 Task: Add a signature Jennifer Adams containing Best wishes for a happy National Nurses Day, Jennifer Adams to email address softage.8@softage.net and add a label Financial aid
Action: Mouse moved to (1042, 59)
Screenshot: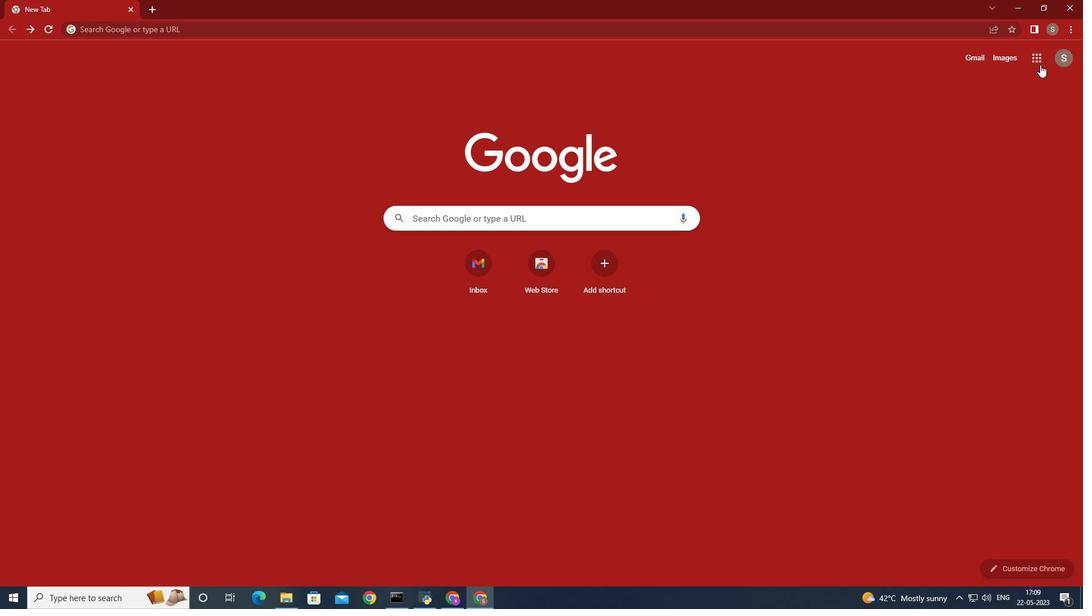 
Action: Mouse pressed left at (1042, 59)
Screenshot: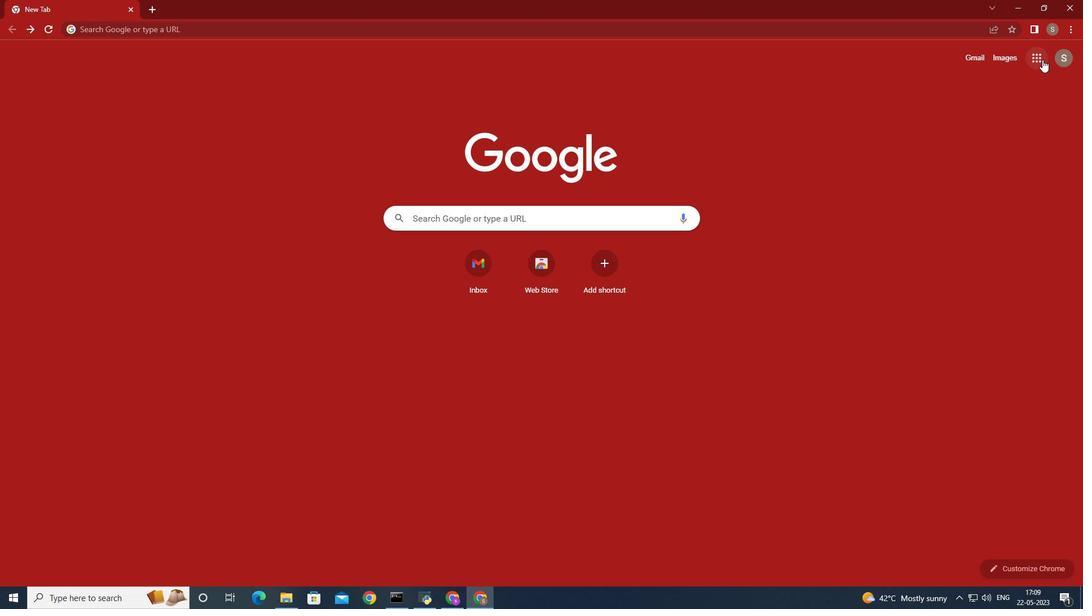 
Action: Mouse moved to (994, 100)
Screenshot: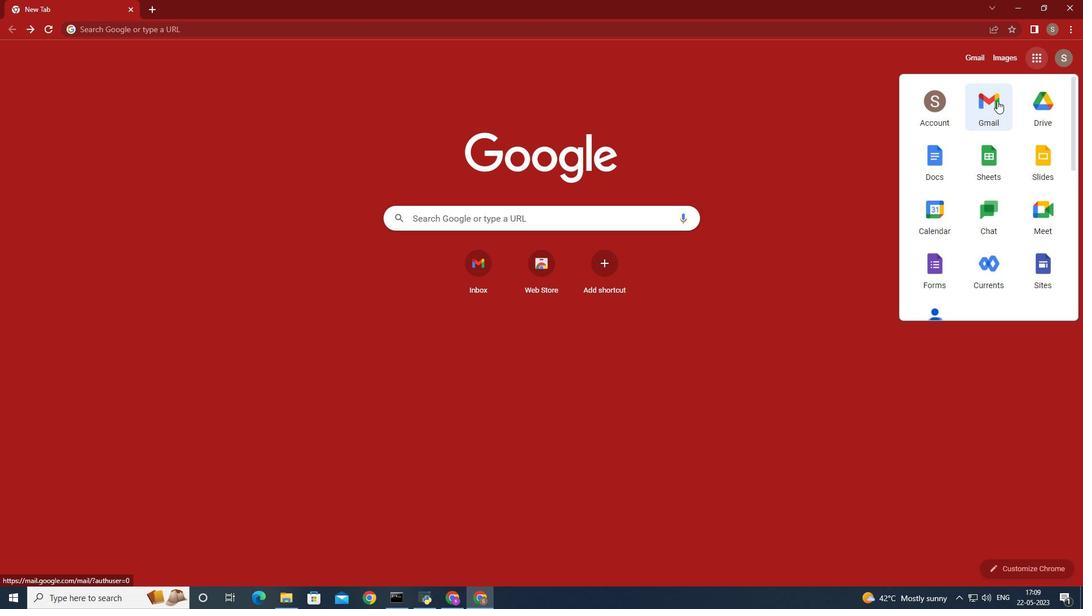 
Action: Mouse pressed left at (994, 100)
Screenshot: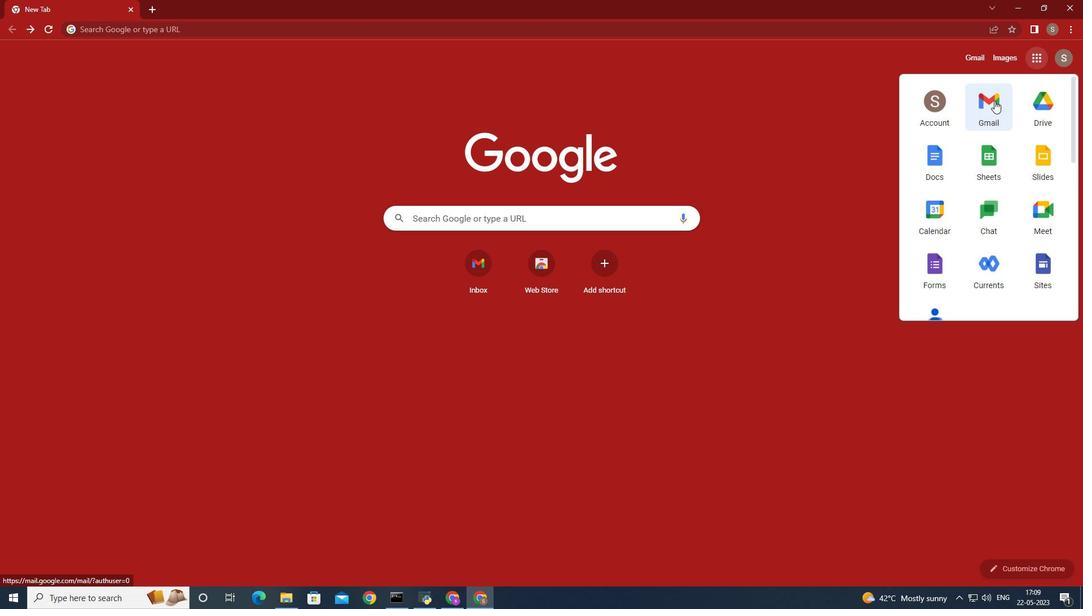 
Action: Mouse moved to (947, 81)
Screenshot: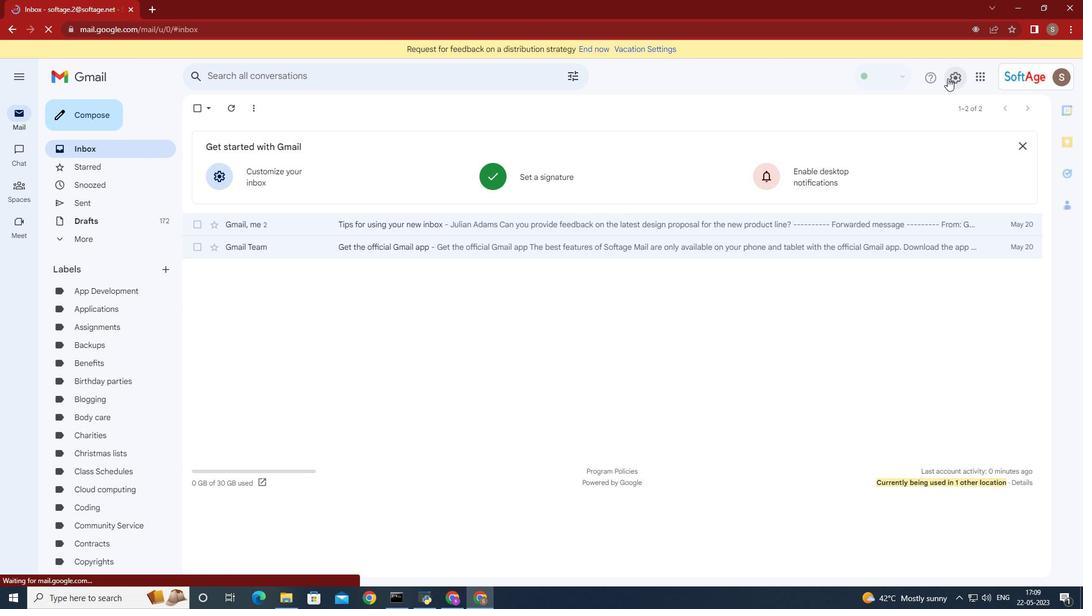 
Action: Mouse pressed left at (947, 81)
Screenshot: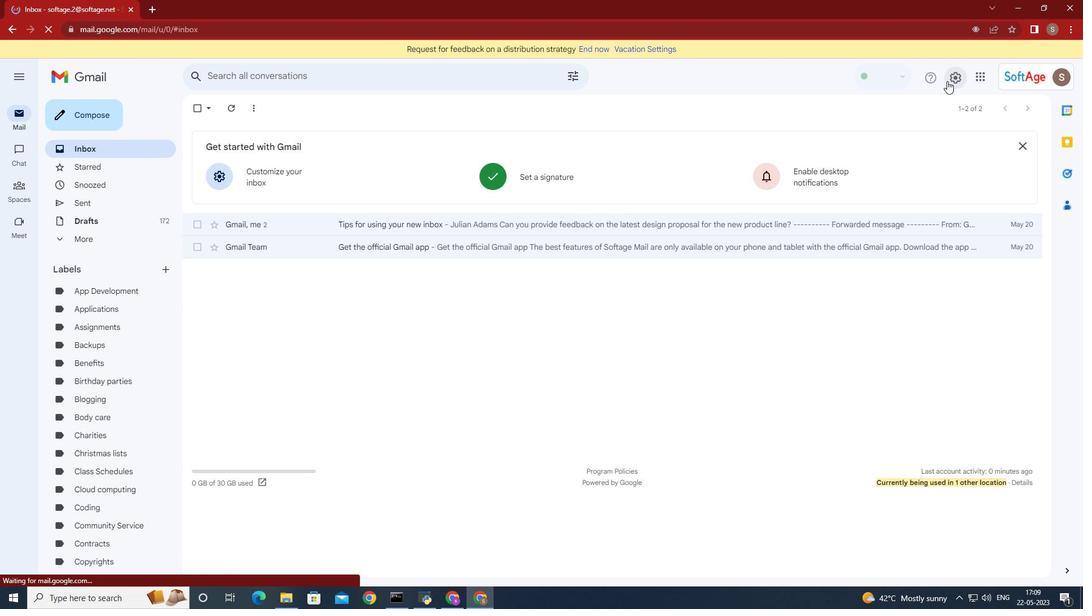 
Action: Mouse moved to (947, 136)
Screenshot: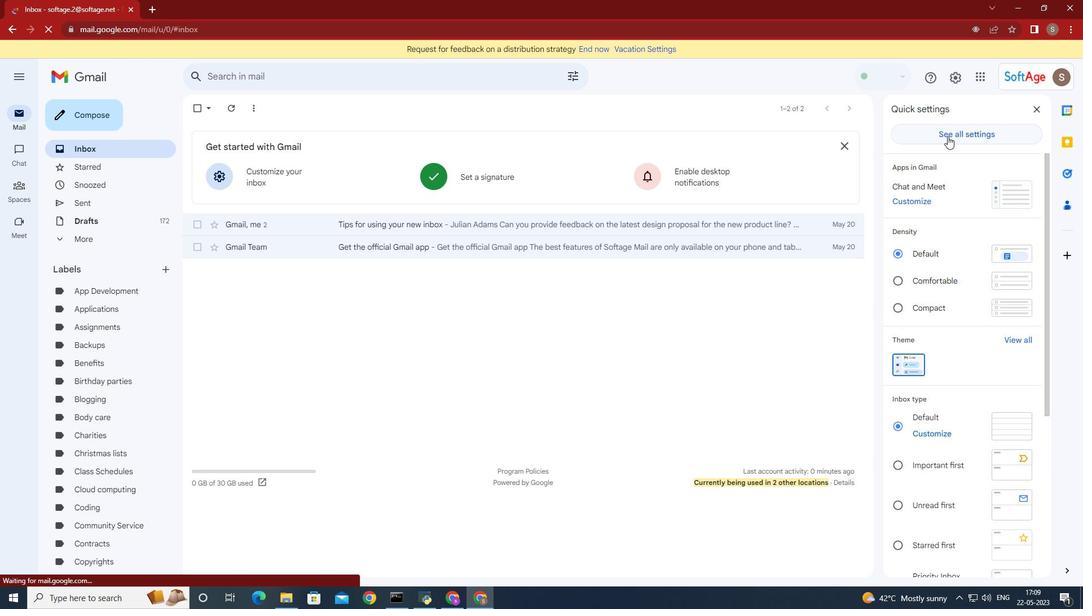 
Action: Mouse pressed left at (947, 136)
Screenshot: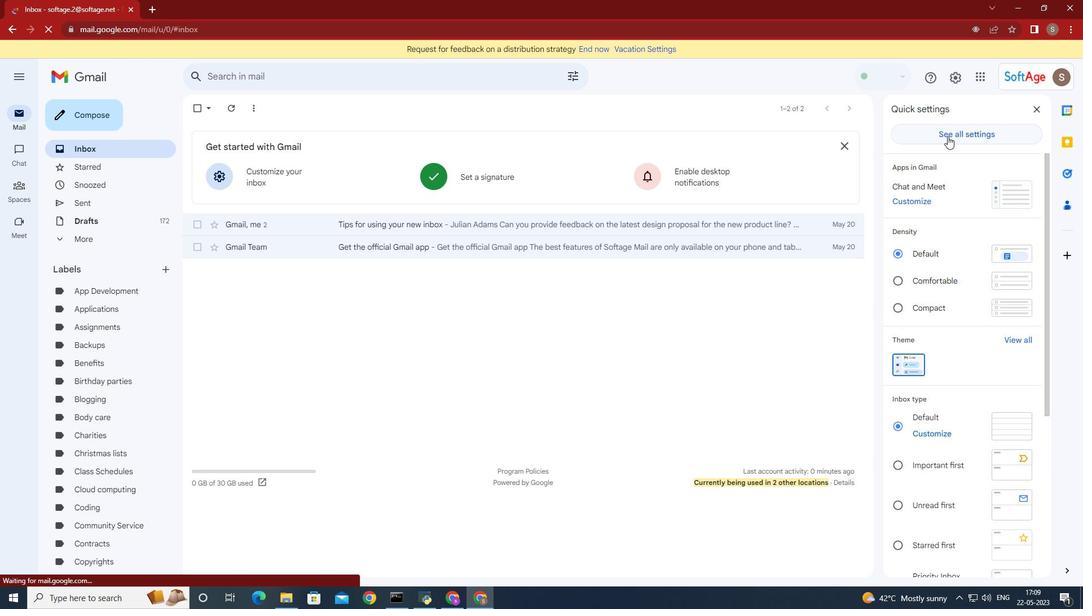 
Action: Mouse moved to (635, 210)
Screenshot: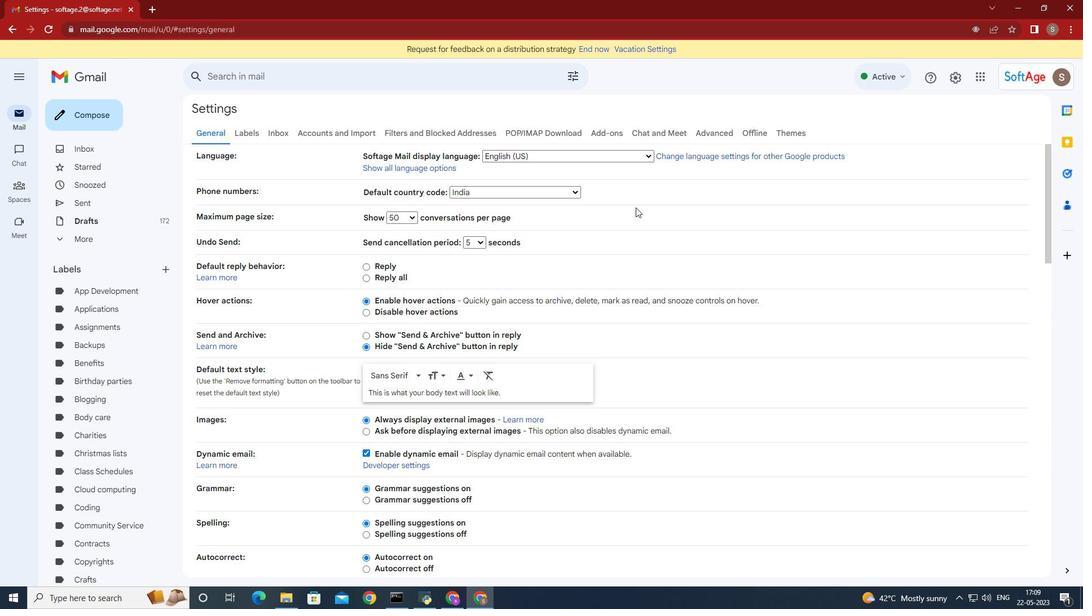 
Action: Mouse scrolled (635, 209) with delta (0, 0)
Screenshot: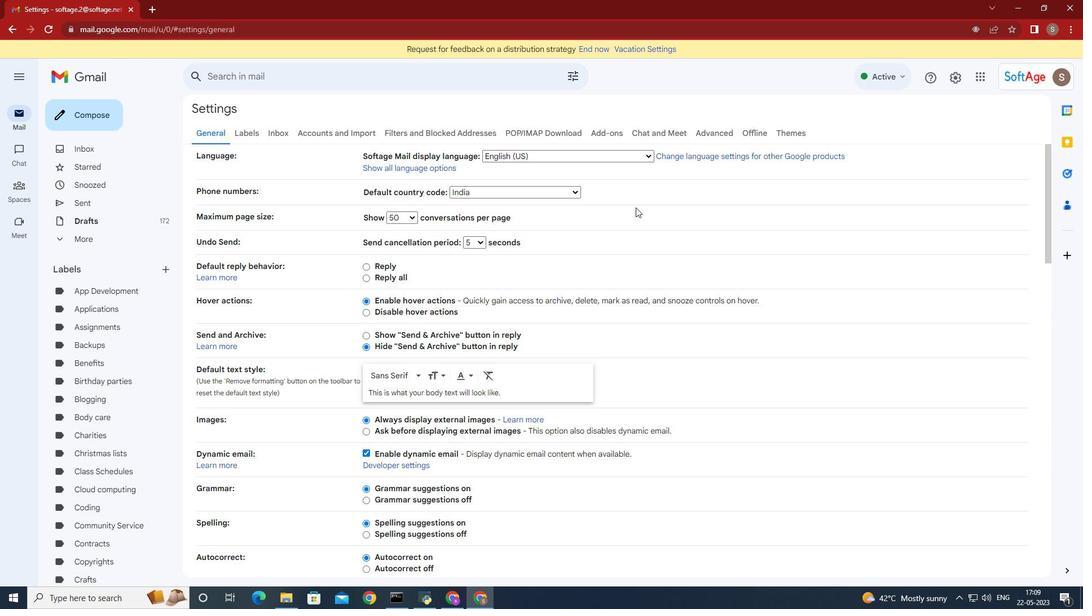 
Action: Mouse scrolled (635, 209) with delta (0, 0)
Screenshot: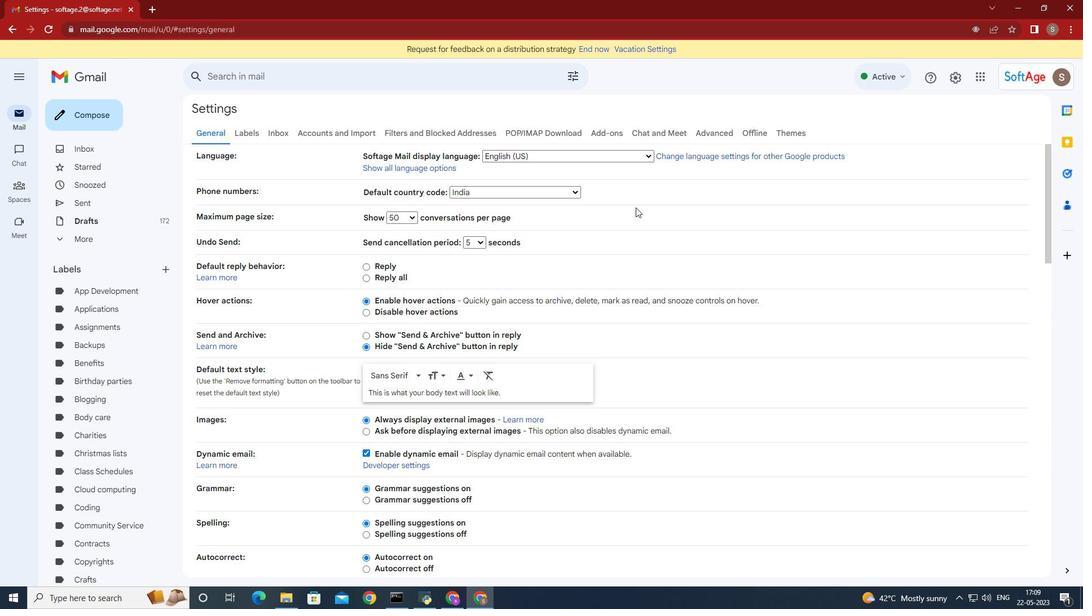 
Action: Mouse moved to (635, 210)
Screenshot: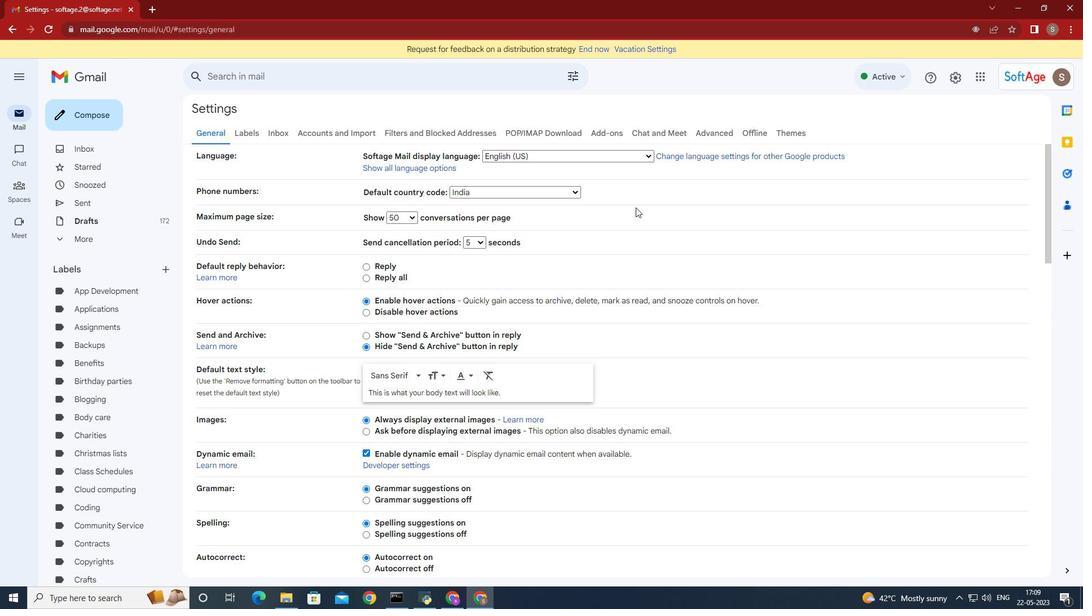 
Action: Mouse scrolled (635, 209) with delta (0, 0)
Screenshot: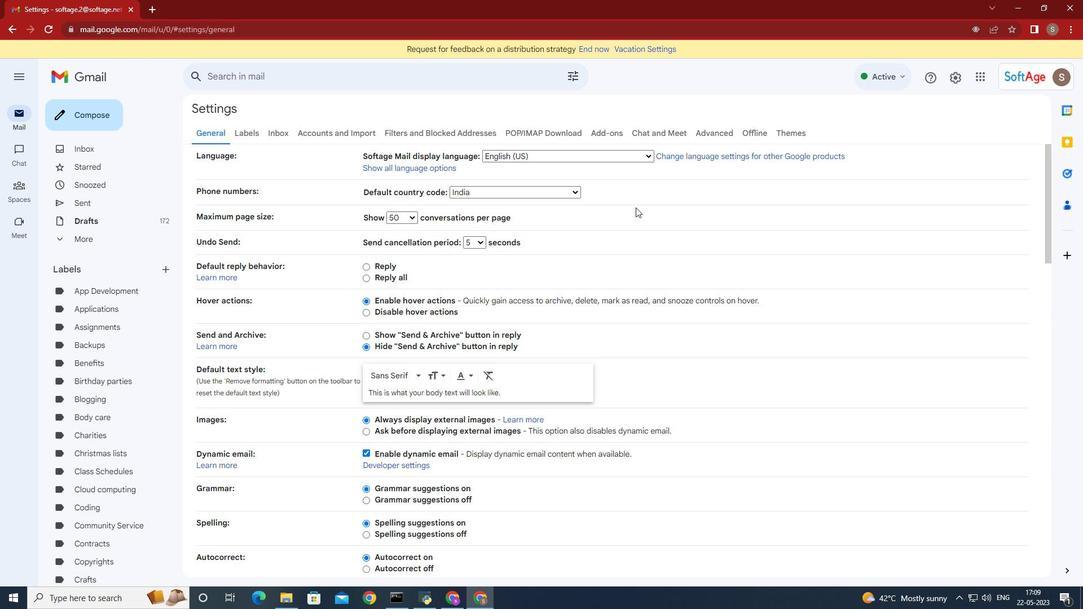 
Action: Mouse moved to (635, 210)
Screenshot: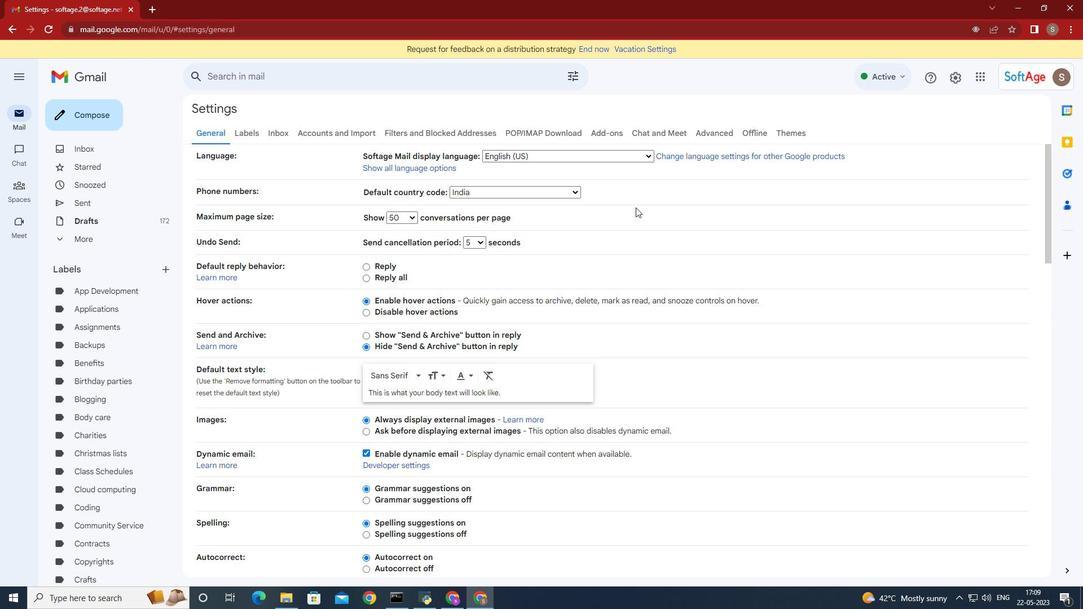 
Action: Mouse scrolled (635, 209) with delta (0, 0)
Screenshot: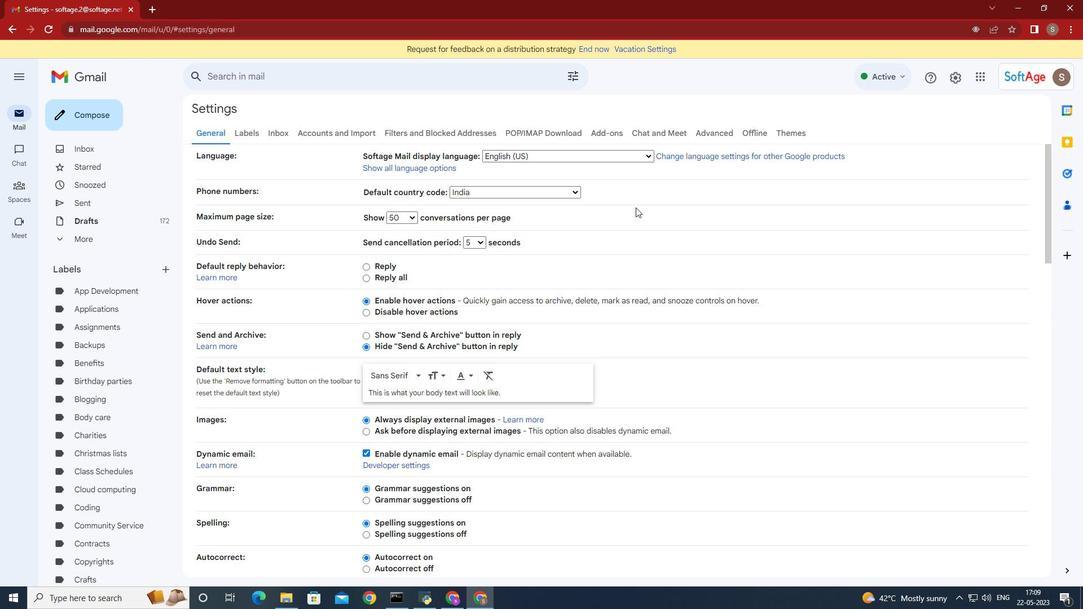 
Action: Mouse scrolled (635, 209) with delta (0, 0)
Screenshot: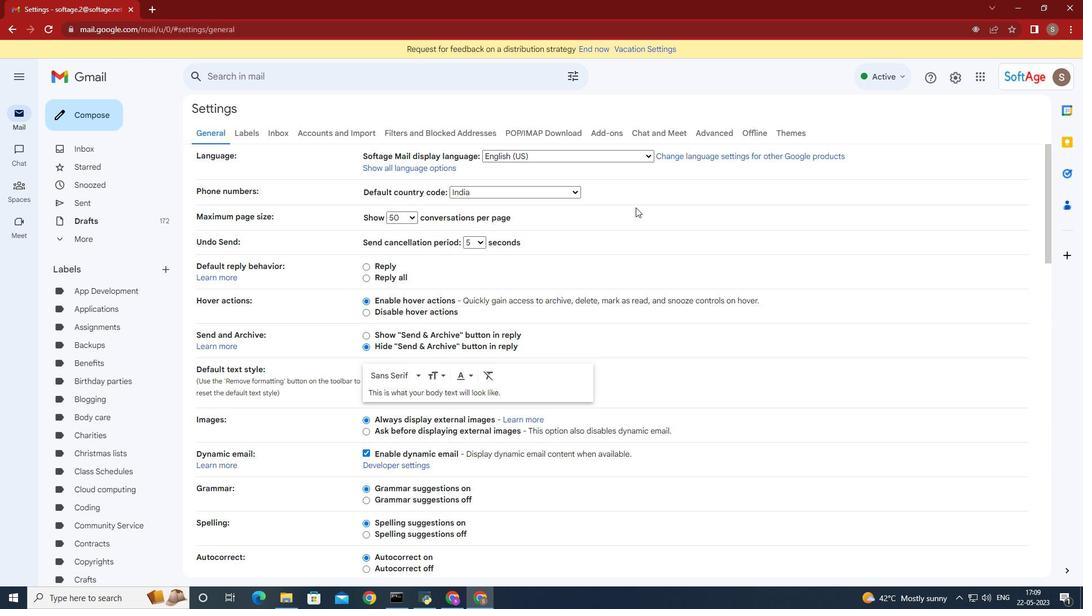 
Action: Mouse moved to (635, 210)
Screenshot: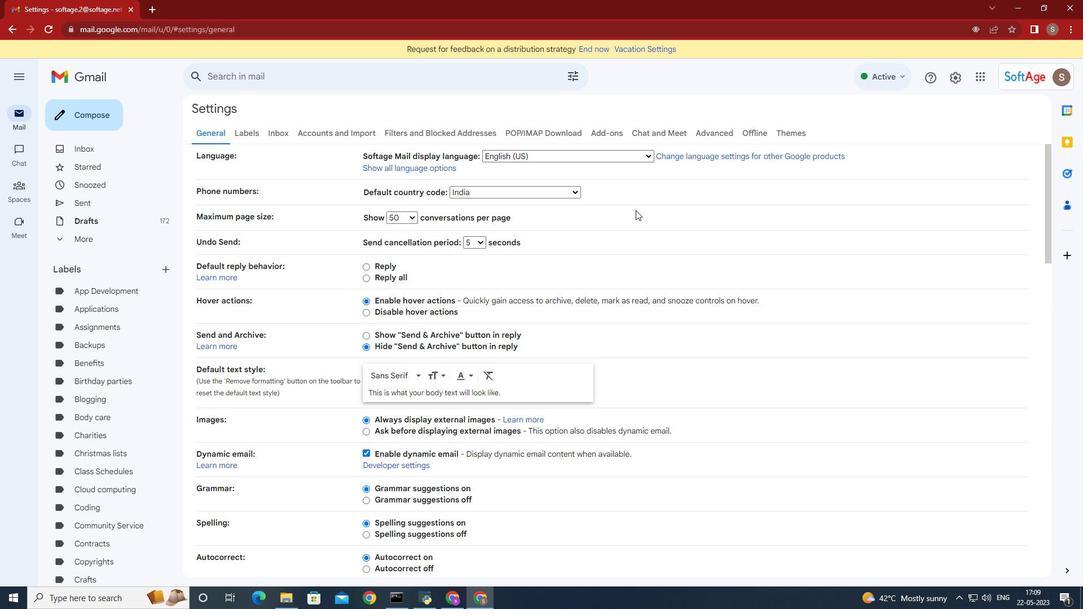 
Action: Mouse scrolled (635, 209) with delta (0, 0)
Screenshot: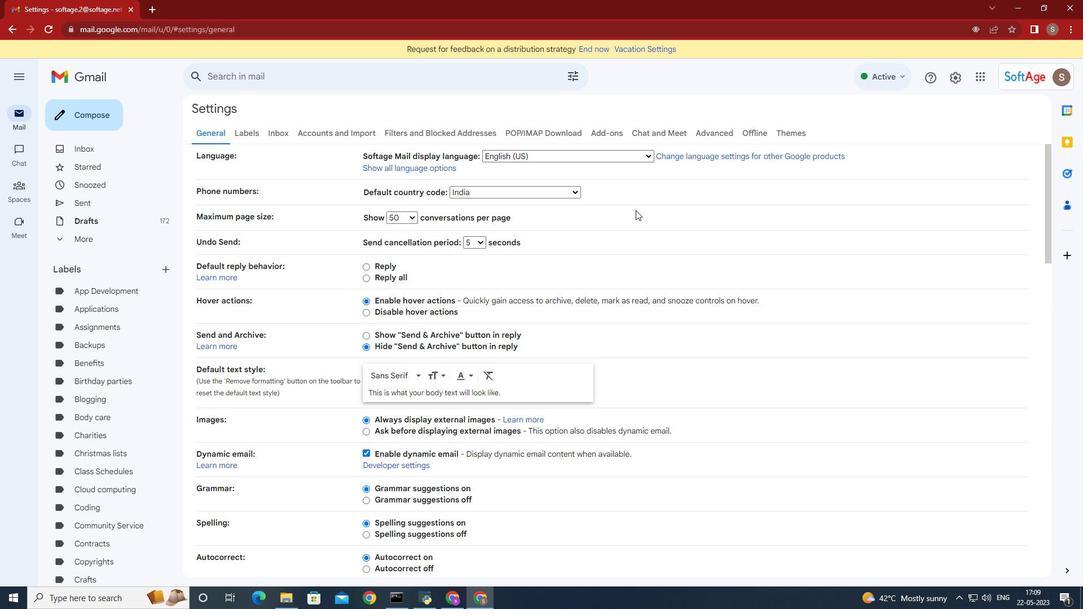 
Action: Mouse moved to (645, 210)
Screenshot: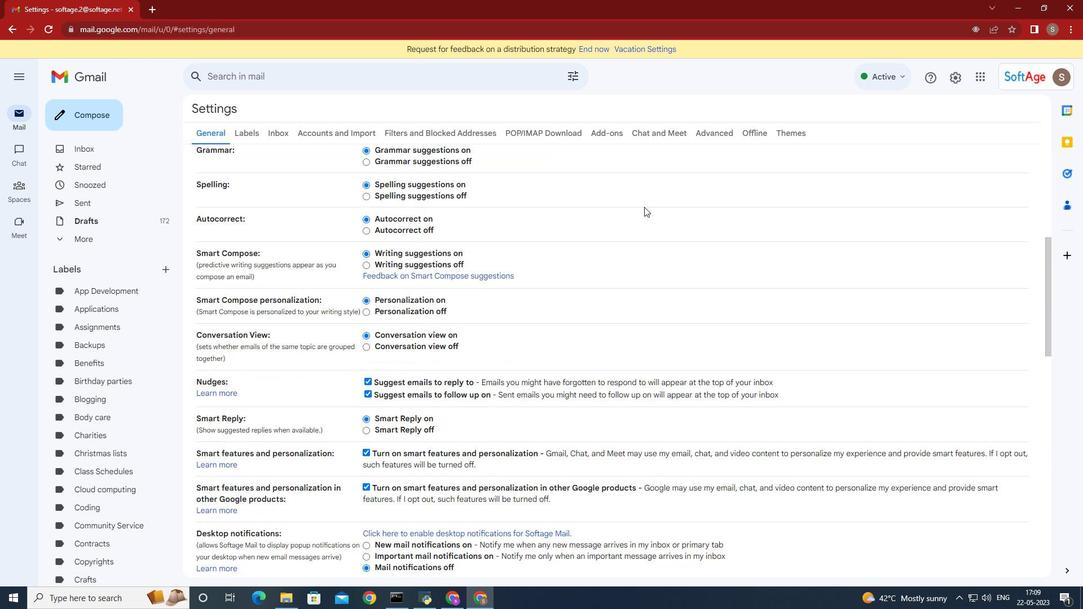 
Action: Mouse scrolled (645, 209) with delta (0, 0)
Screenshot: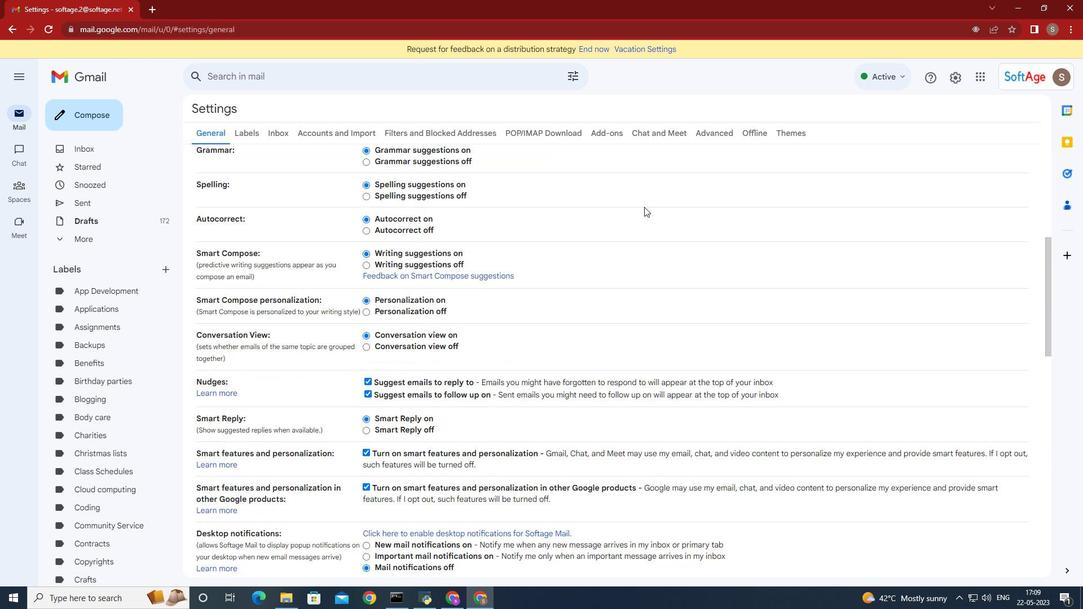 
Action: Mouse scrolled (645, 209) with delta (0, 0)
Screenshot: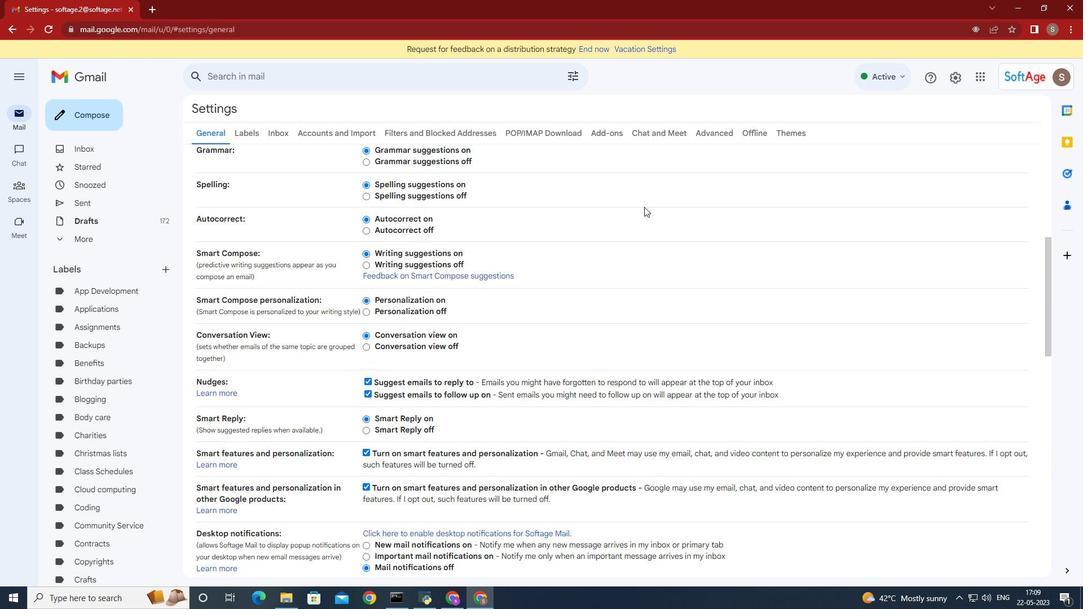 
Action: Mouse scrolled (645, 209) with delta (0, 0)
Screenshot: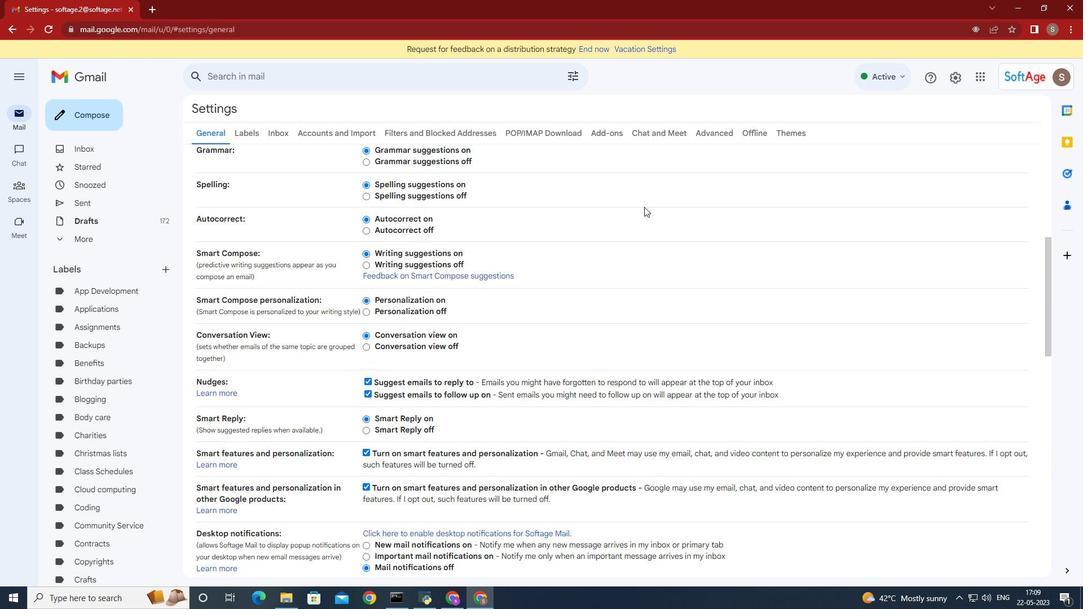 
Action: Mouse scrolled (645, 209) with delta (0, 0)
Screenshot: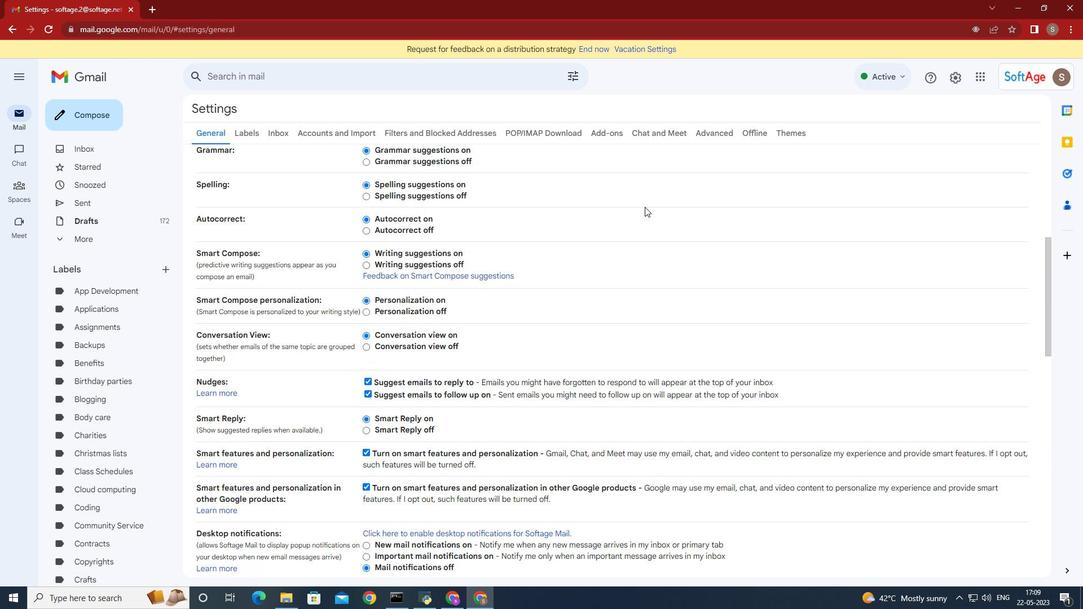 
Action: Mouse scrolled (645, 209) with delta (0, 0)
Screenshot: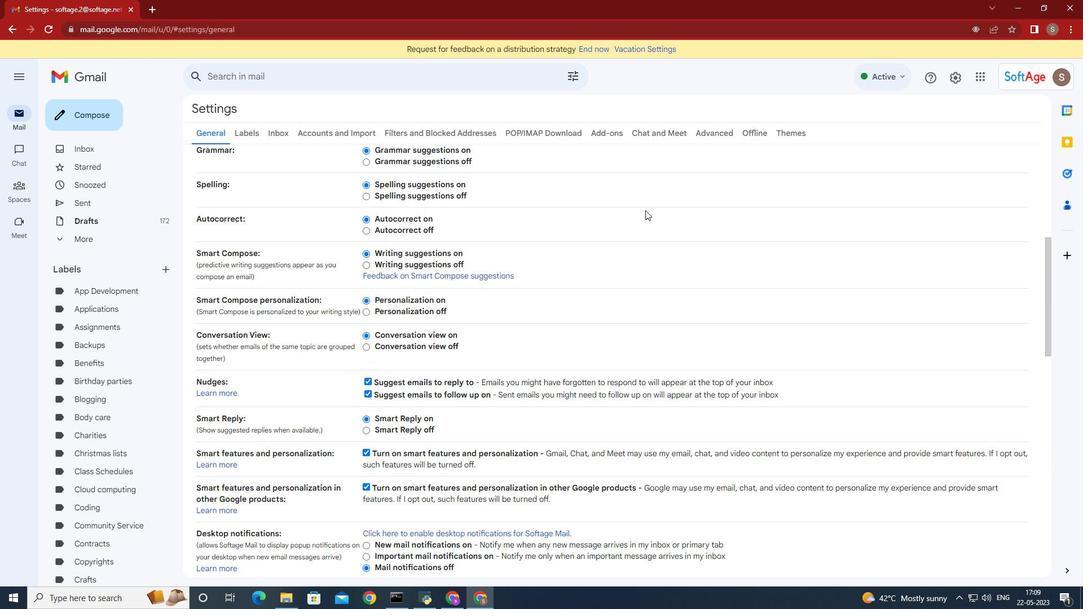 
Action: Mouse moved to (643, 198)
Screenshot: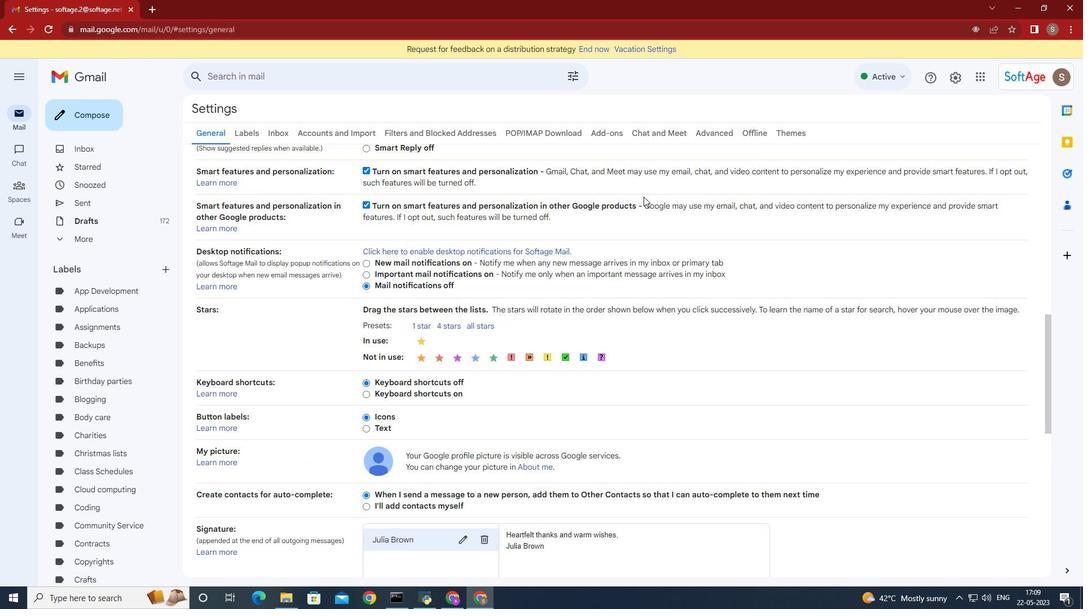 
Action: Mouse scrolled (643, 197) with delta (0, 0)
Screenshot: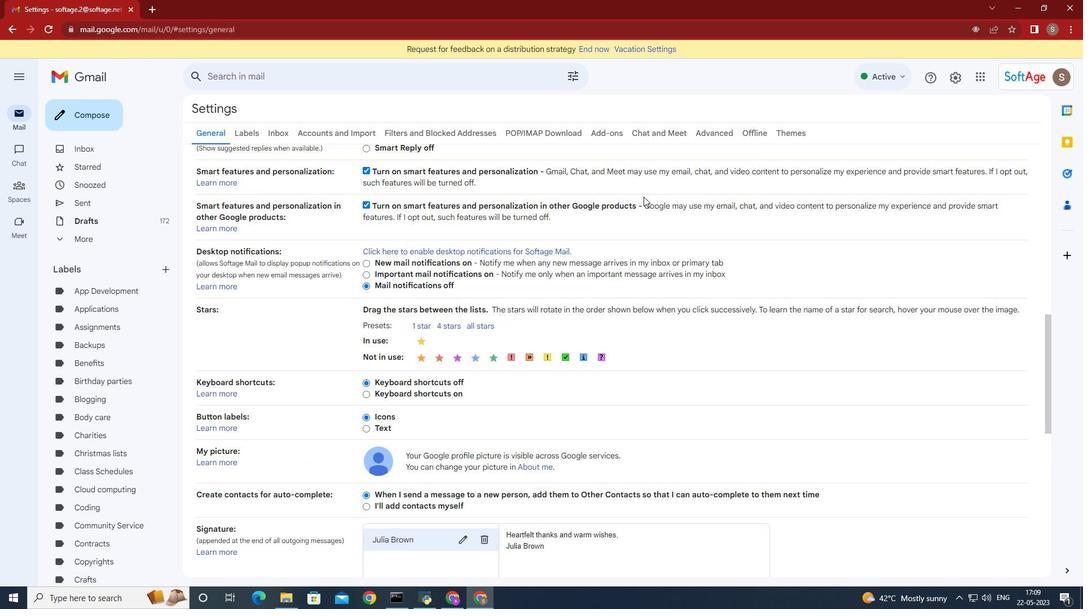 
Action: Mouse moved to (643, 199)
Screenshot: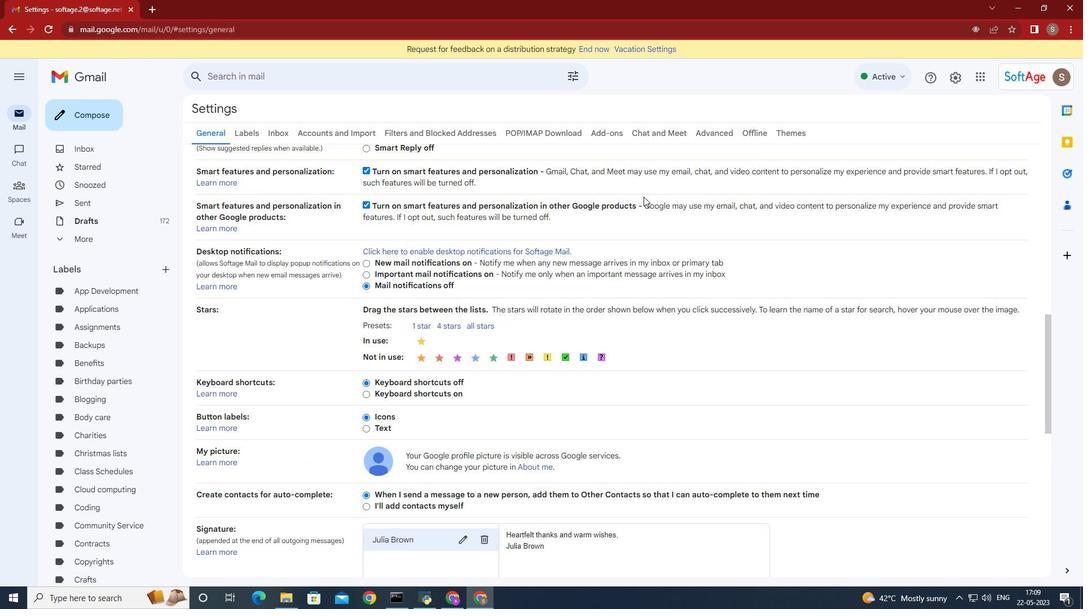 
Action: Mouse scrolled (643, 199) with delta (0, 0)
Screenshot: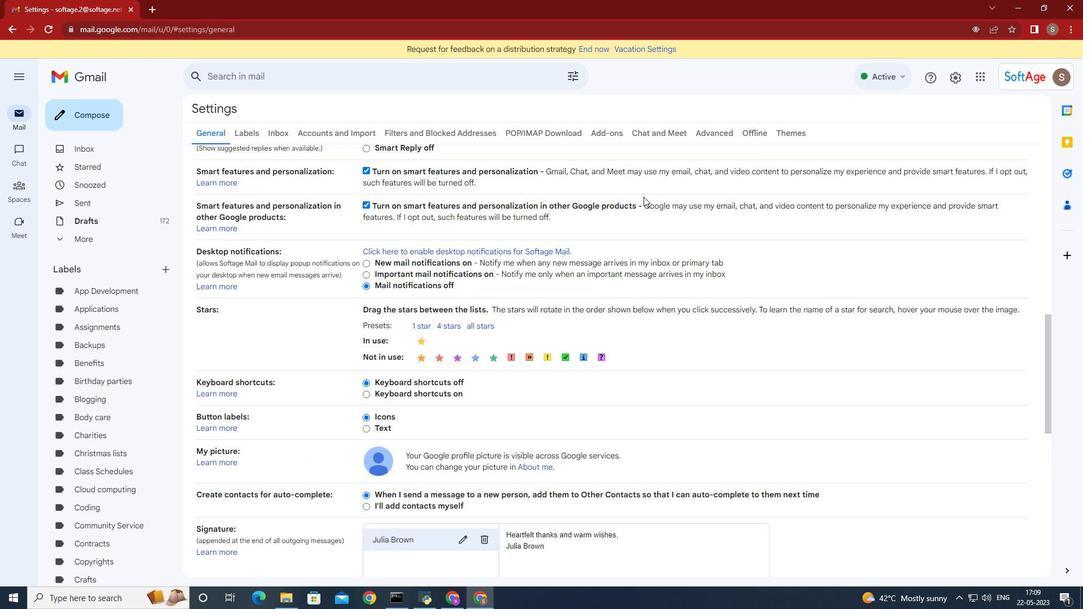 
Action: Mouse moved to (643, 199)
Screenshot: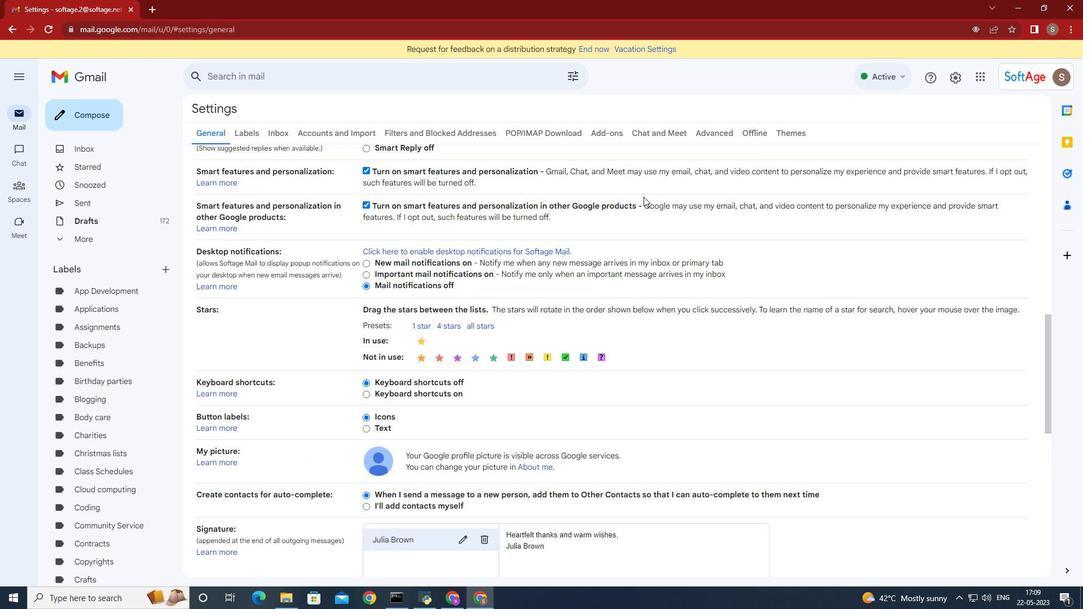 
Action: Mouse scrolled (643, 199) with delta (0, 0)
Screenshot: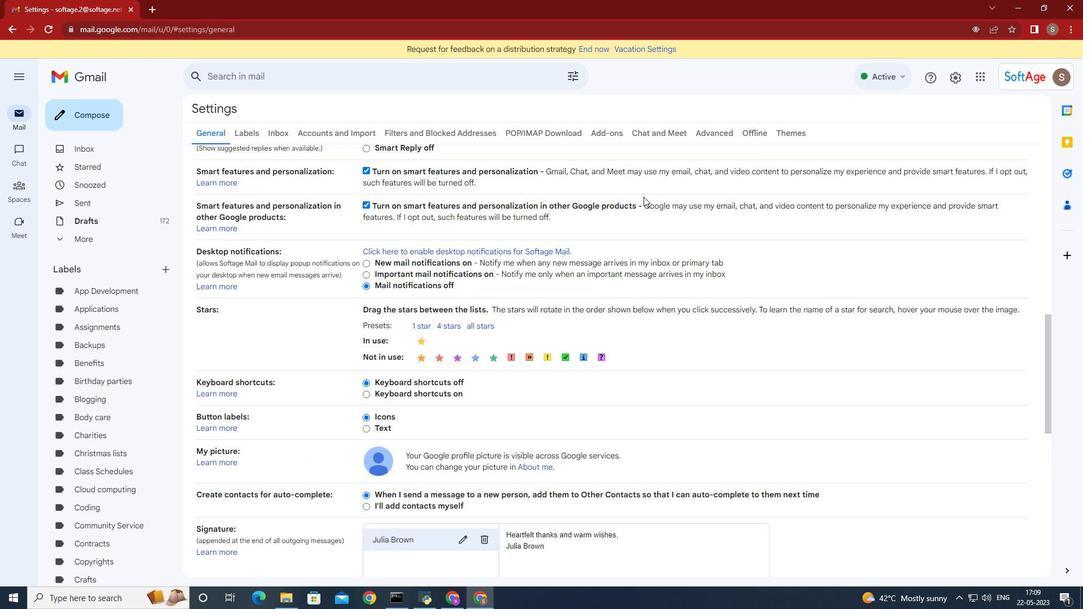 
Action: Mouse scrolled (643, 199) with delta (0, 0)
Screenshot: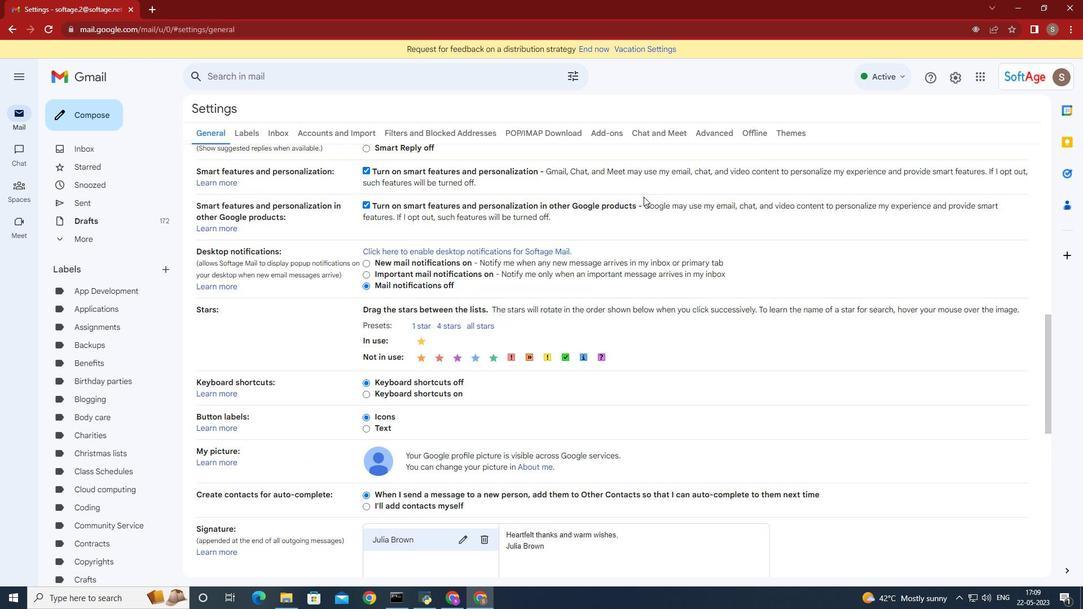 
Action: Mouse scrolled (643, 199) with delta (0, 0)
Screenshot: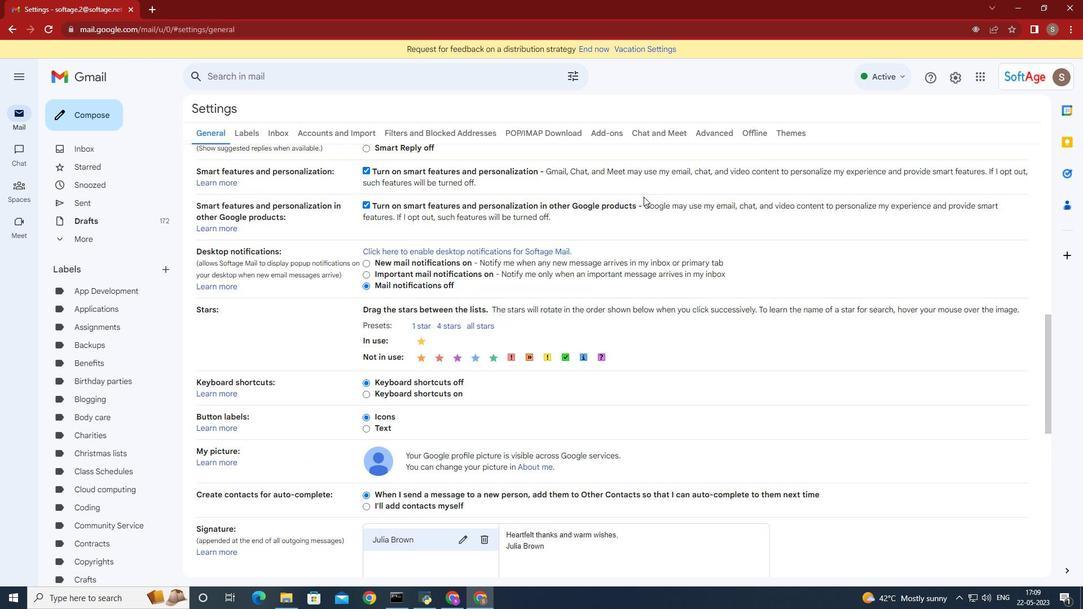 
Action: Mouse scrolled (643, 199) with delta (0, 0)
Screenshot: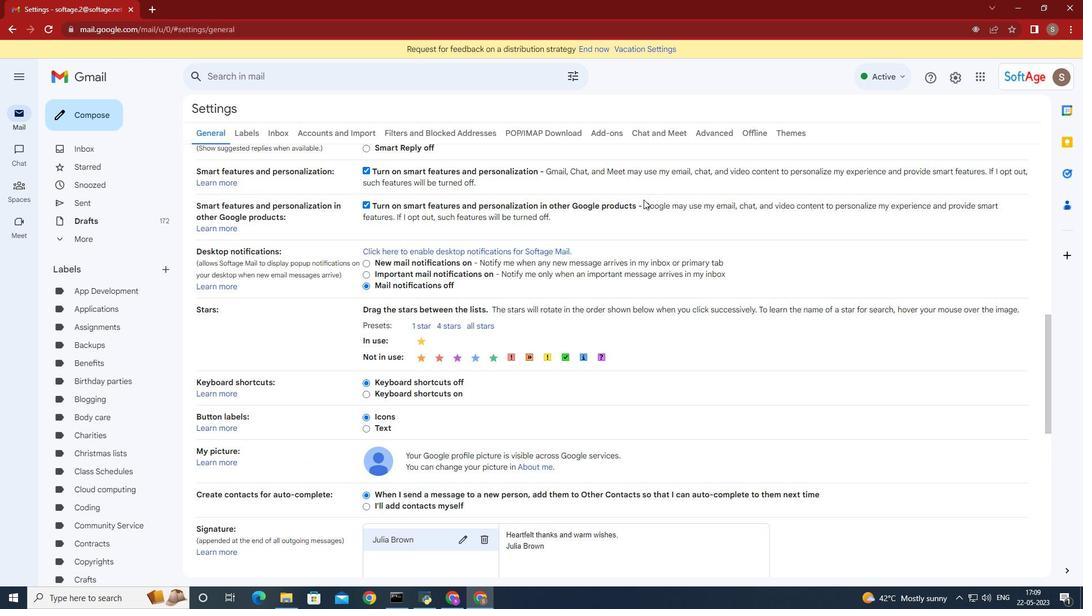 
Action: Mouse moved to (470, 296)
Screenshot: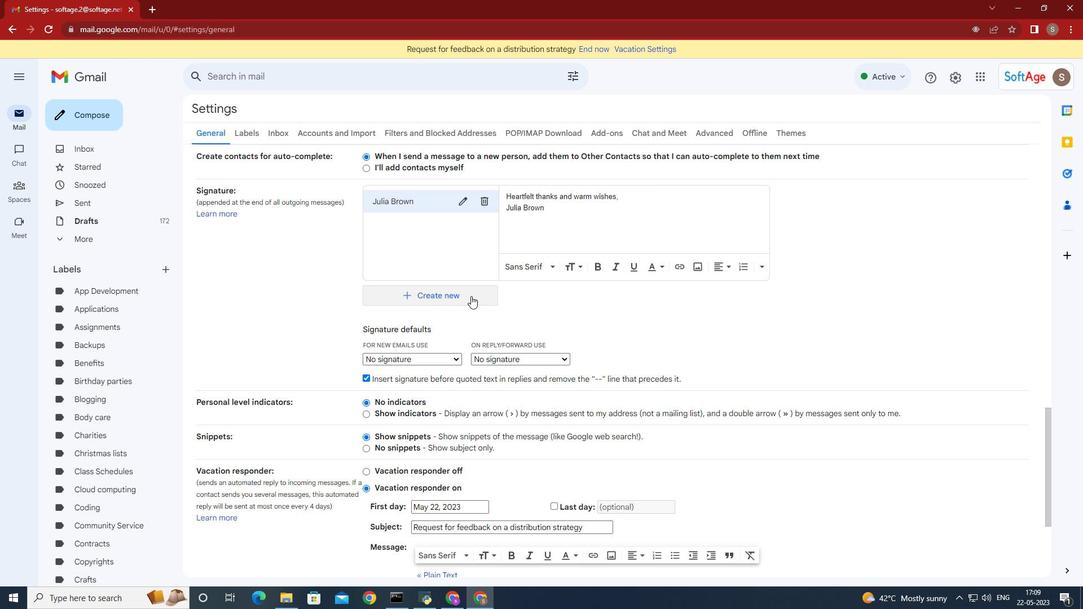 
Action: Mouse pressed left at (470, 296)
Screenshot: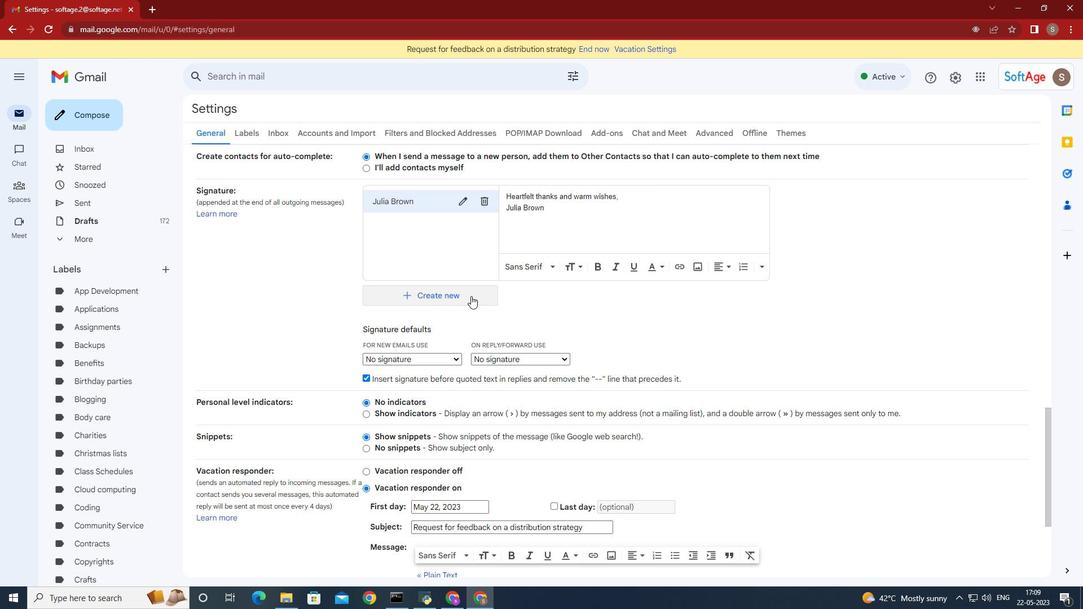 
Action: Mouse moved to (472, 294)
Screenshot: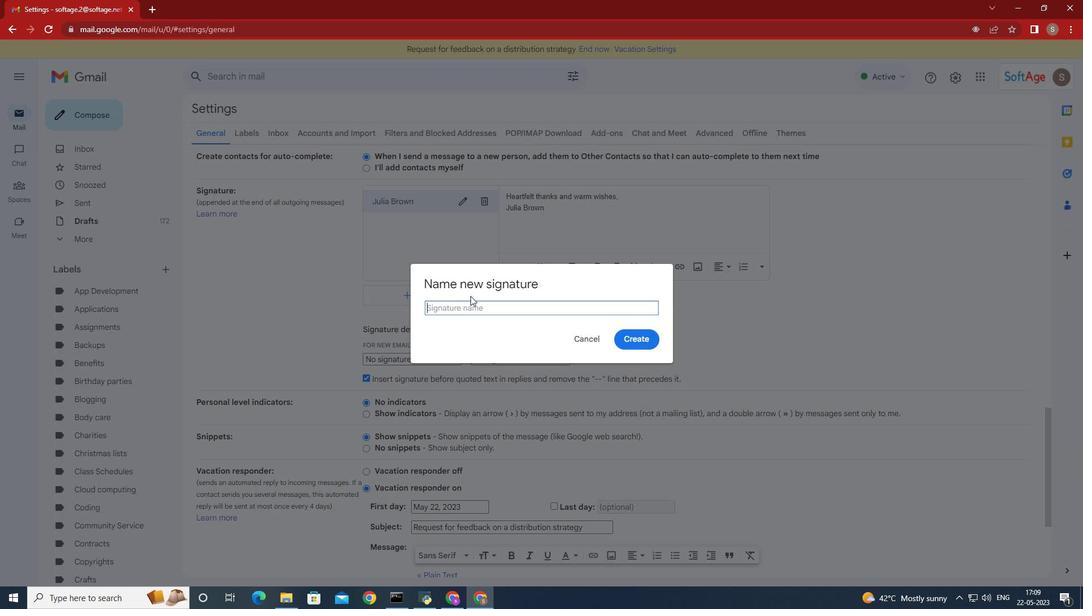 
Action: Key pressed <Key.shift><Key.shift>Jennifer<Key.space><Key.shift>Adams
Screenshot: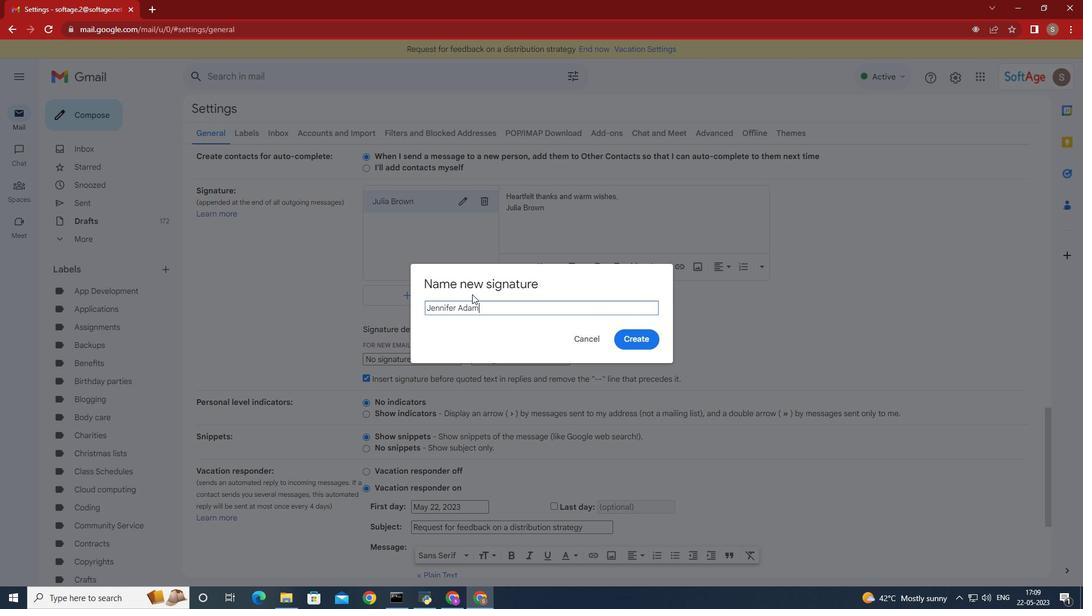 
Action: Mouse moved to (636, 342)
Screenshot: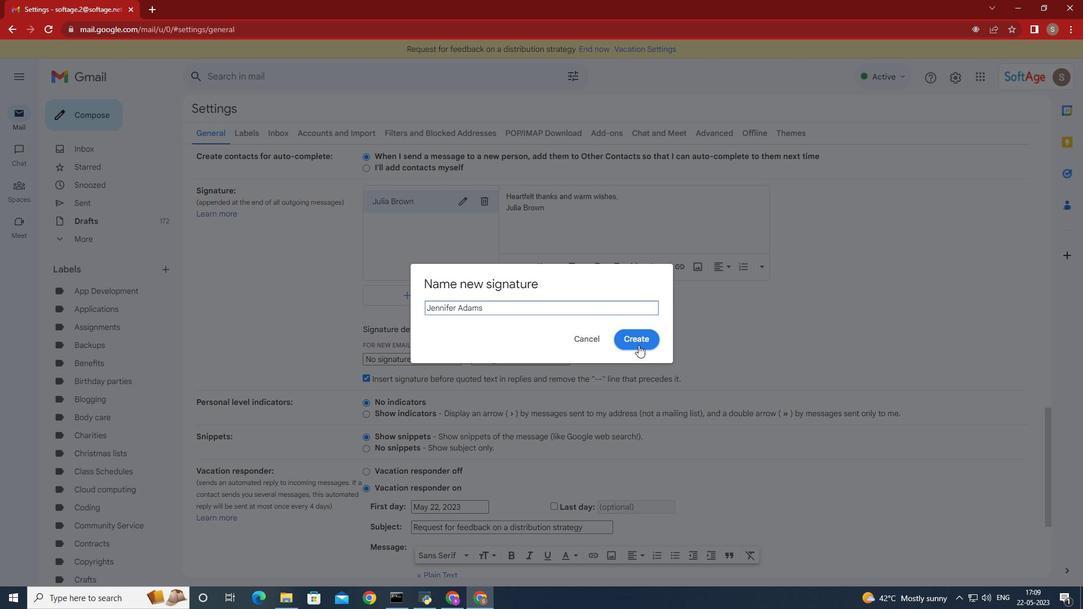 
Action: Mouse pressed left at (636, 342)
Screenshot: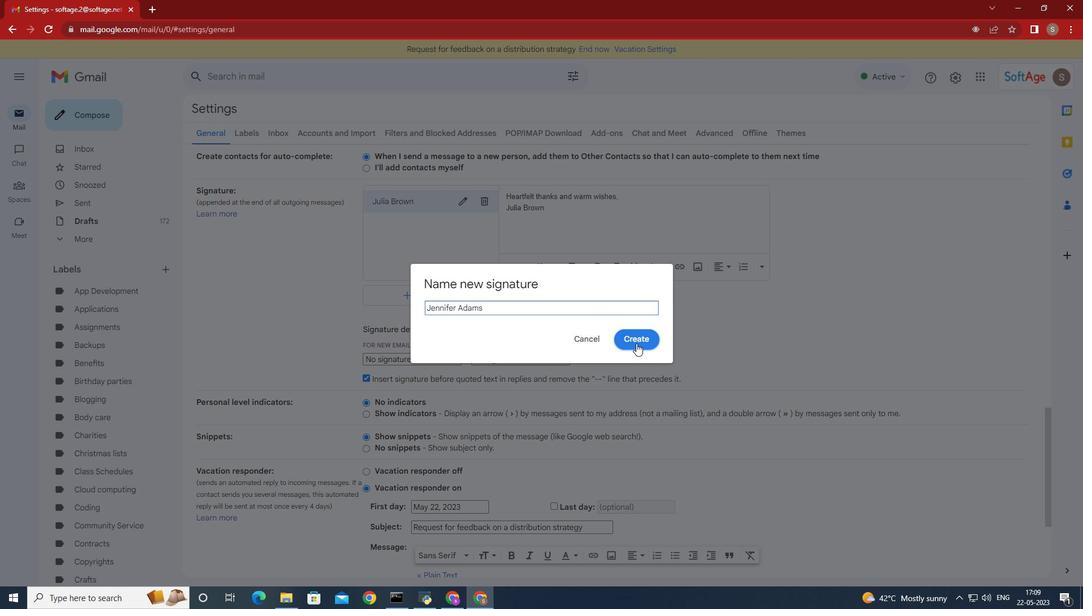 
Action: Key pressed <Key.shift>Best<Key.space>wishes<Key.space>fopr<Key.space><Key.backspace><Key.backspace><Key.backspace>r<Key.space>a<Key.space>happy<Key.space><Key.shift>National<Key.space><Key.shift>Nurses<Key.space><Key.shift>Day,<Key.enter><Key.shift><Key.shift><Key.shift><Key.shift><Key.shift>Jennifer<Key.space><Key.shift>Adams
Screenshot: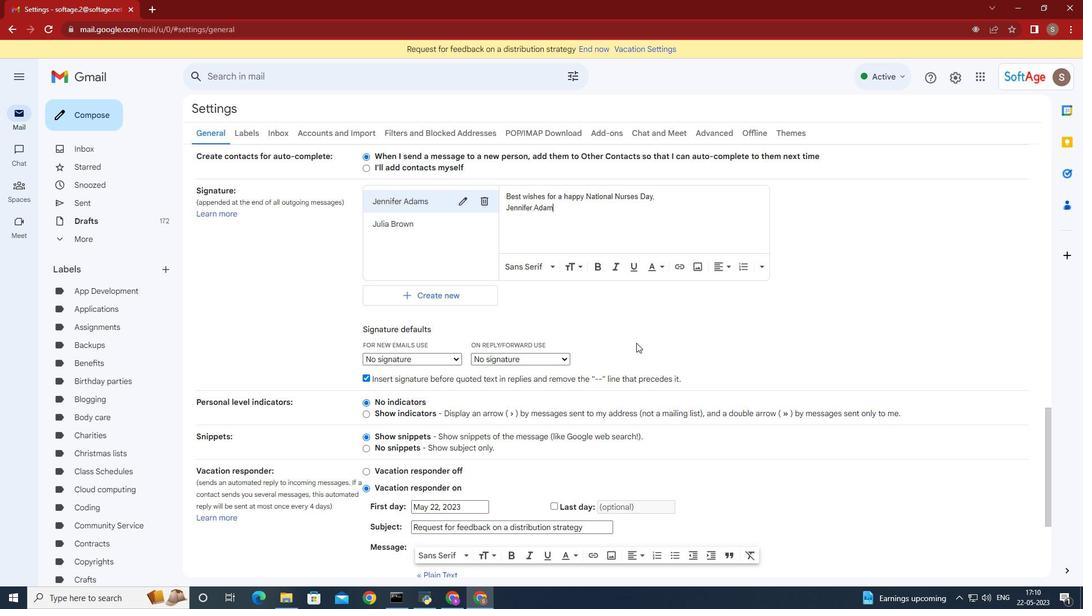 
Action: Mouse moved to (447, 360)
Screenshot: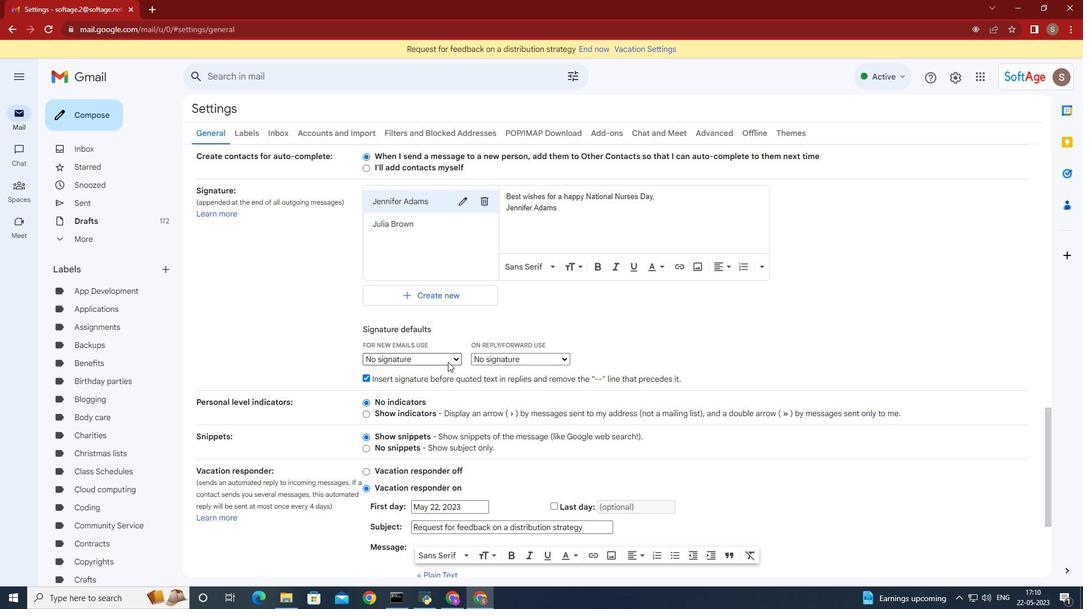 
Action: Mouse pressed left at (447, 360)
Screenshot: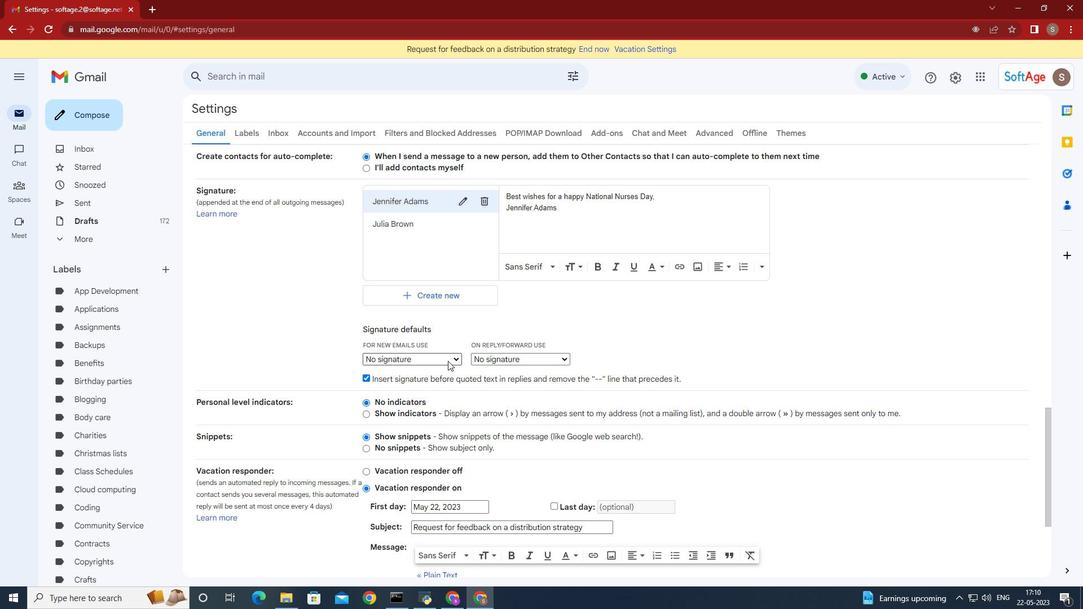 
Action: Mouse moved to (441, 380)
Screenshot: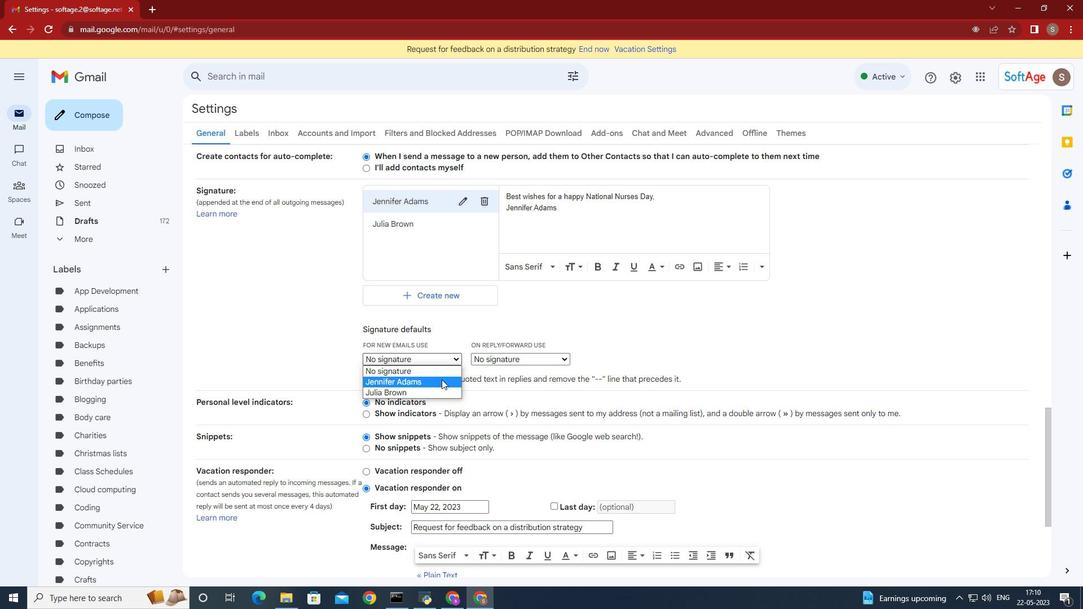 
Action: Mouse pressed left at (441, 380)
Screenshot: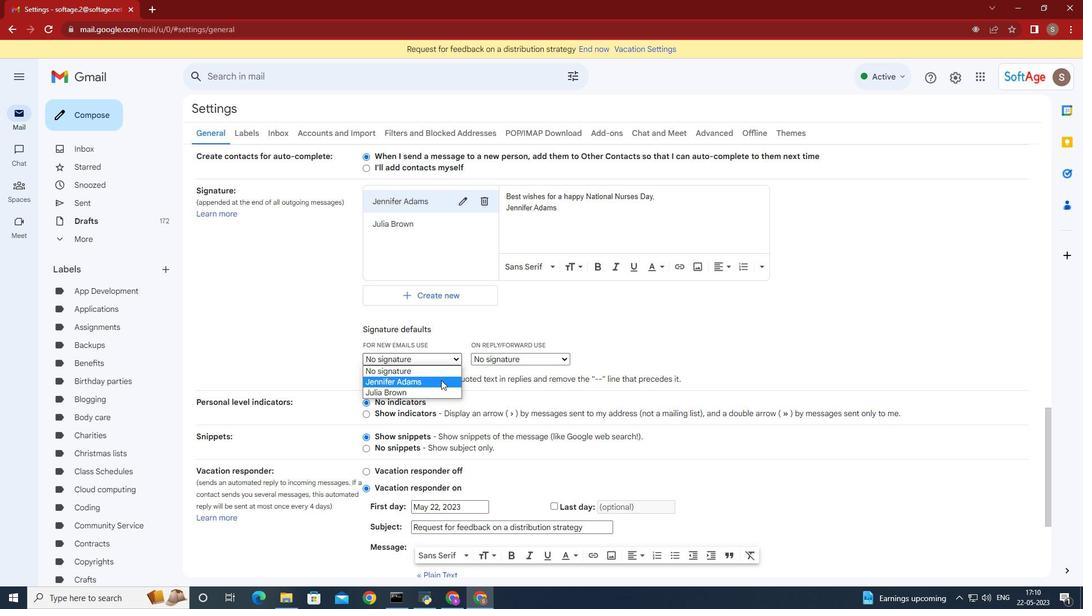 
Action: Mouse moved to (544, 354)
Screenshot: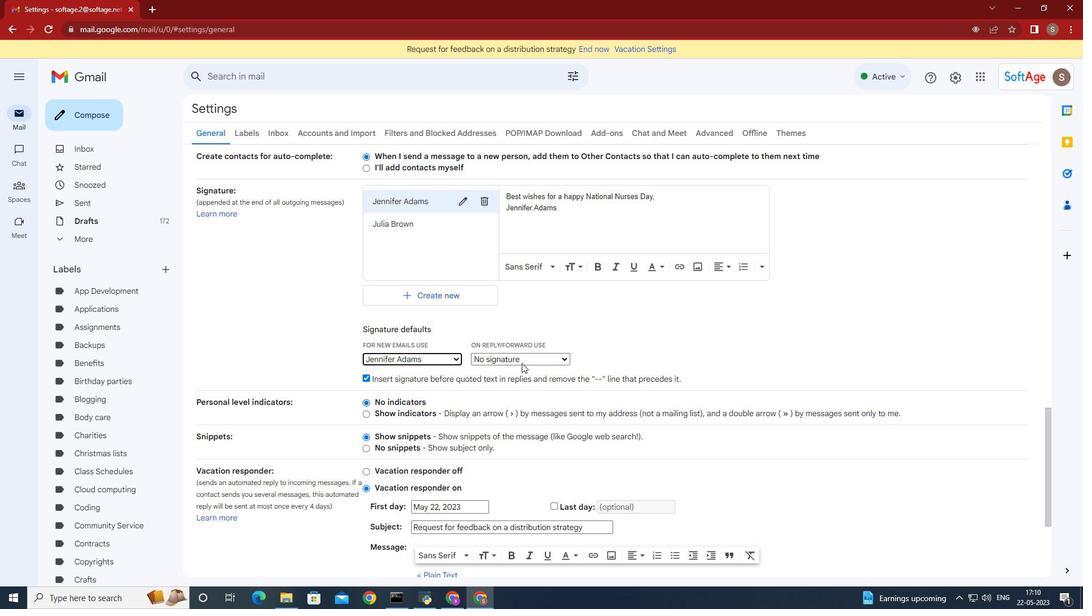 
Action: Mouse pressed left at (544, 354)
Screenshot: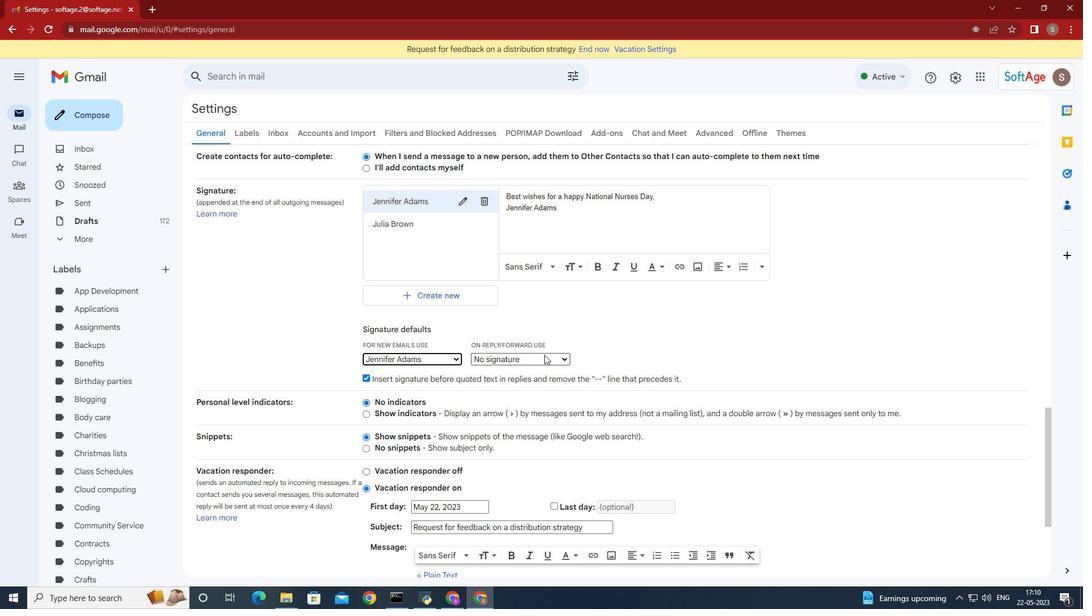 
Action: Mouse moved to (544, 381)
Screenshot: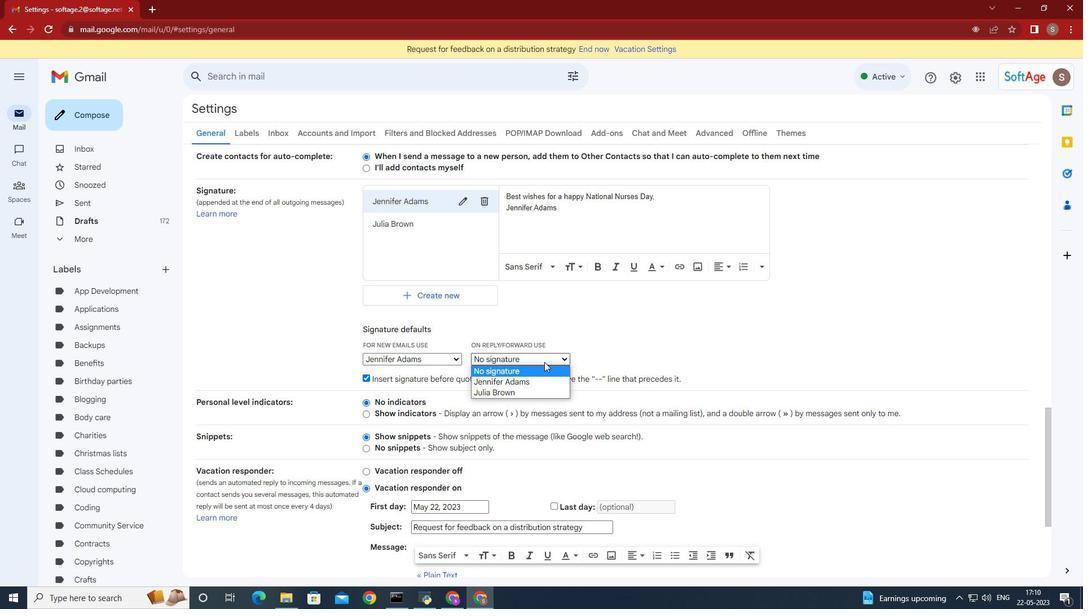 
Action: Mouse pressed left at (544, 381)
Screenshot: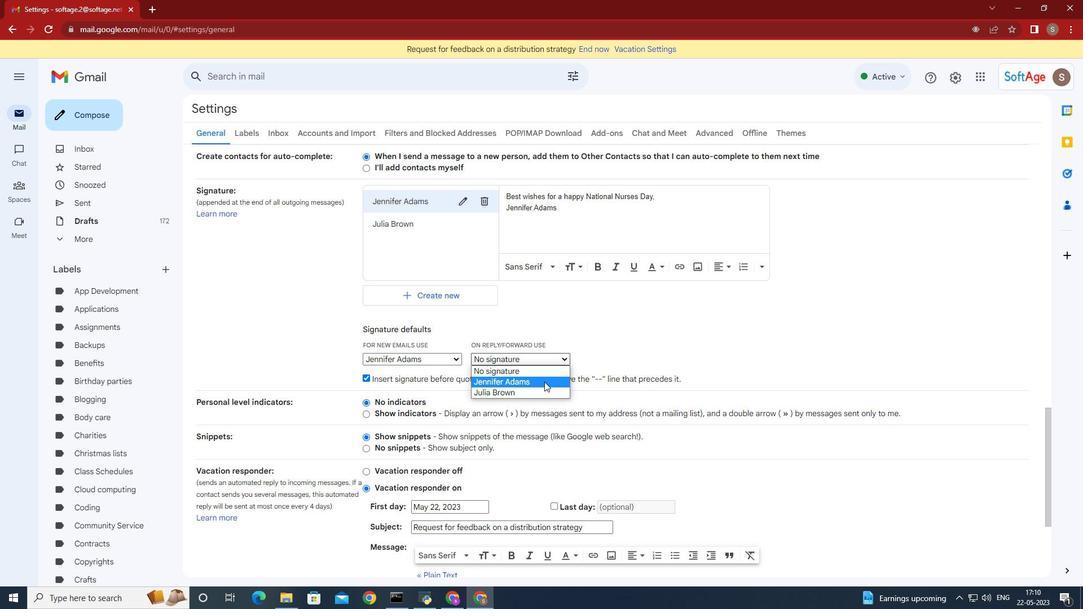 
Action: Mouse moved to (662, 389)
Screenshot: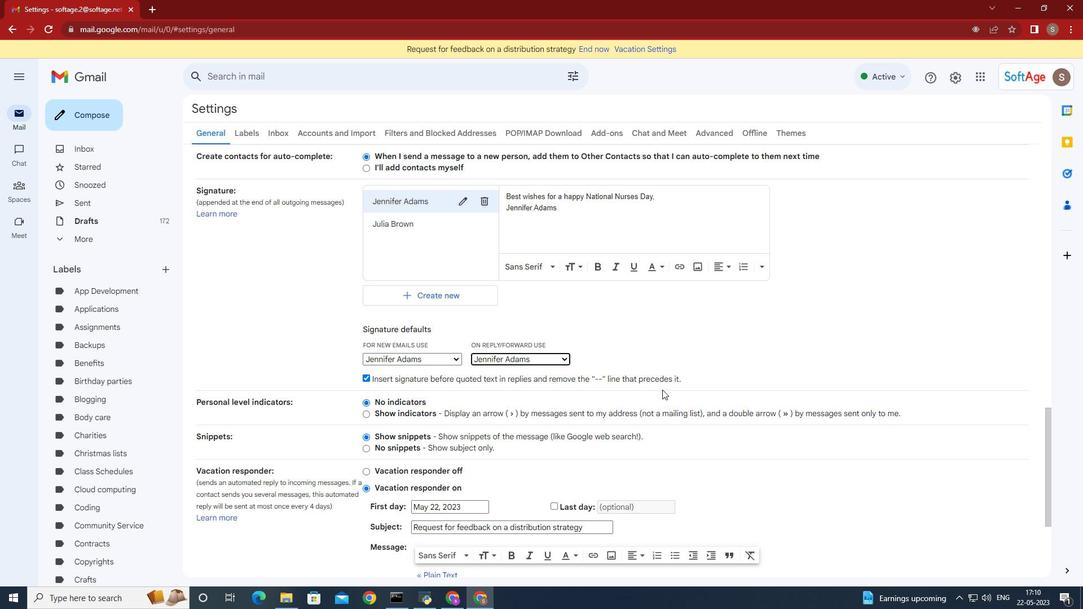 
Action: Mouse scrolled (662, 389) with delta (0, 0)
Screenshot: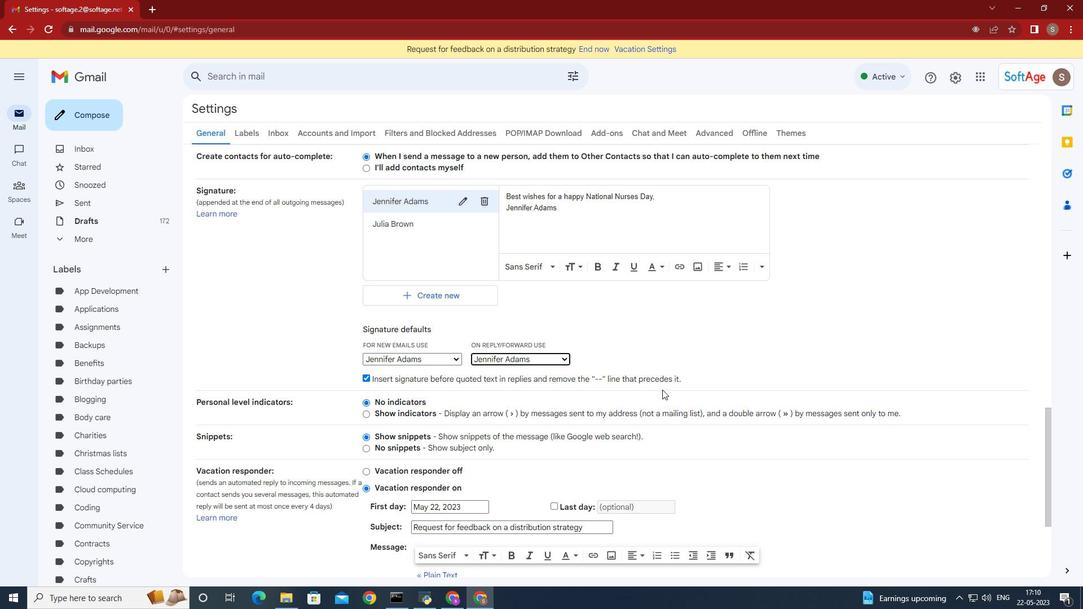 
Action: Mouse scrolled (662, 389) with delta (0, 0)
Screenshot: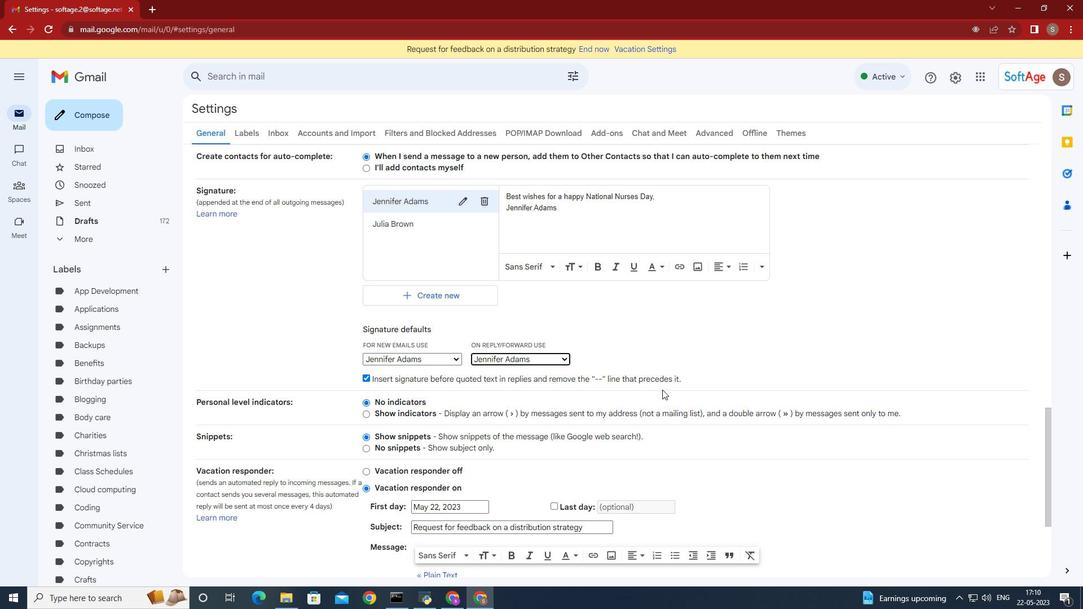 
Action: Mouse scrolled (662, 389) with delta (0, 0)
Screenshot: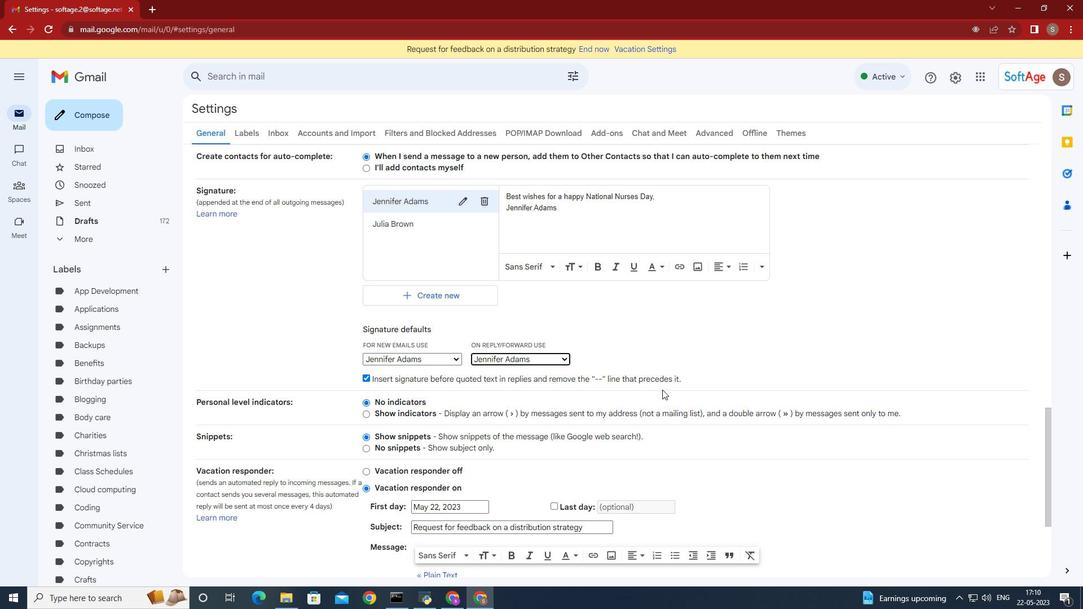 
Action: Mouse scrolled (662, 389) with delta (0, 0)
Screenshot: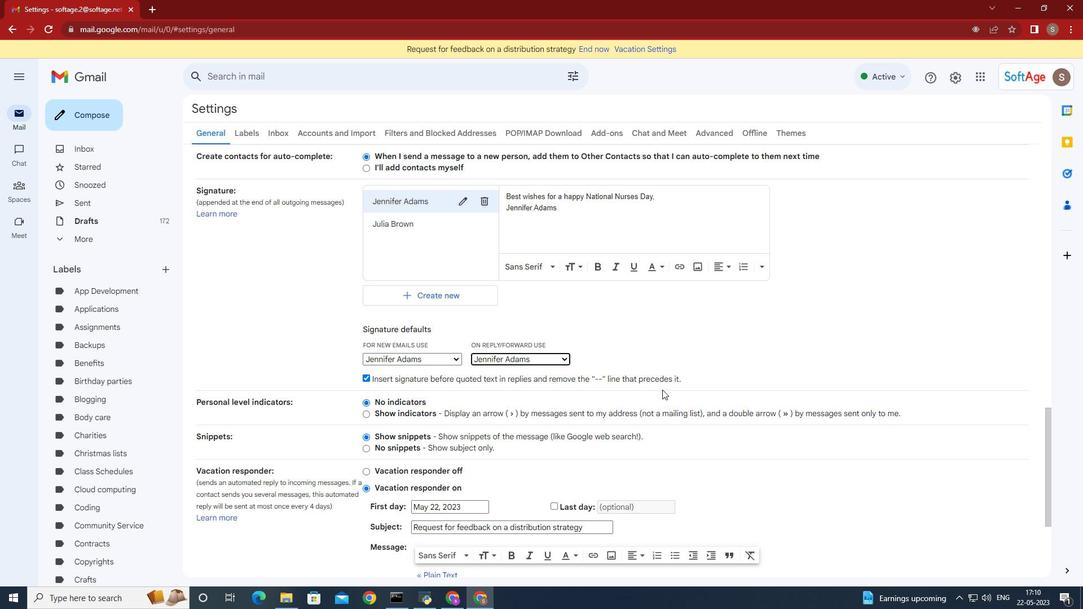 
Action: Mouse scrolled (662, 389) with delta (0, 0)
Screenshot: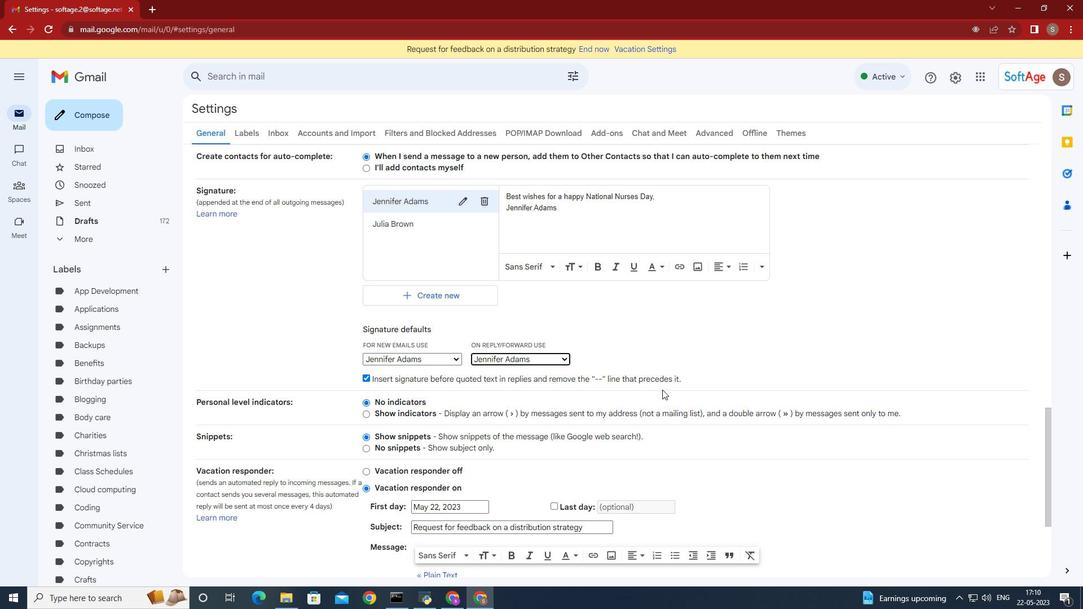 
Action: Mouse scrolled (662, 389) with delta (0, 0)
Screenshot: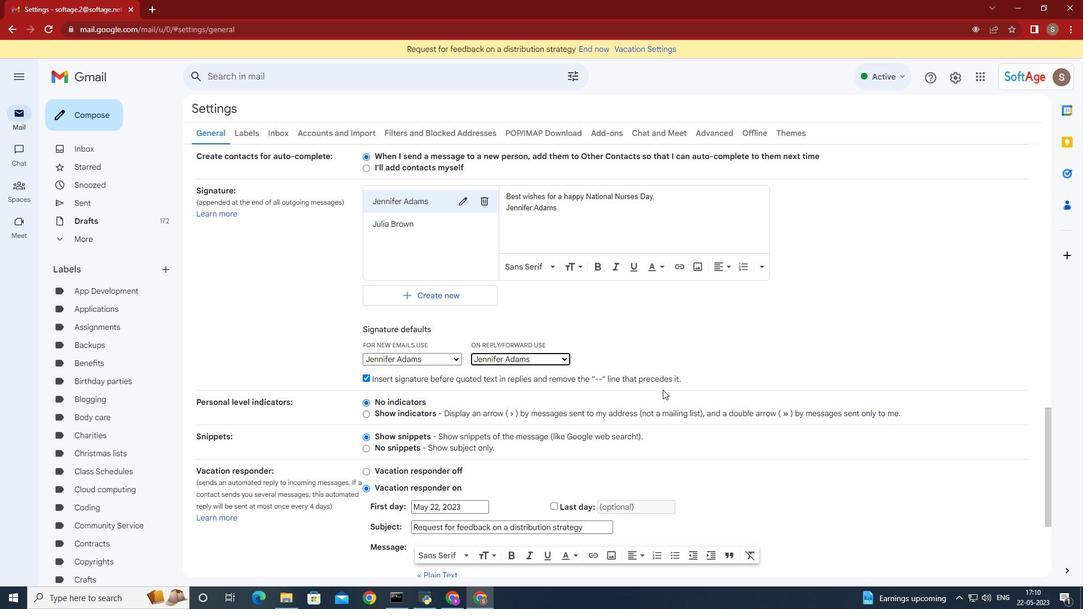 
Action: Mouse moved to (664, 388)
Screenshot: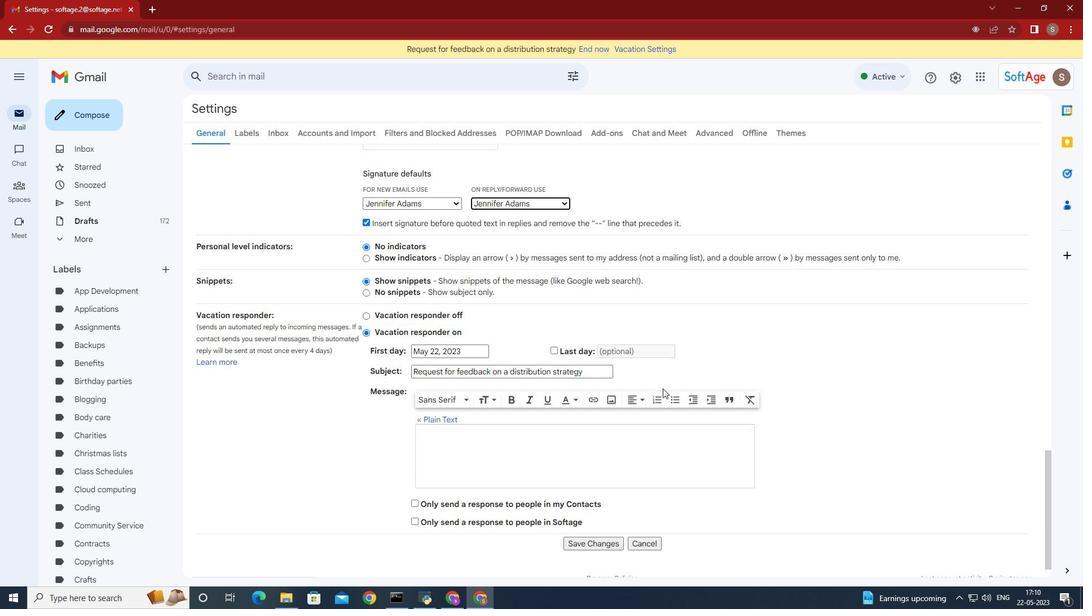 
Action: Mouse scrolled (664, 388) with delta (0, 0)
Screenshot: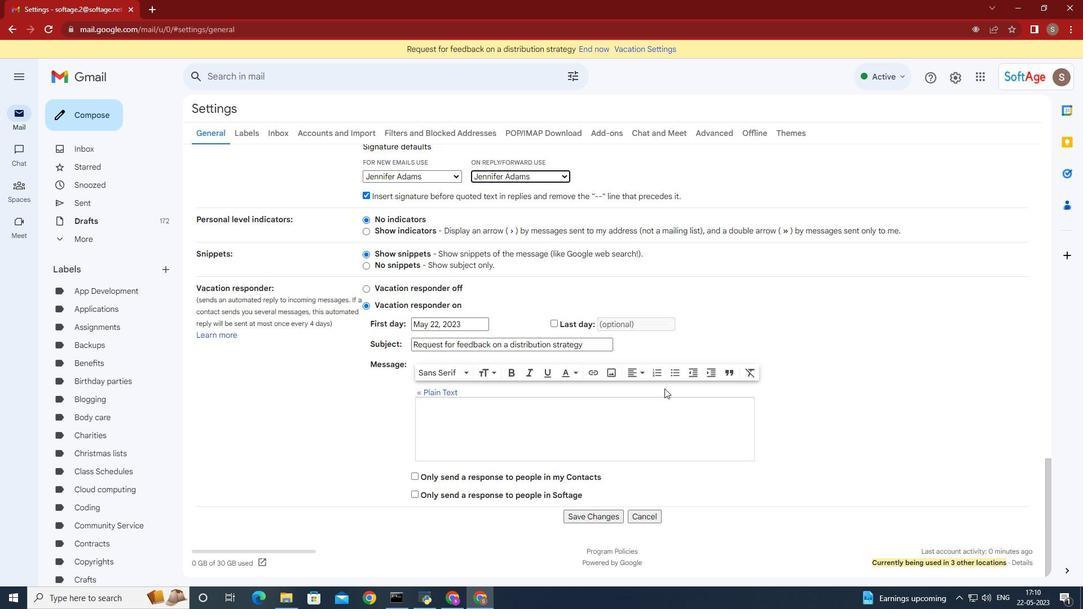 
Action: Mouse scrolled (664, 388) with delta (0, 0)
Screenshot: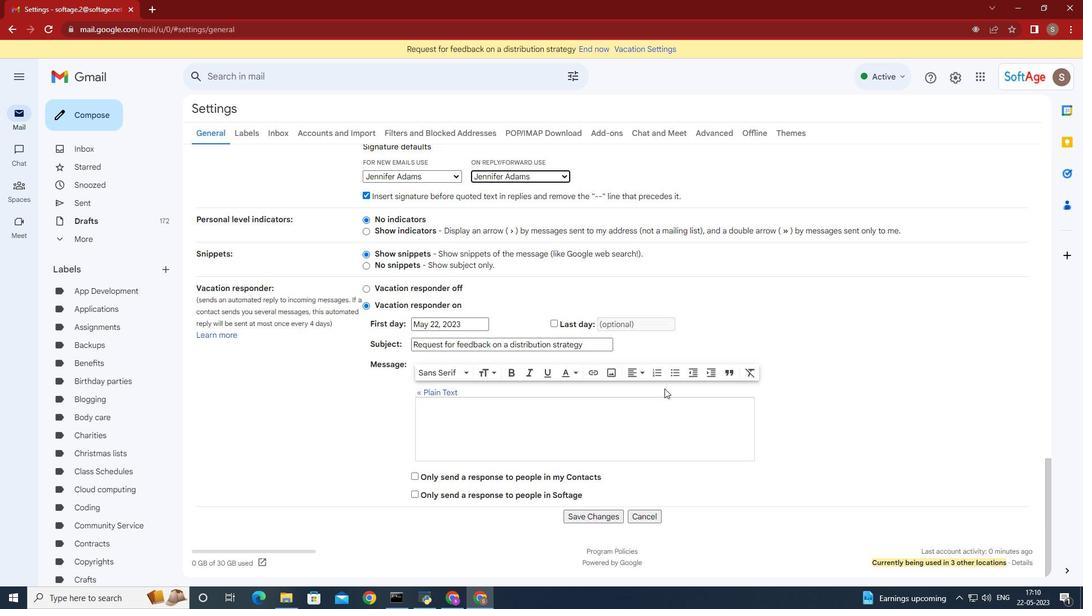 
Action: Mouse scrolled (664, 388) with delta (0, 0)
Screenshot: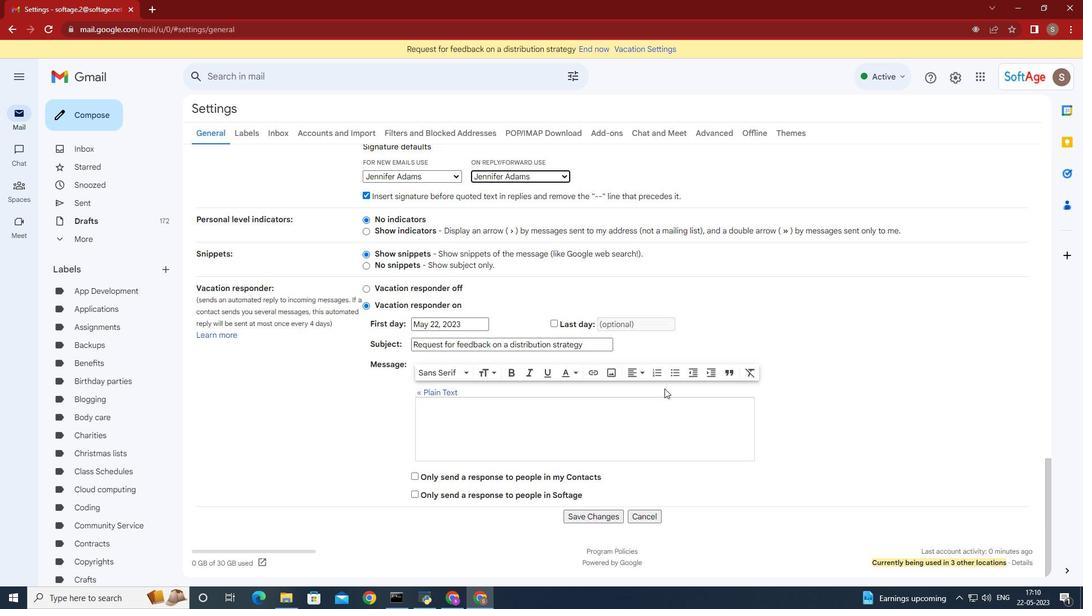 
Action: Mouse scrolled (664, 388) with delta (0, 0)
Screenshot: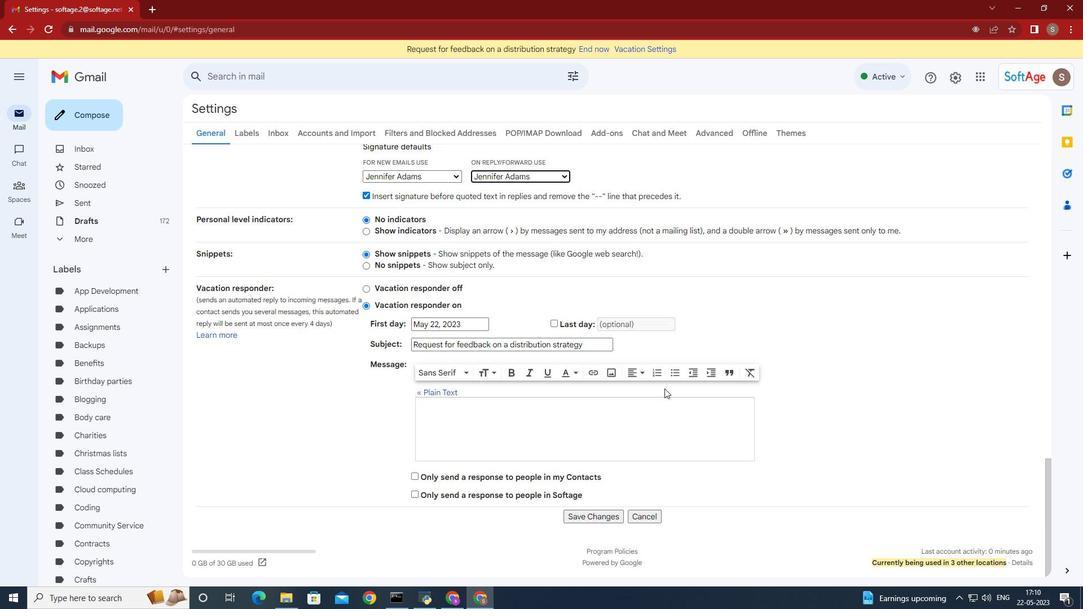 
Action: Mouse scrolled (664, 388) with delta (0, 0)
Screenshot: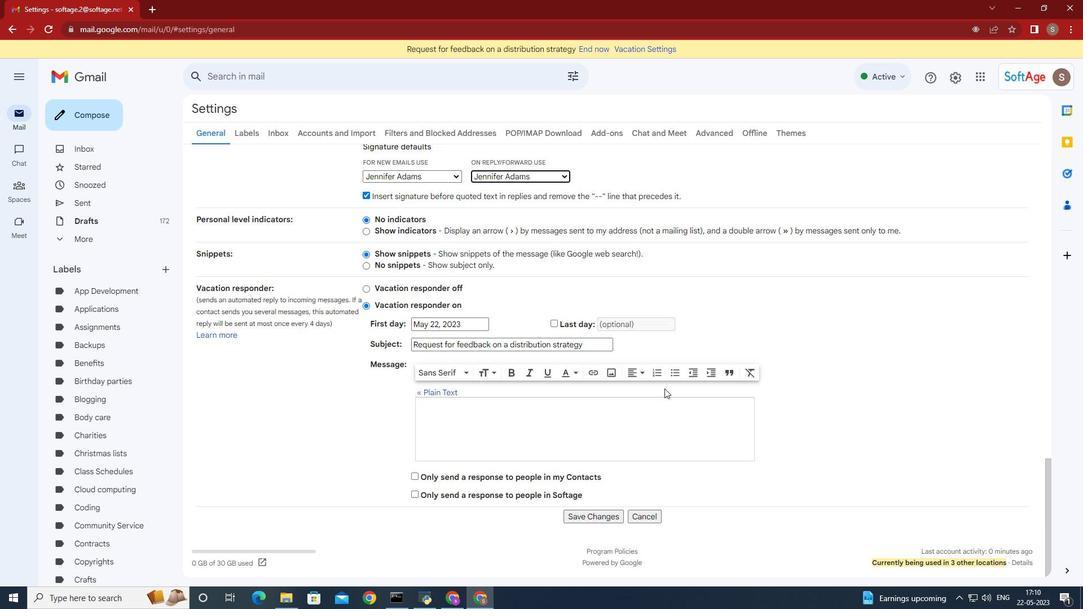 
Action: Mouse moved to (605, 513)
Screenshot: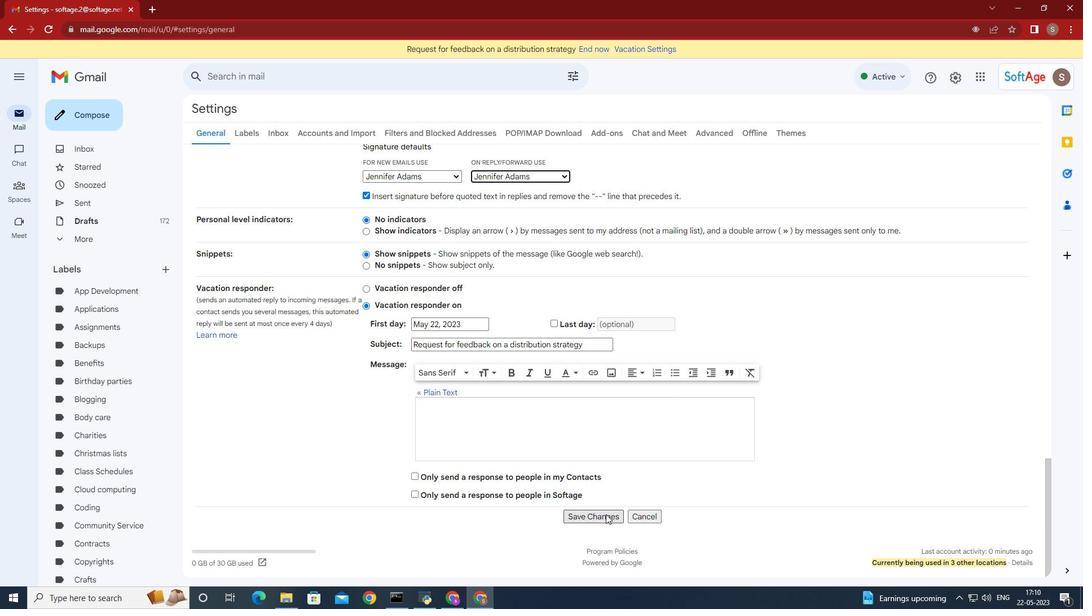 
Action: Mouse pressed left at (605, 513)
Screenshot: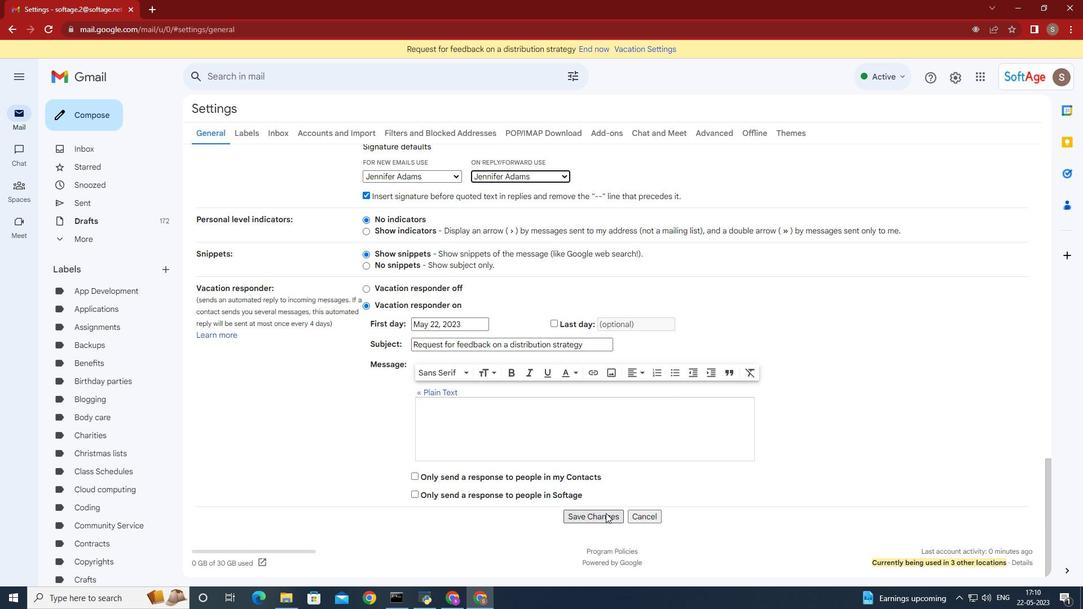 
Action: Mouse moved to (69, 112)
Screenshot: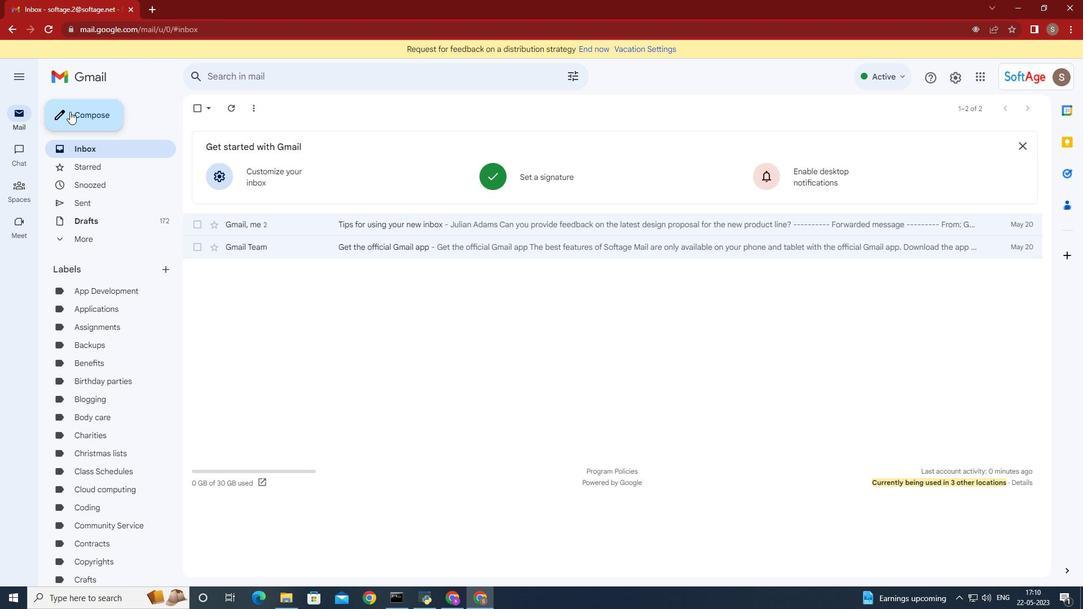 
Action: Mouse pressed left at (69, 112)
Screenshot: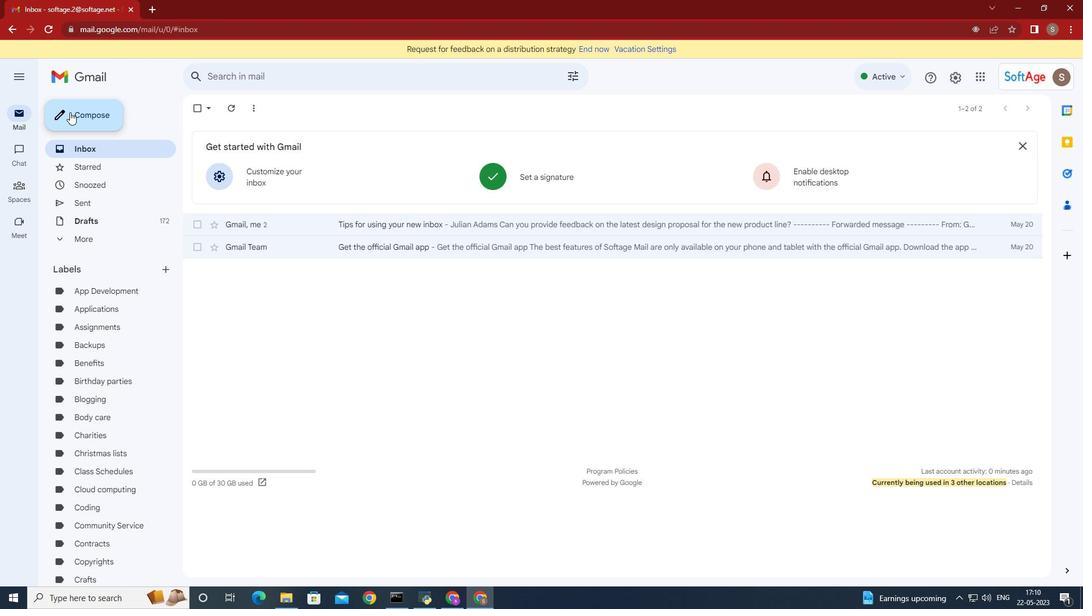 
Action: Mouse moved to (850, 274)
Screenshot: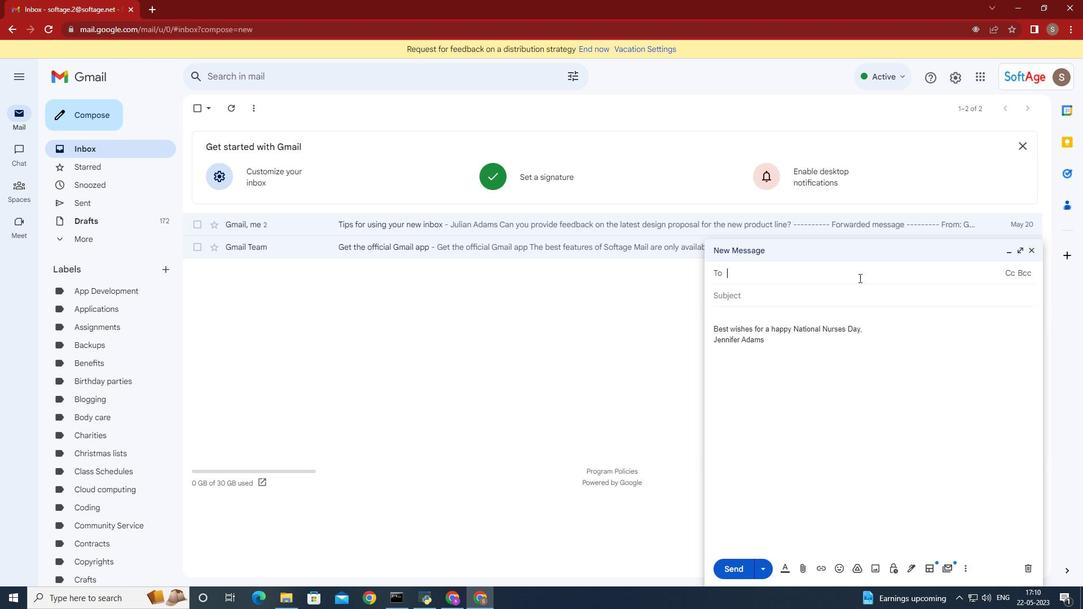 
Action: Mouse pressed left at (850, 274)
Screenshot: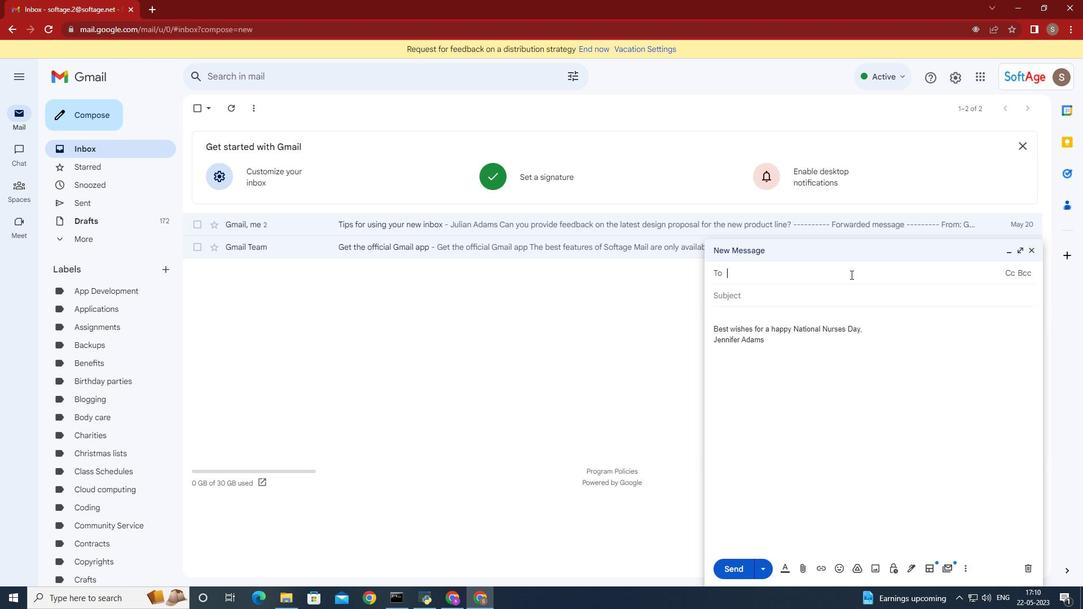 
Action: Key pressed <Key.shift>Softage.8
Screenshot: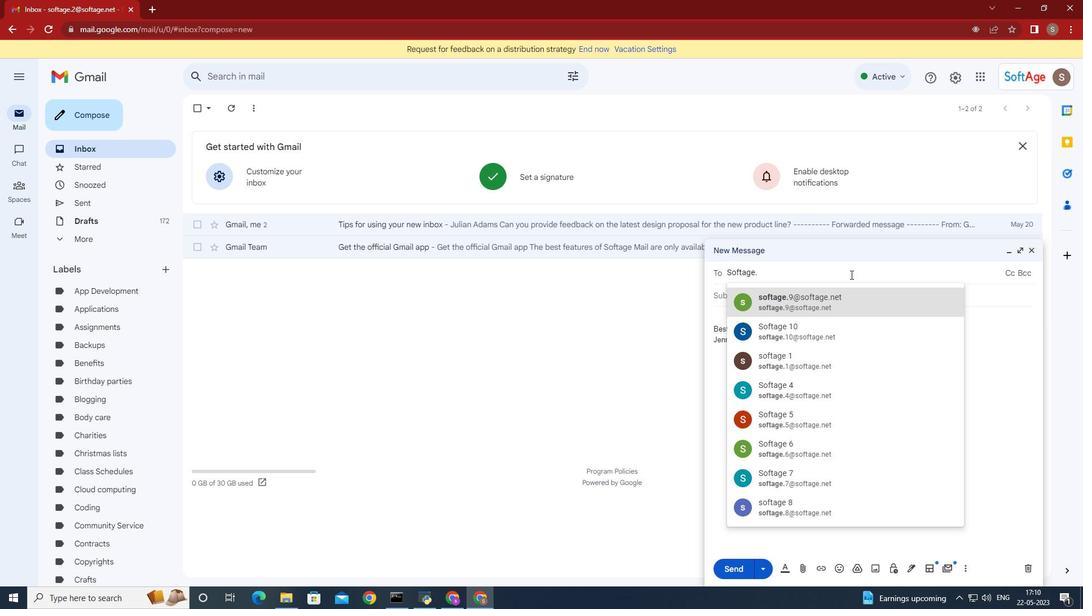 
Action: Mouse moved to (810, 306)
Screenshot: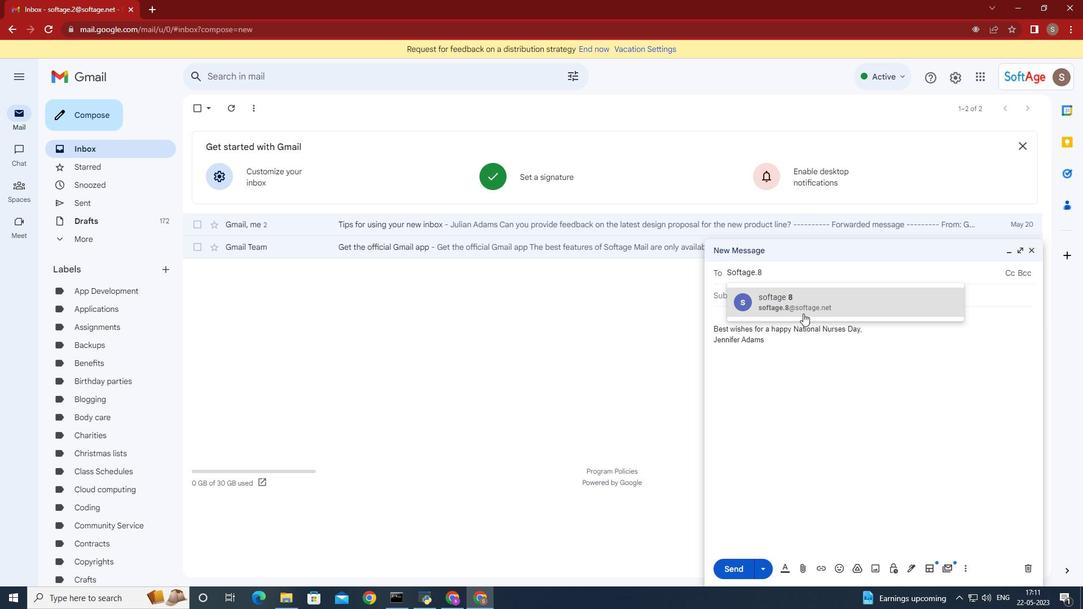 
Action: Mouse pressed left at (810, 306)
Screenshot: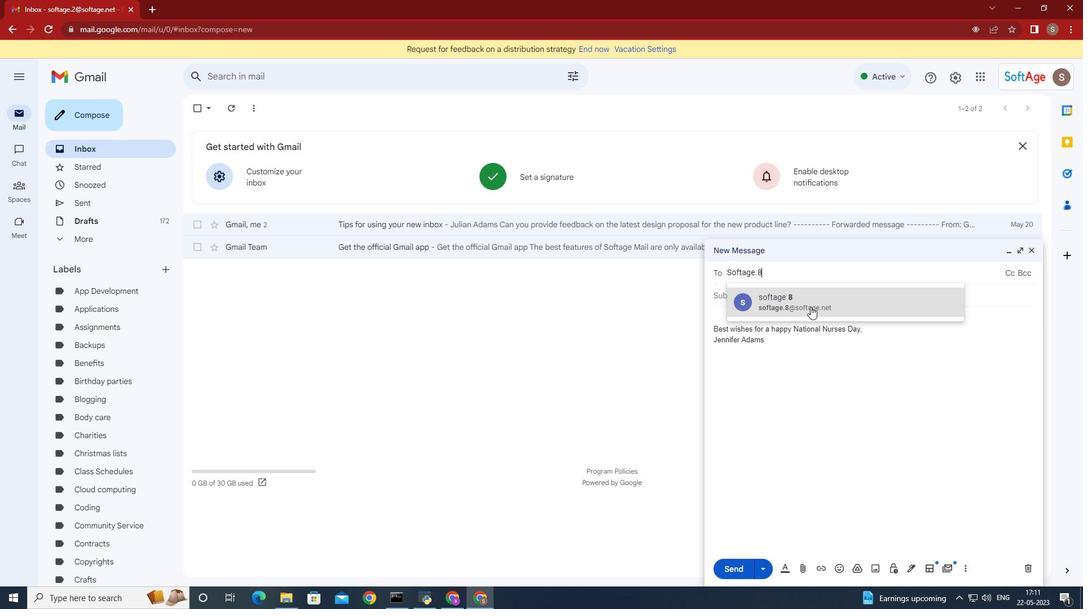 
Action: Mouse moved to (129, 400)
Screenshot: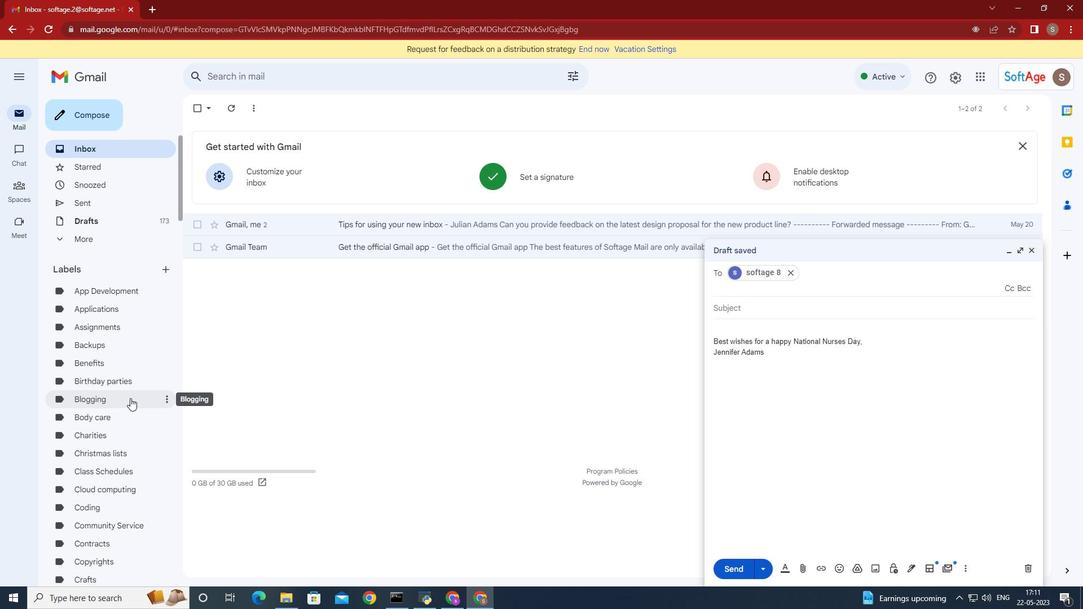 
Action: Mouse scrolled (129, 399) with delta (0, 0)
Screenshot: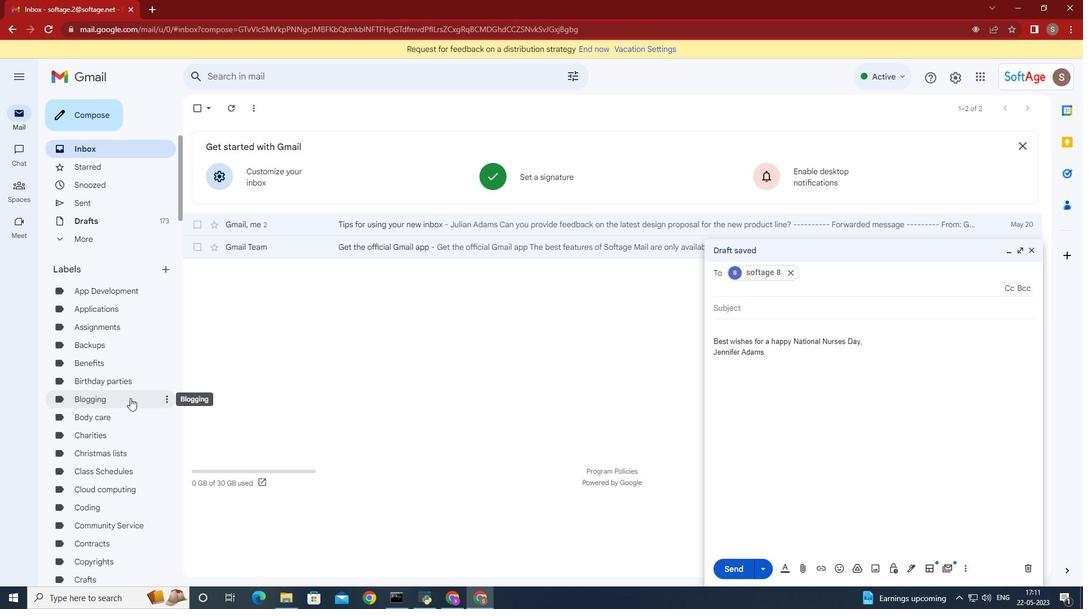 
Action: Mouse moved to (127, 400)
Screenshot: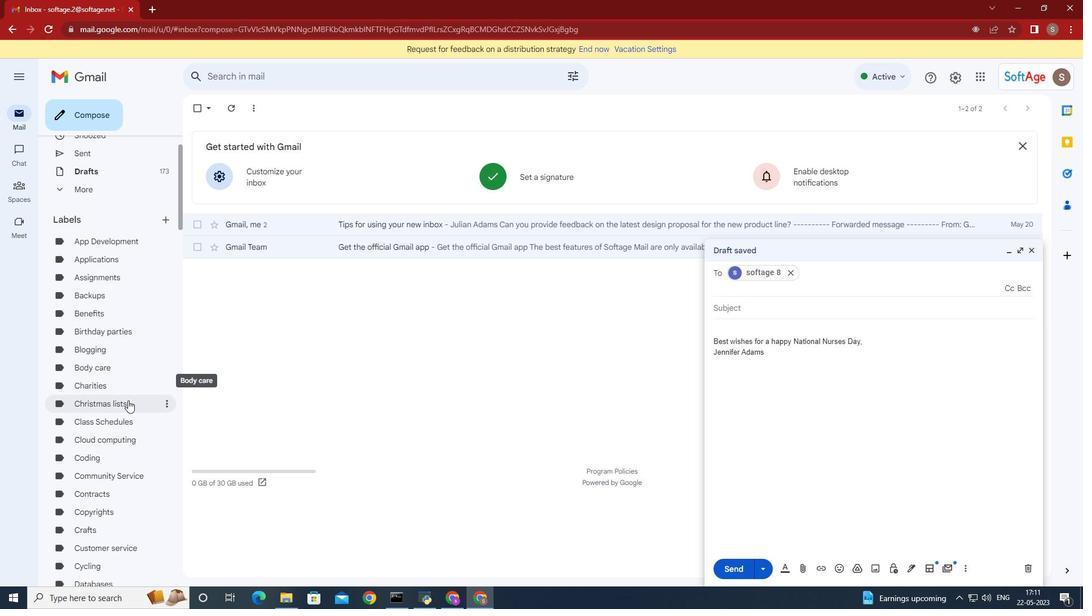 
Action: Mouse scrolled (128, 399) with delta (0, 0)
Screenshot: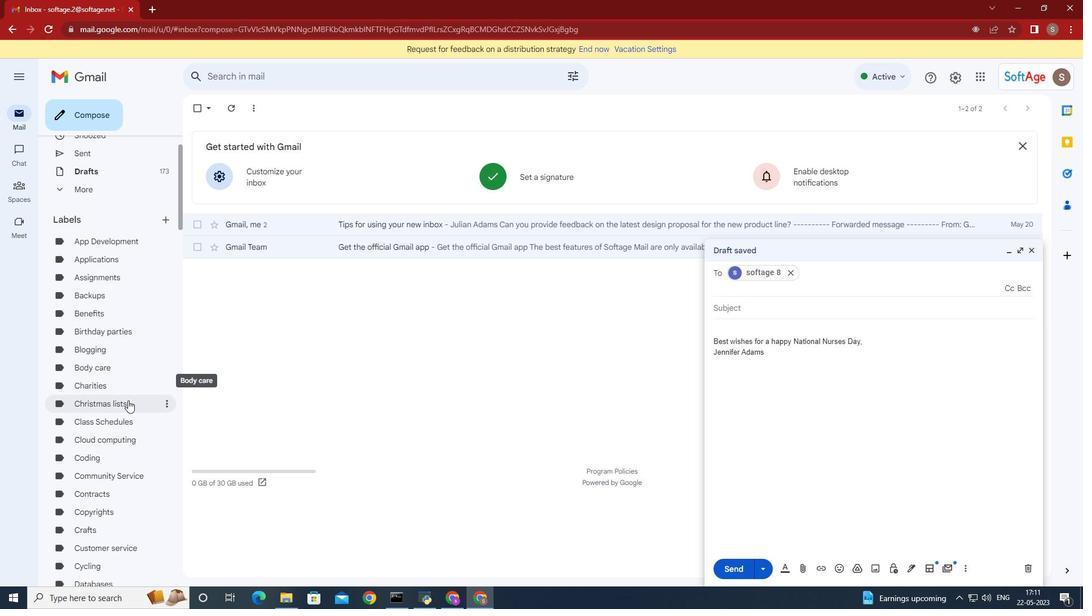
Action: Mouse moved to (126, 400)
Screenshot: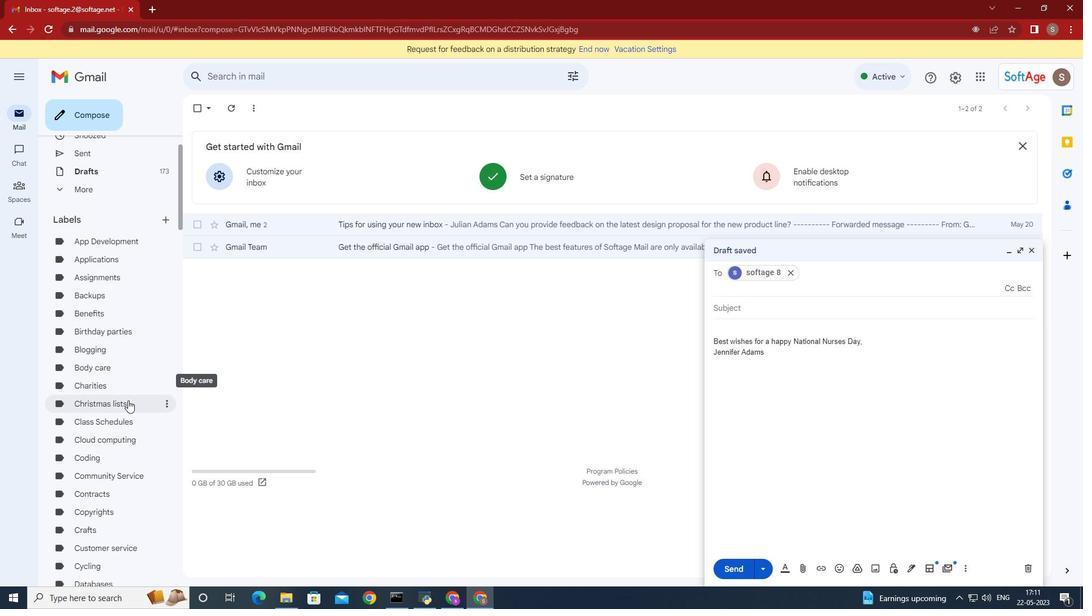 
Action: Mouse scrolled (126, 399) with delta (0, 0)
Screenshot: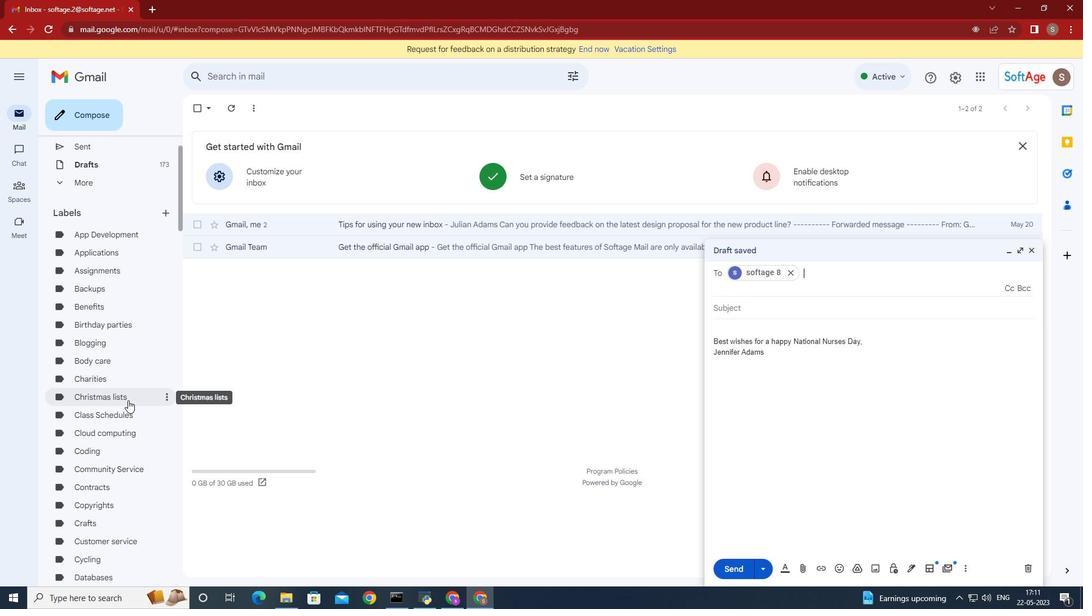 
Action: Mouse scrolled (126, 399) with delta (0, 0)
Screenshot: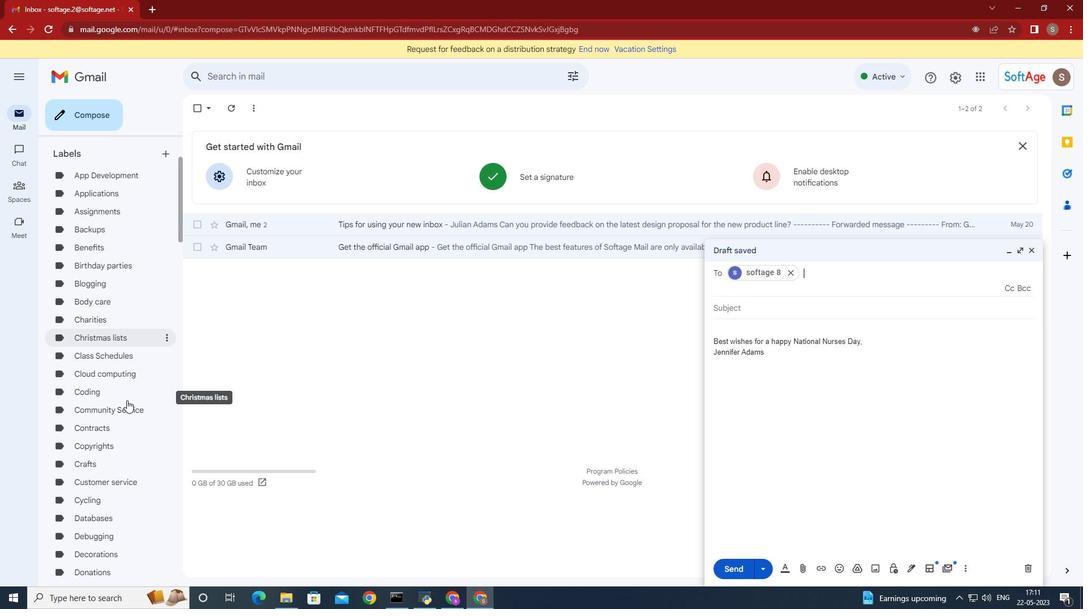 
Action: Mouse moved to (128, 386)
Screenshot: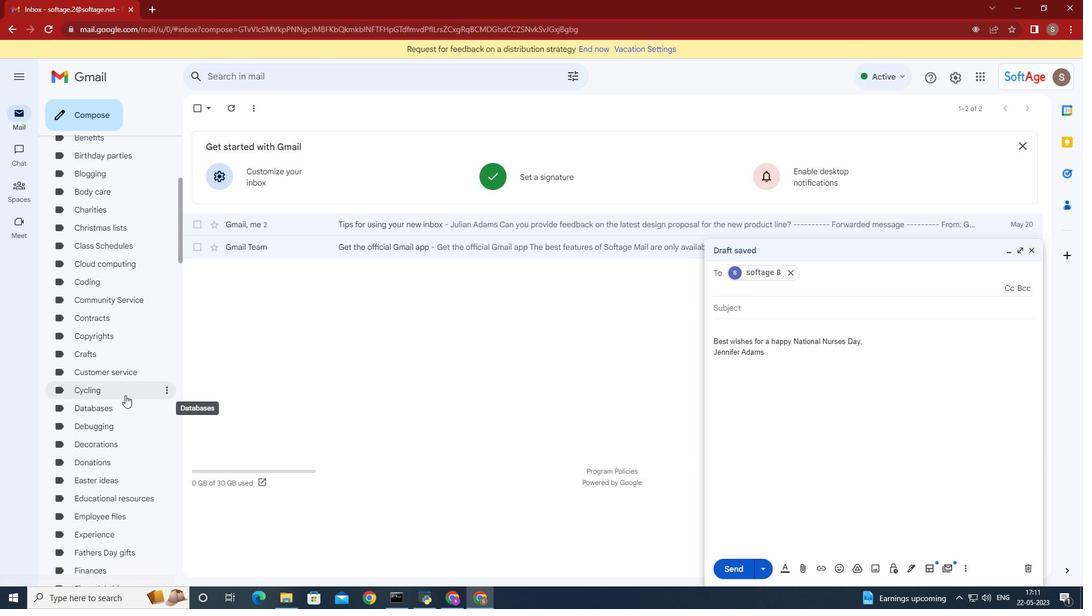 
Action: Mouse scrolled (128, 386) with delta (0, 0)
Screenshot: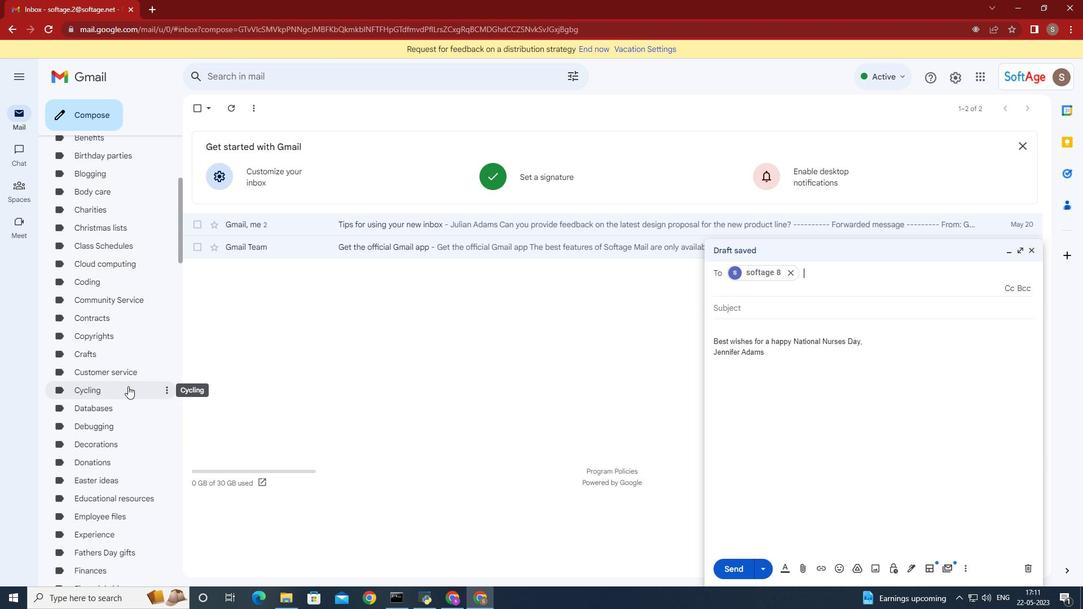 
Action: Mouse scrolled (128, 386) with delta (0, 0)
Screenshot: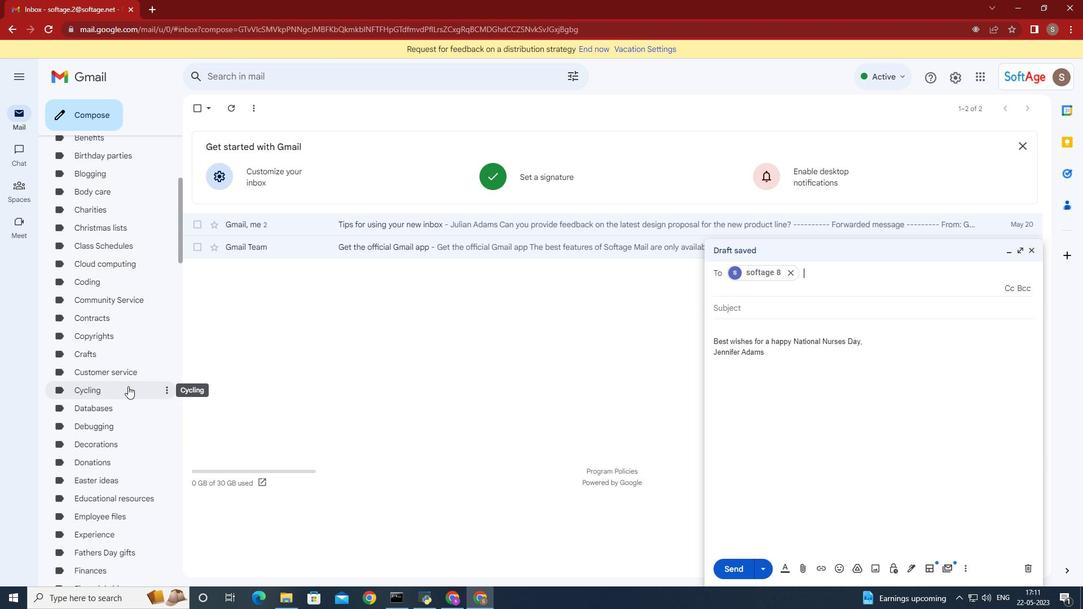 
Action: Mouse scrolled (128, 386) with delta (0, 0)
Screenshot: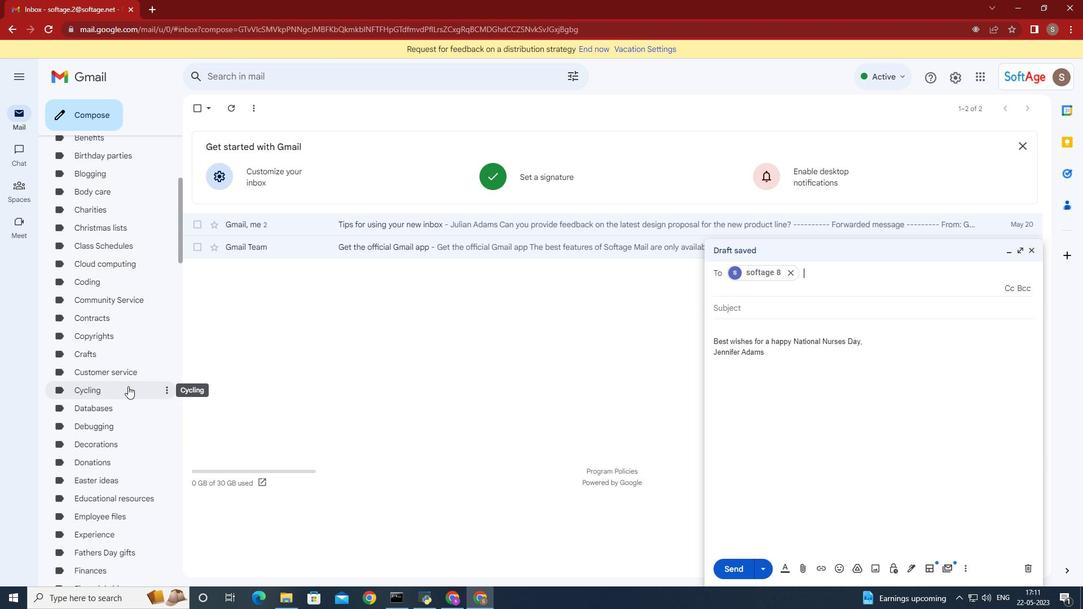 
Action: Mouse scrolled (128, 386) with delta (0, 0)
Screenshot: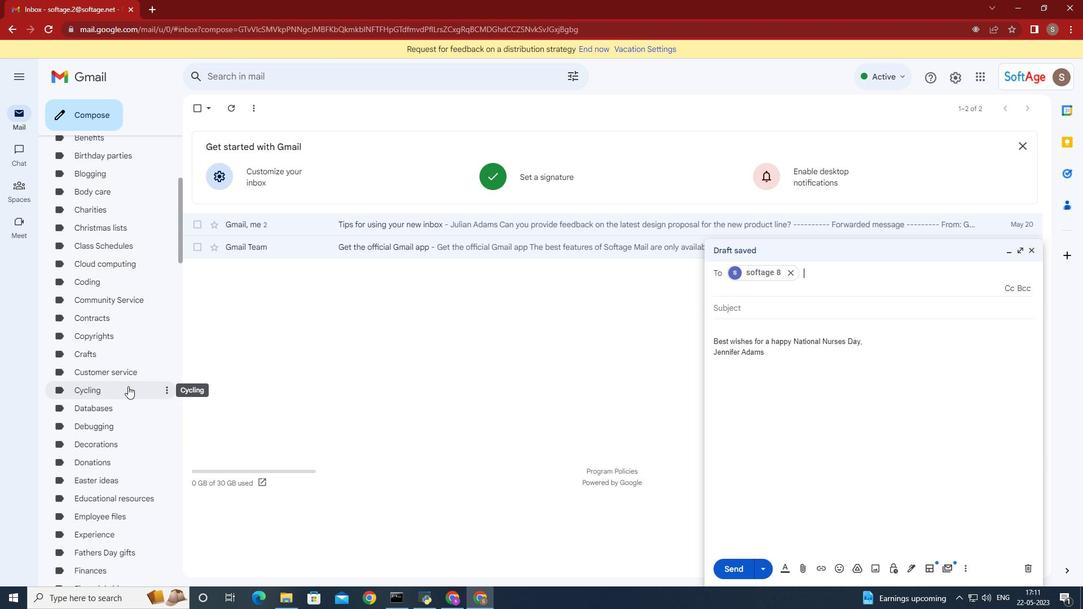 
Action: Mouse scrolled (128, 386) with delta (0, 0)
Screenshot: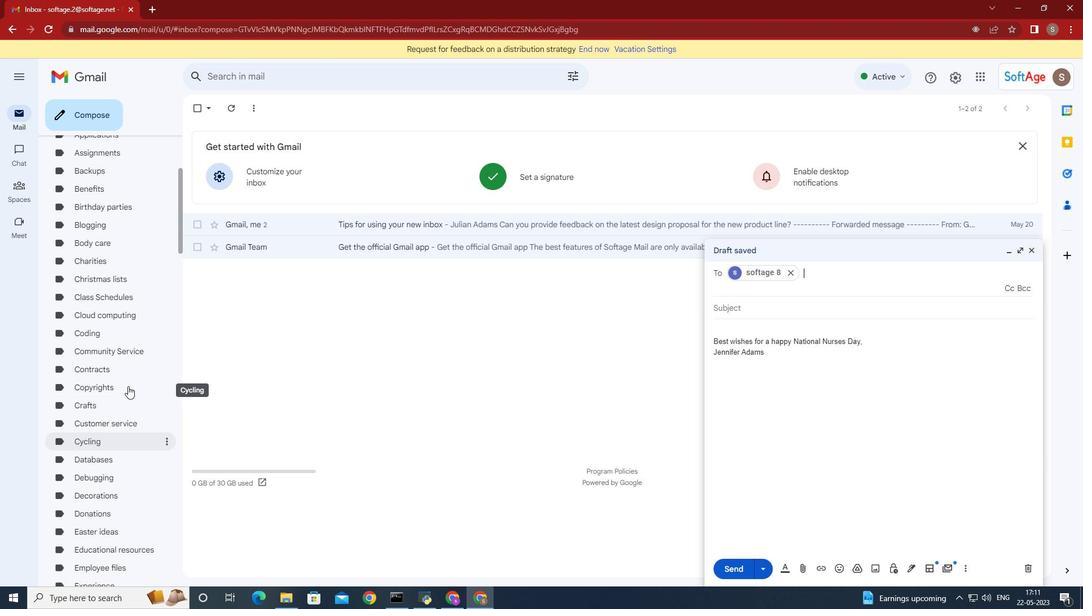 
Action: Mouse scrolled (128, 386) with delta (0, 0)
Screenshot: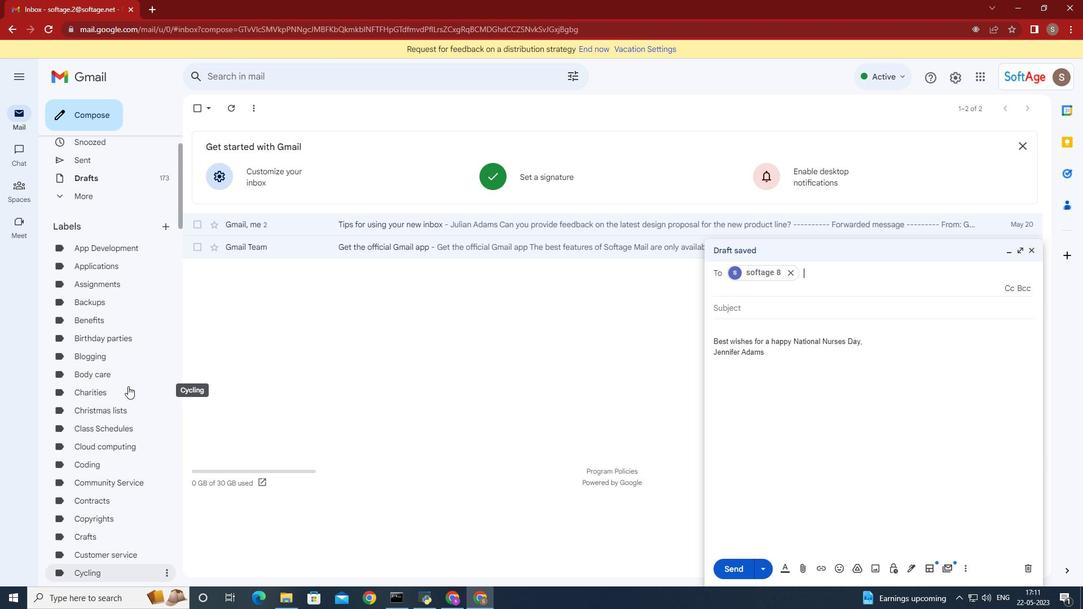 
Action: Mouse scrolled (128, 386) with delta (0, 0)
Screenshot: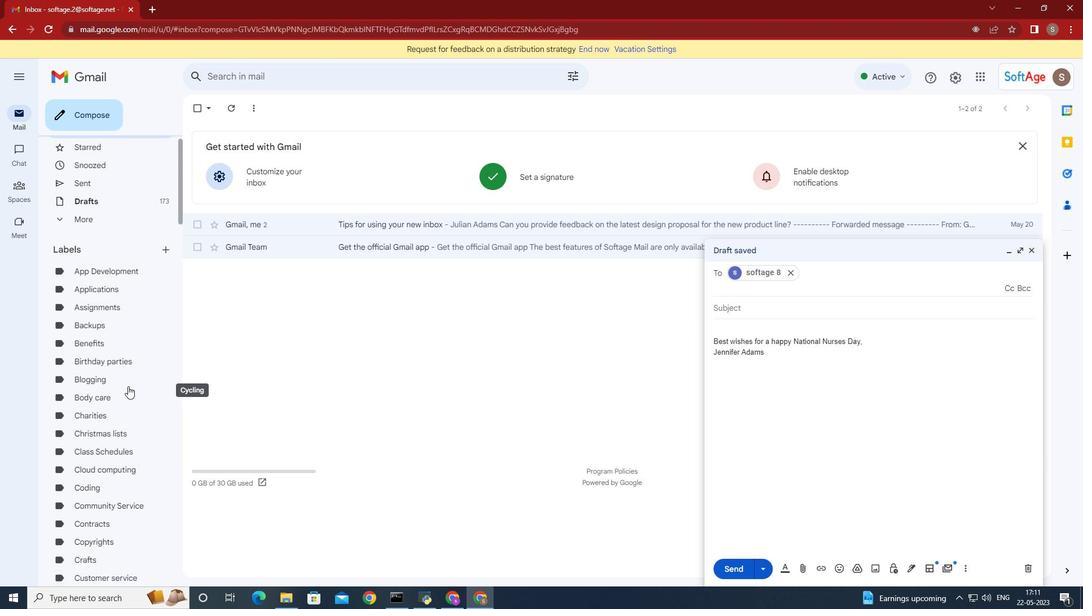 
Action: Mouse scrolled (128, 386) with delta (0, 0)
Screenshot: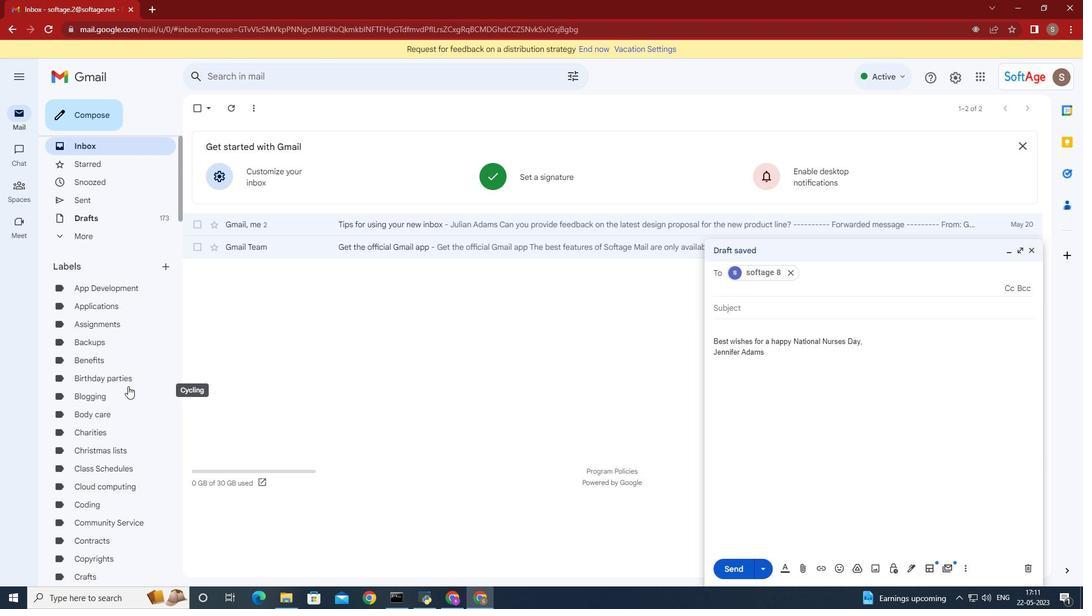 
Action: Mouse scrolled (128, 386) with delta (0, 0)
Screenshot: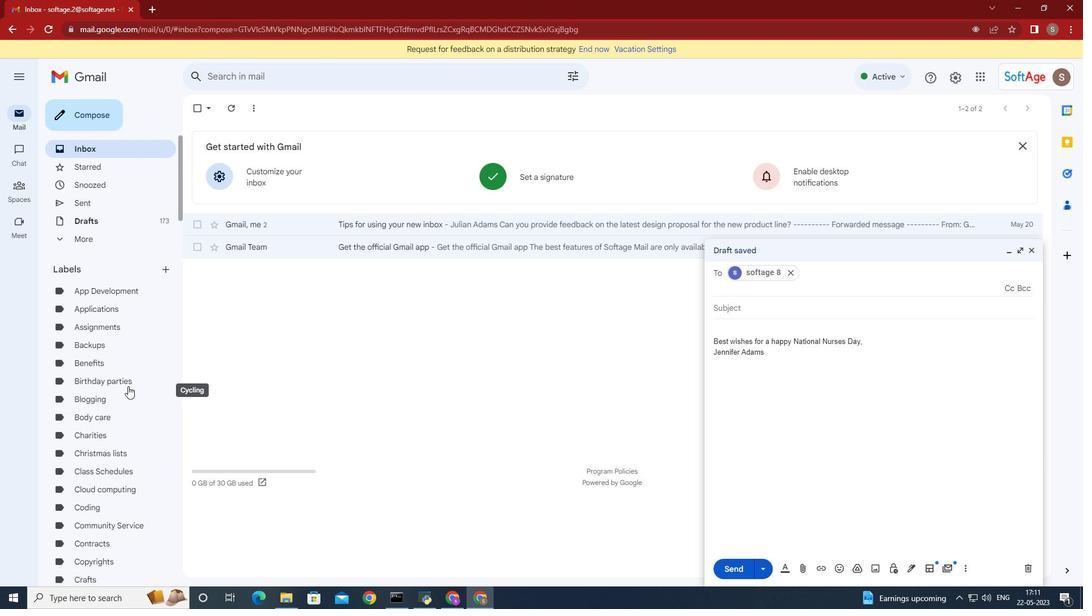 
Action: Mouse scrolled (128, 386) with delta (0, 0)
Screenshot: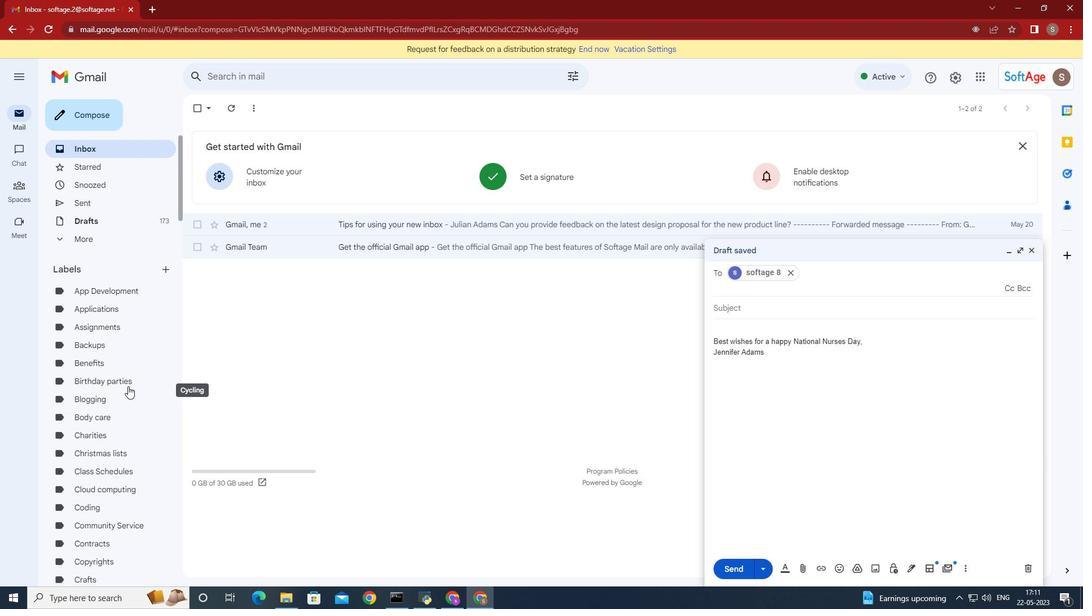 
Action: Mouse moved to (164, 273)
Screenshot: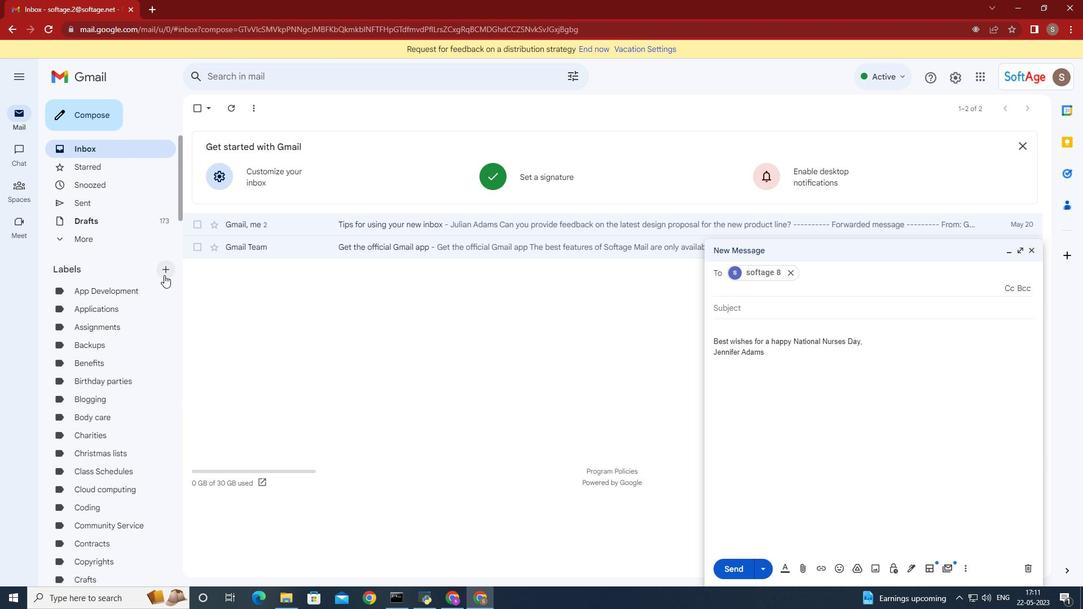 
Action: Mouse pressed left at (164, 273)
Screenshot: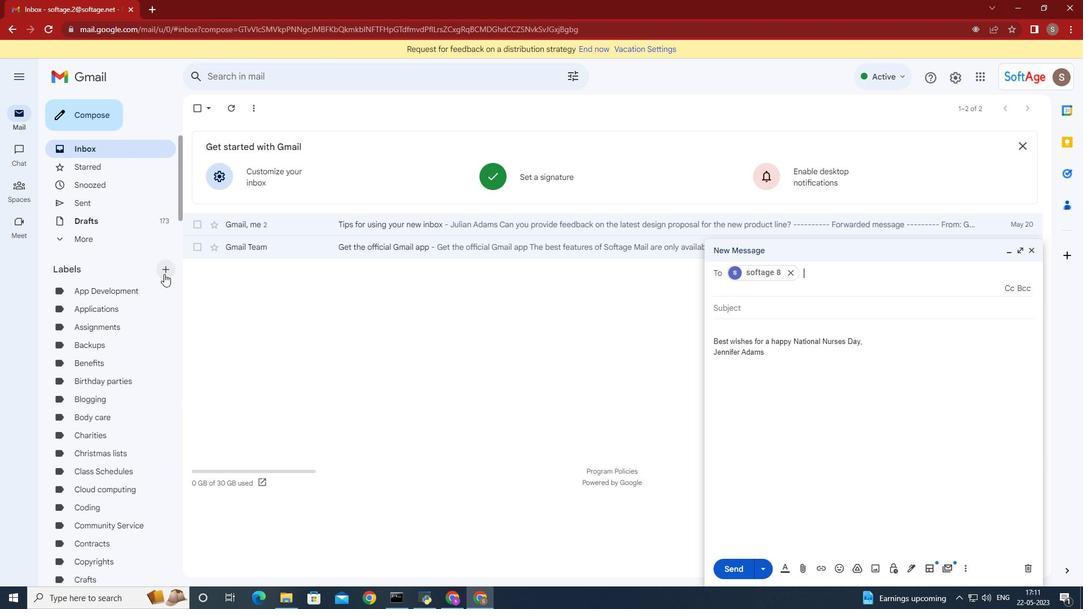 
Action: Mouse moved to (375, 321)
Screenshot: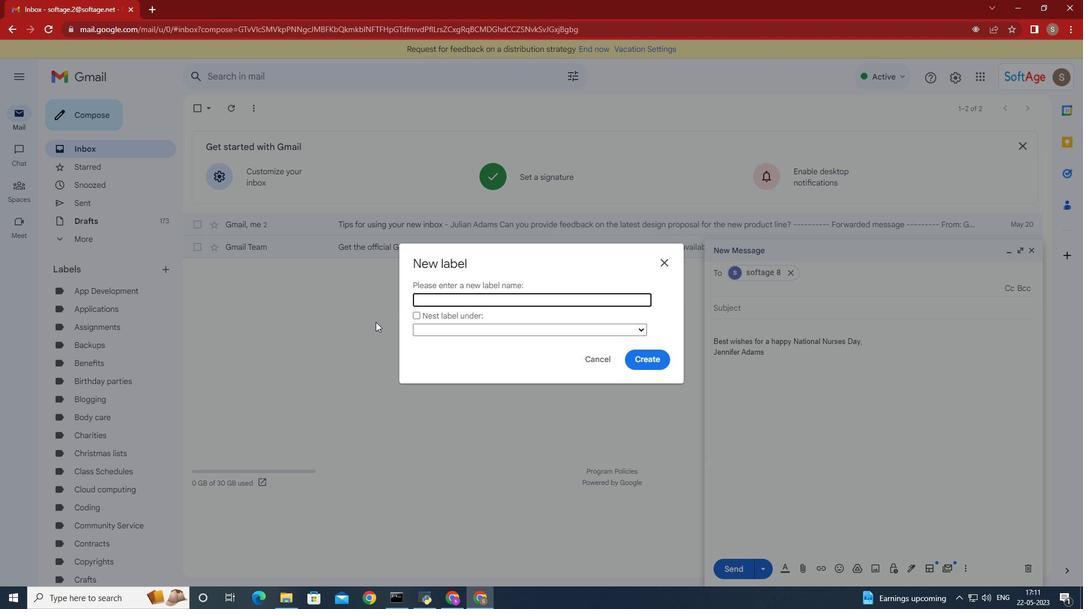 
Action: Key pressed <Key.shift>Financial<Key.space><Key.shift>aid
Screenshot: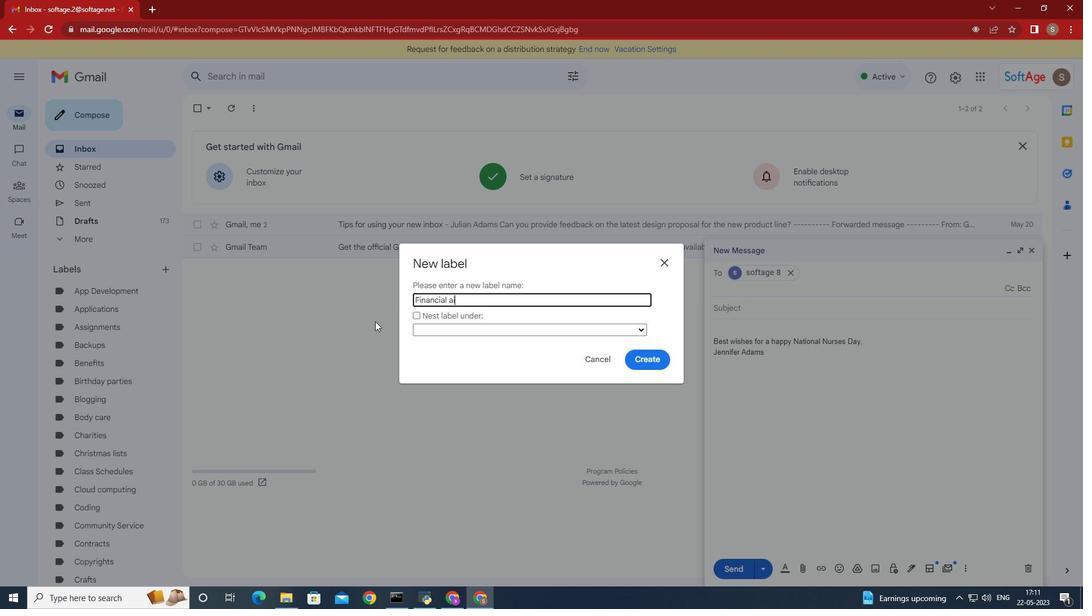 
Action: Mouse moved to (646, 358)
Screenshot: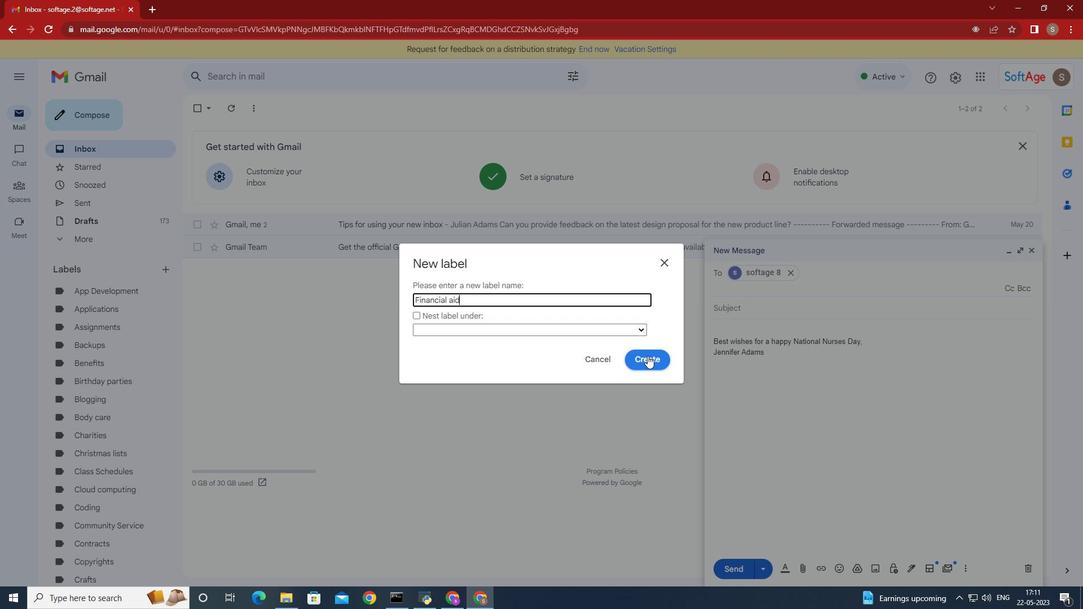 
Action: Mouse pressed left at (646, 358)
Screenshot: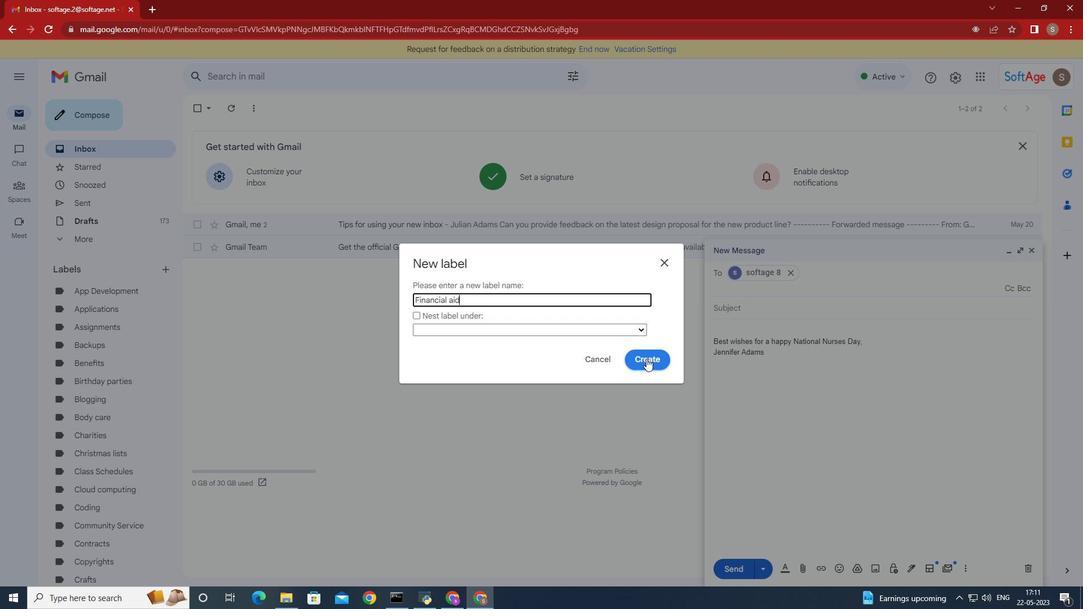 
Action: Mouse moved to (661, 262)
Screenshot: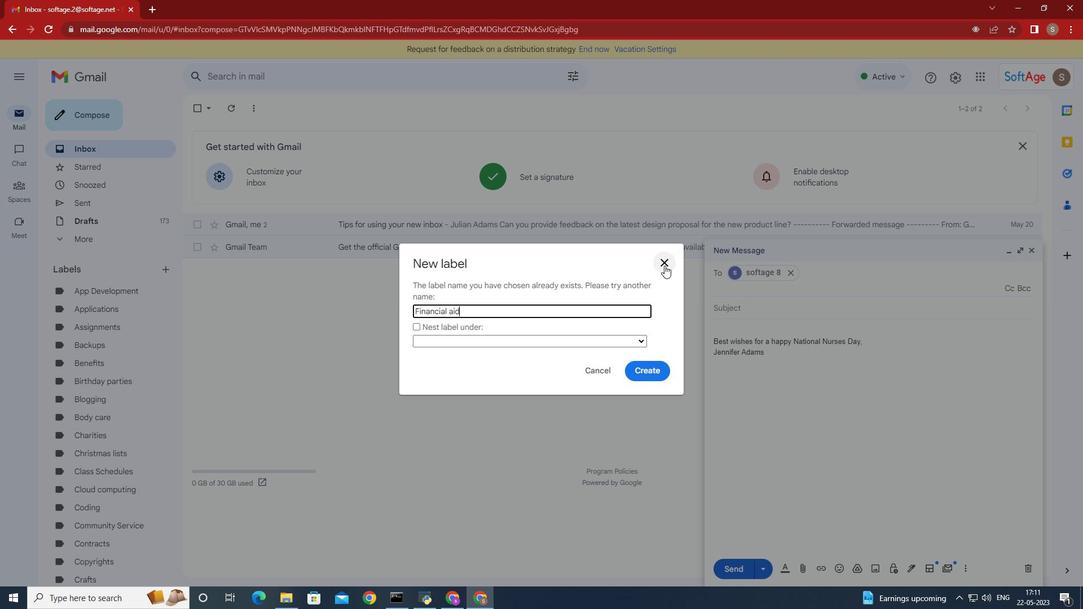 
Action: Mouse pressed left at (661, 262)
Screenshot: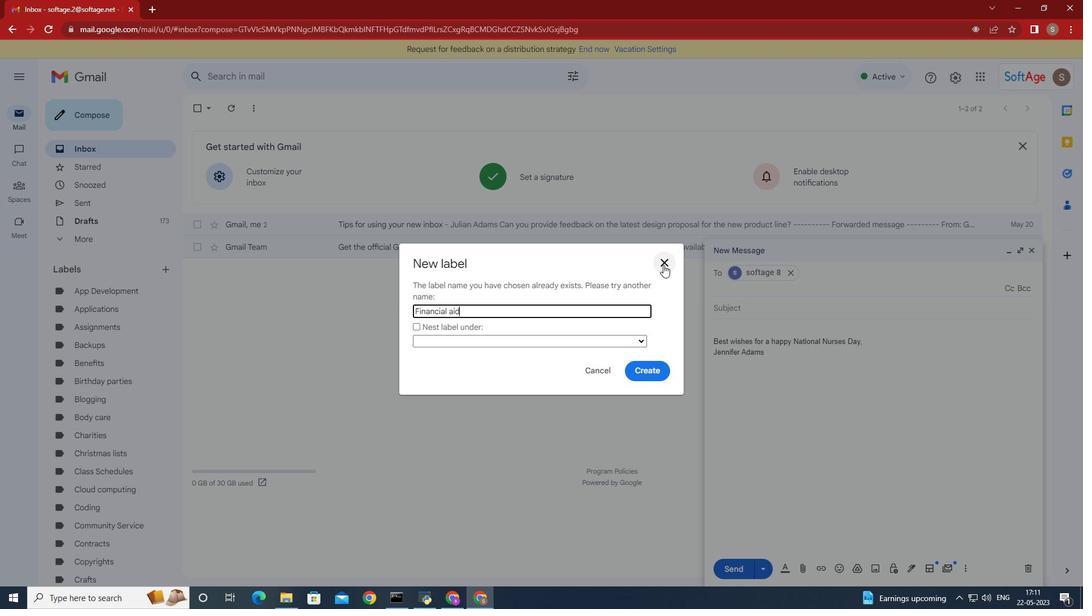 
Action: Mouse moved to (243, 485)
Screenshot: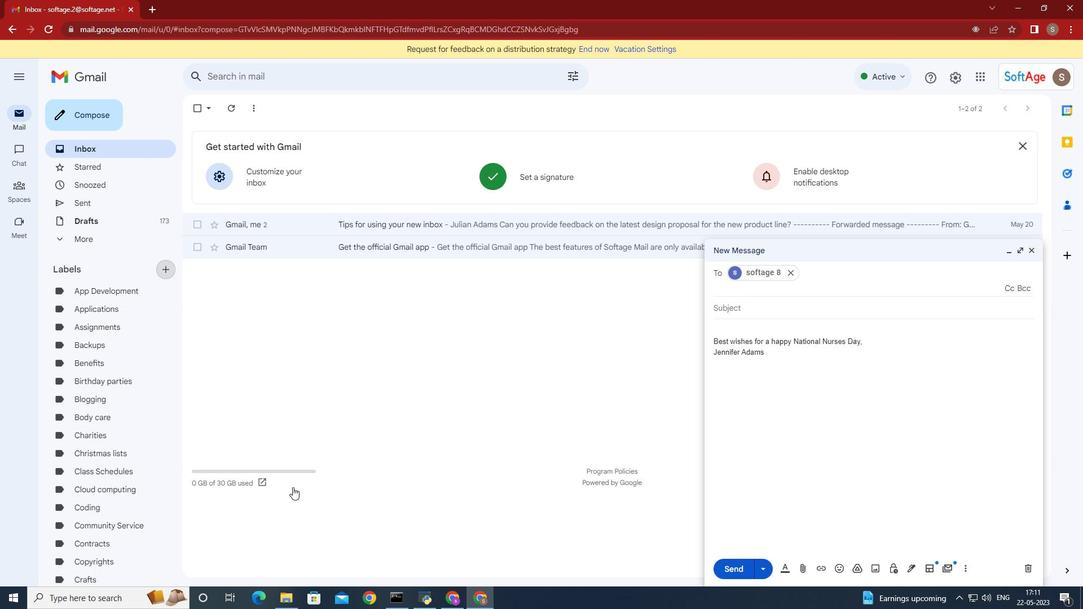 
Action: Mouse scrolled (243, 484) with delta (0, 0)
Screenshot: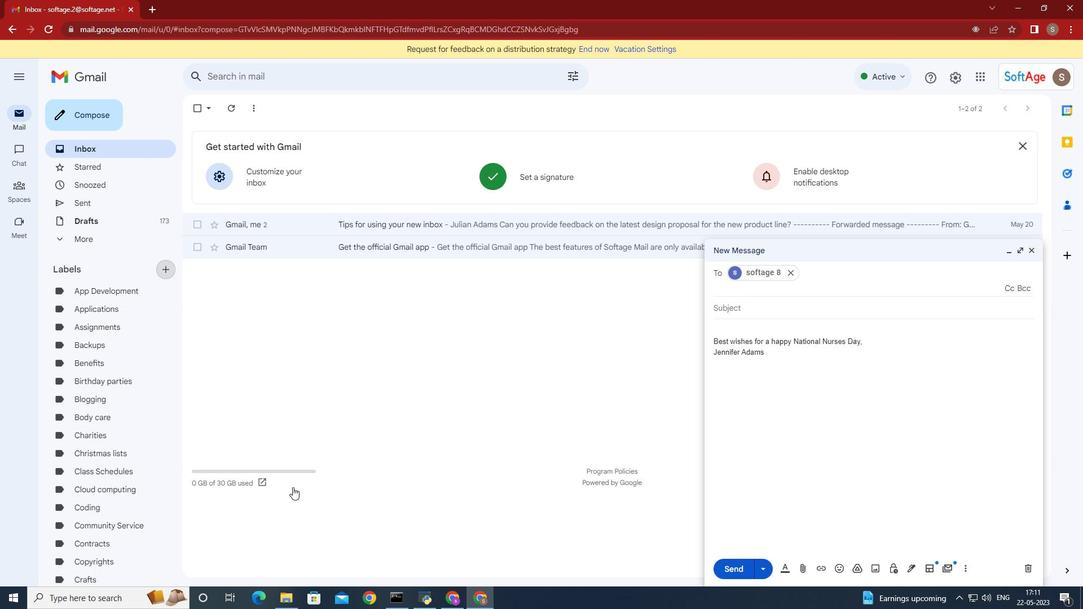 
Action: Mouse moved to (130, 481)
Screenshot: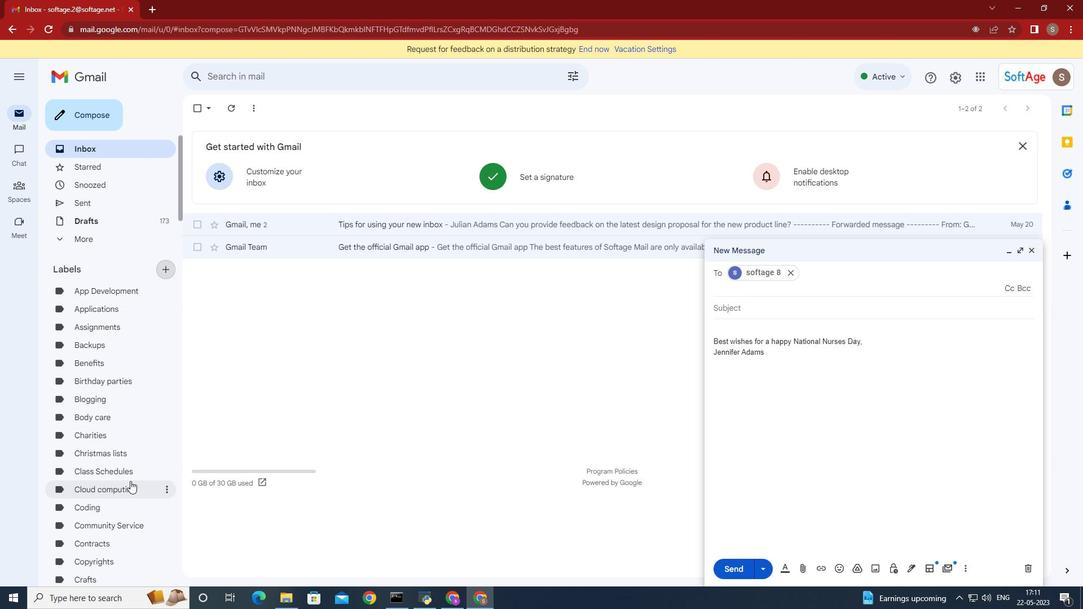 
Action: Mouse scrolled (130, 480) with delta (0, 0)
Screenshot: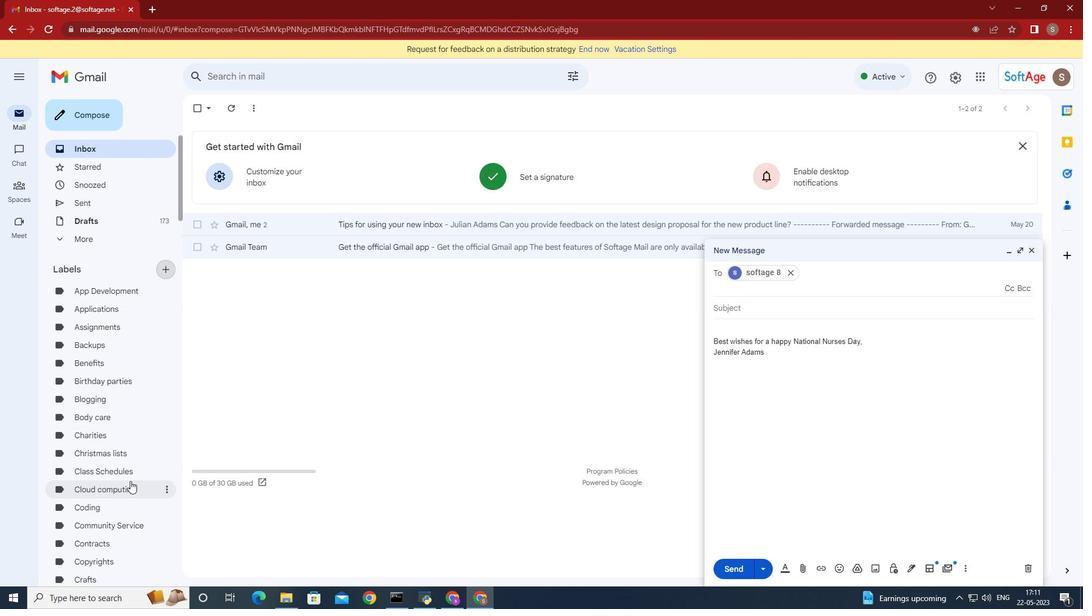 
Action: Mouse scrolled (130, 480) with delta (0, 0)
Screenshot: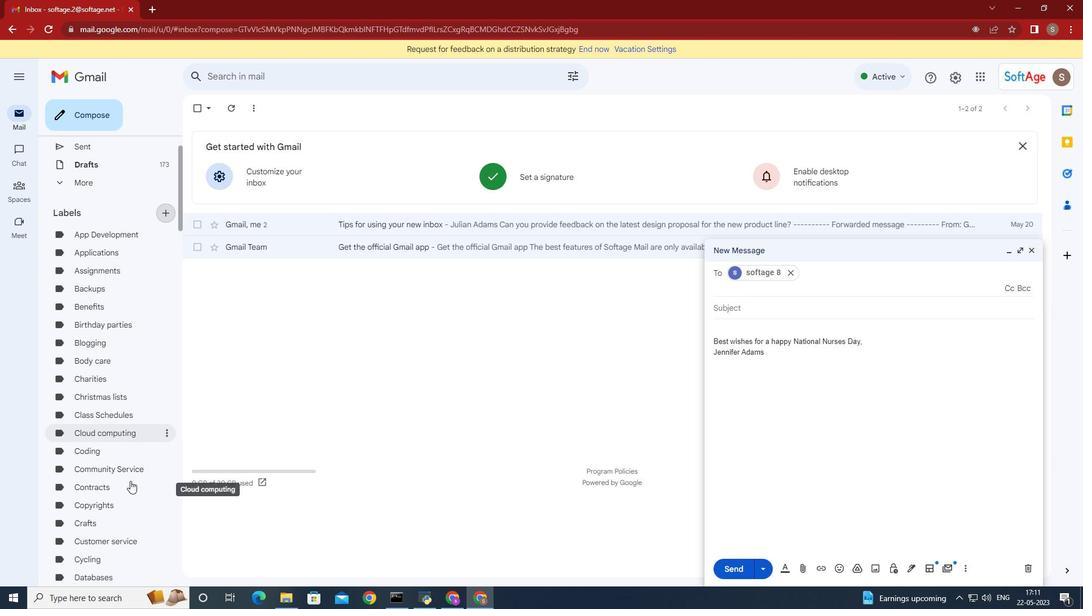 
Action: Mouse moved to (109, 485)
Screenshot: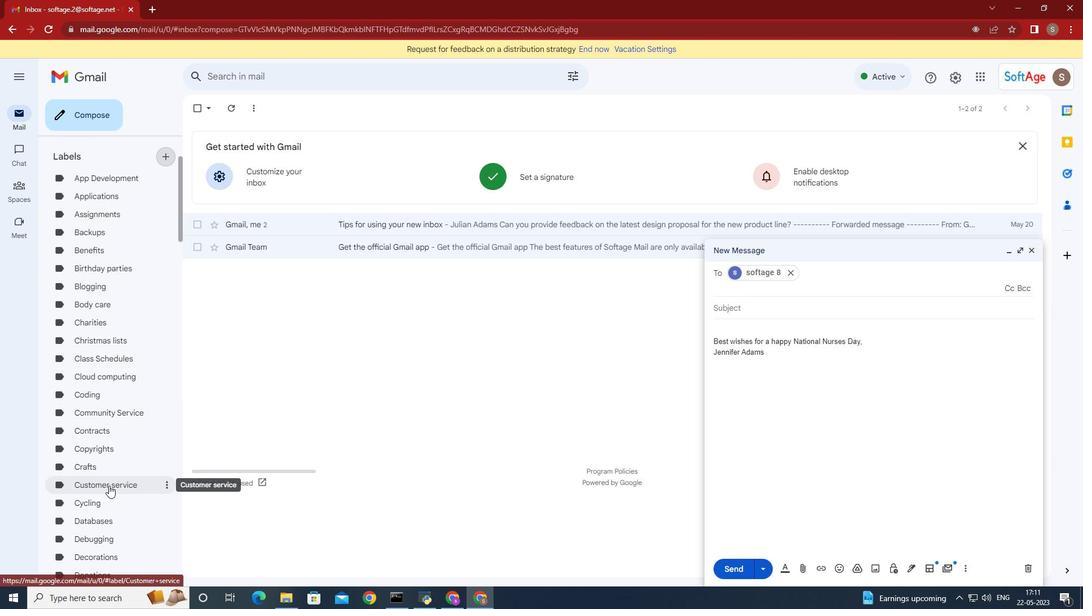
Action: Mouse scrolled (109, 485) with delta (0, 0)
Screenshot: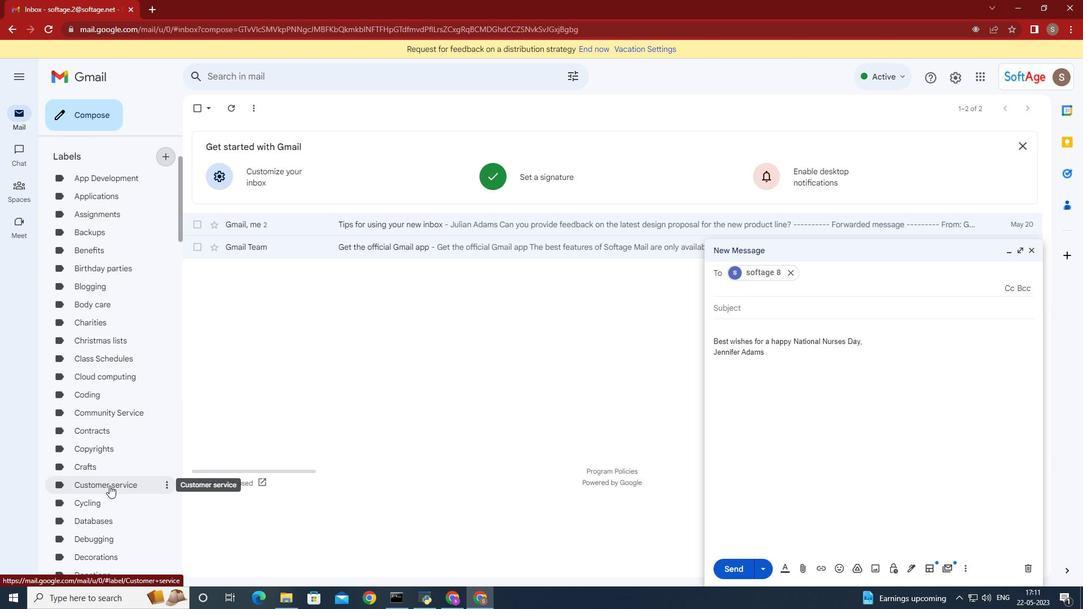 
Action: Mouse scrolled (109, 485) with delta (0, 0)
Screenshot: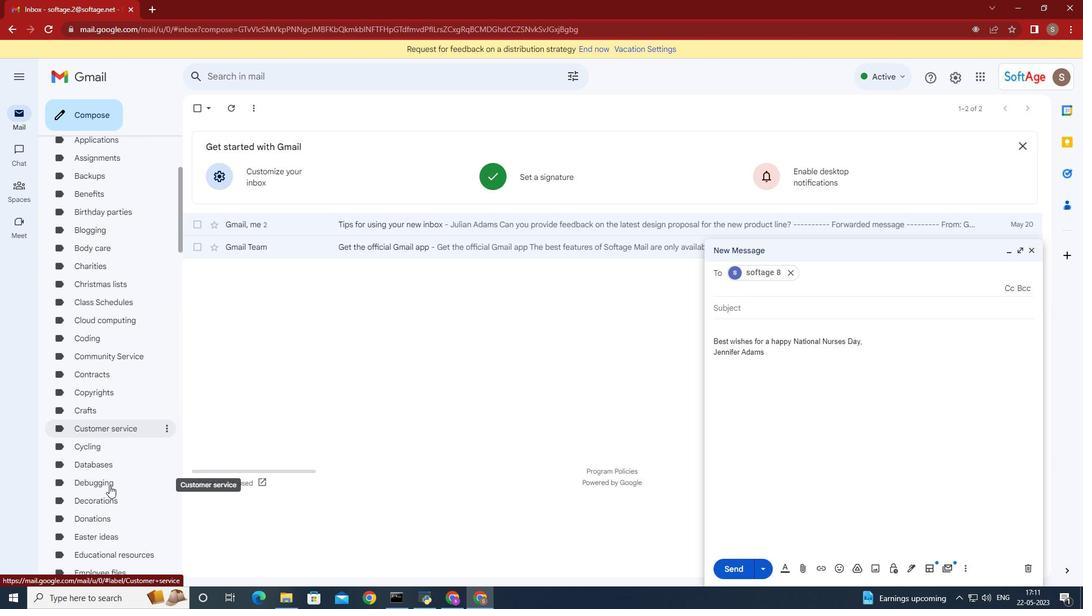 
Action: Mouse scrolled (109, 485) with delta (0, 0)
Screenshot: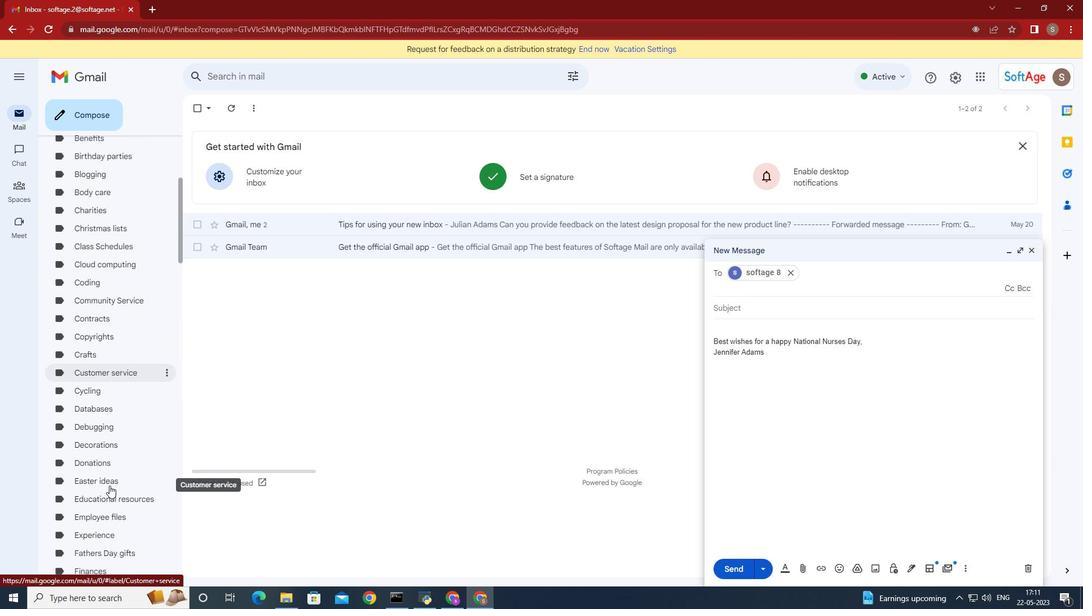 
Action: Mouse scrolled (109, 485) with delta (0, 0)
Screenshot: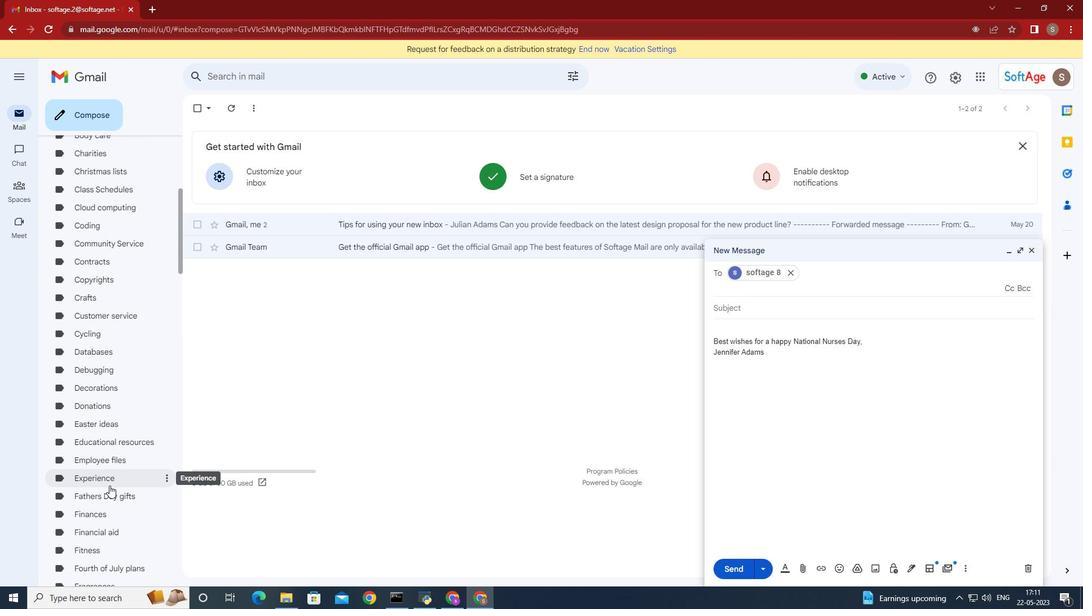 
Action: Mouse moved to (170, 477)
Screenshot: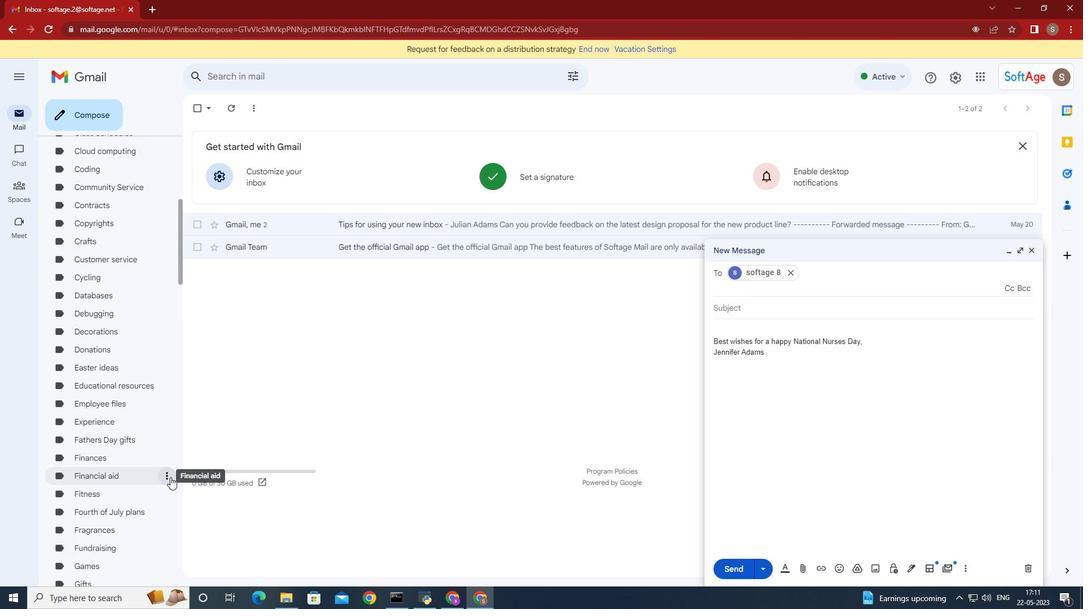
Action: Mouse pressed left at (170, 477)
Screenshot: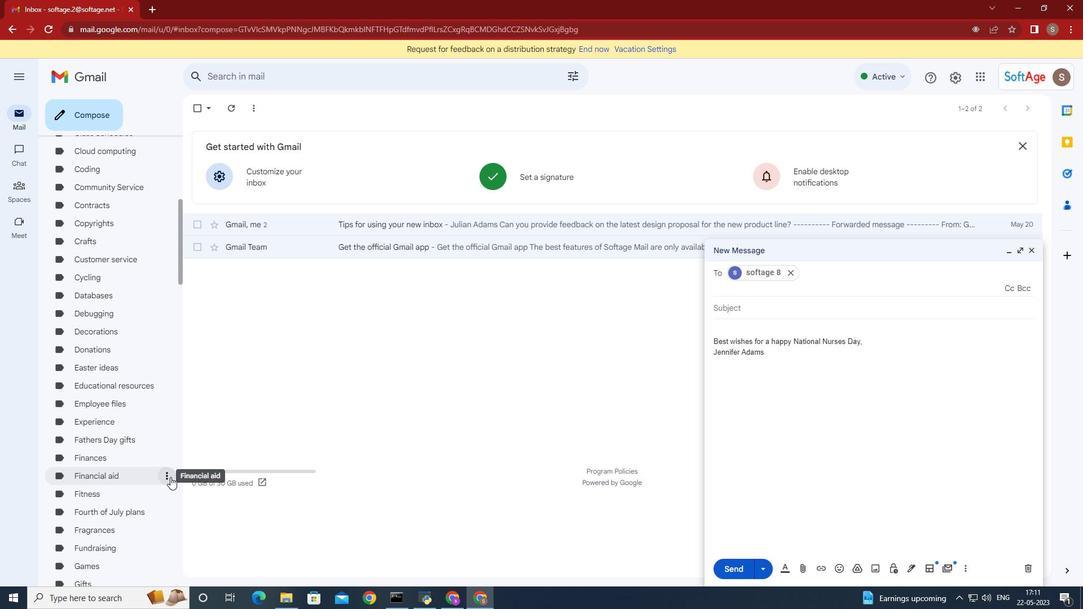 
Action: Mouse moved to (235, 435)
Screenshot: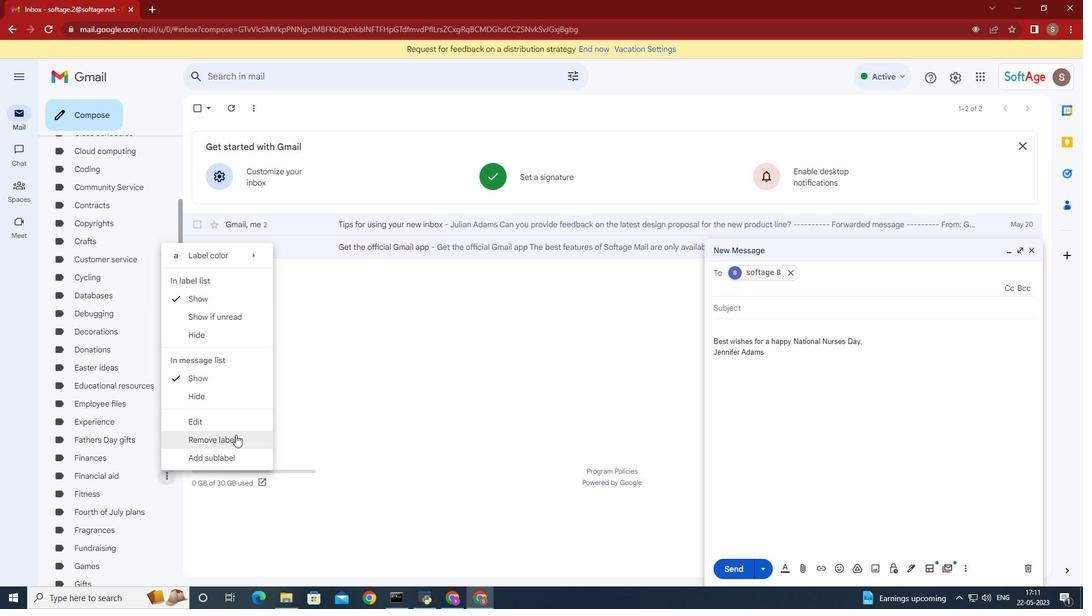 
Action: Mouse pressed left at (235, 435)
Screenshot: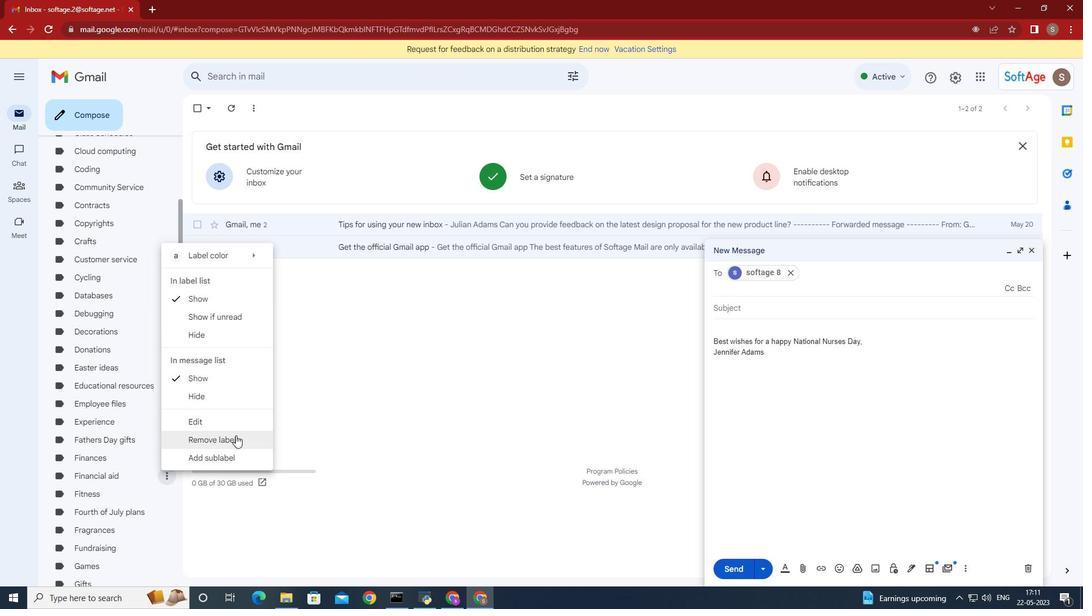 
Action: Mouse moved to (657, 340)
Screenshot: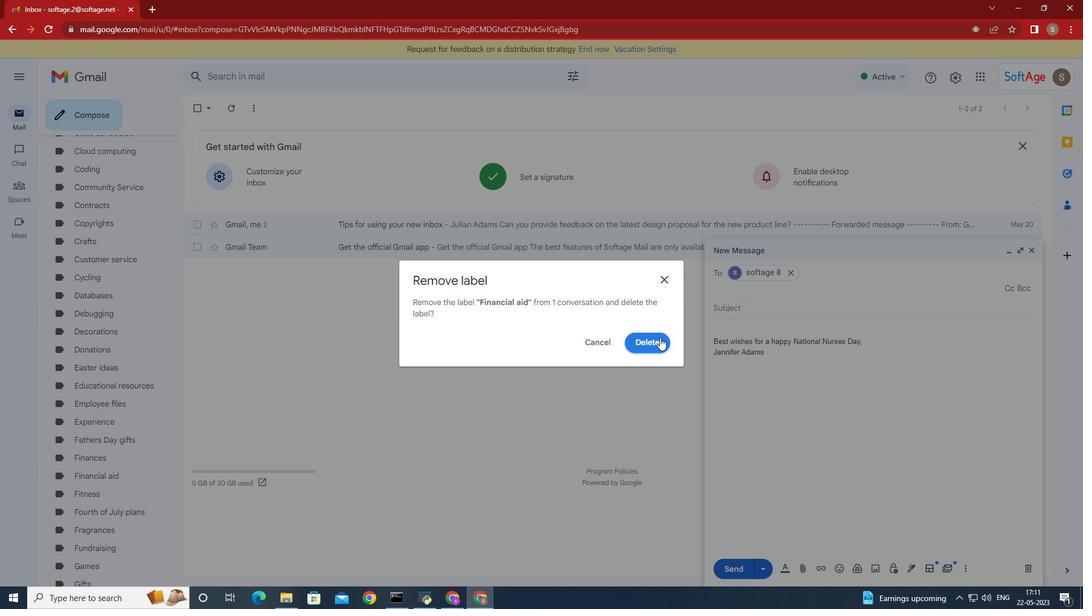 
Action: Mouse pressed left at (657, 340)
Screenshot: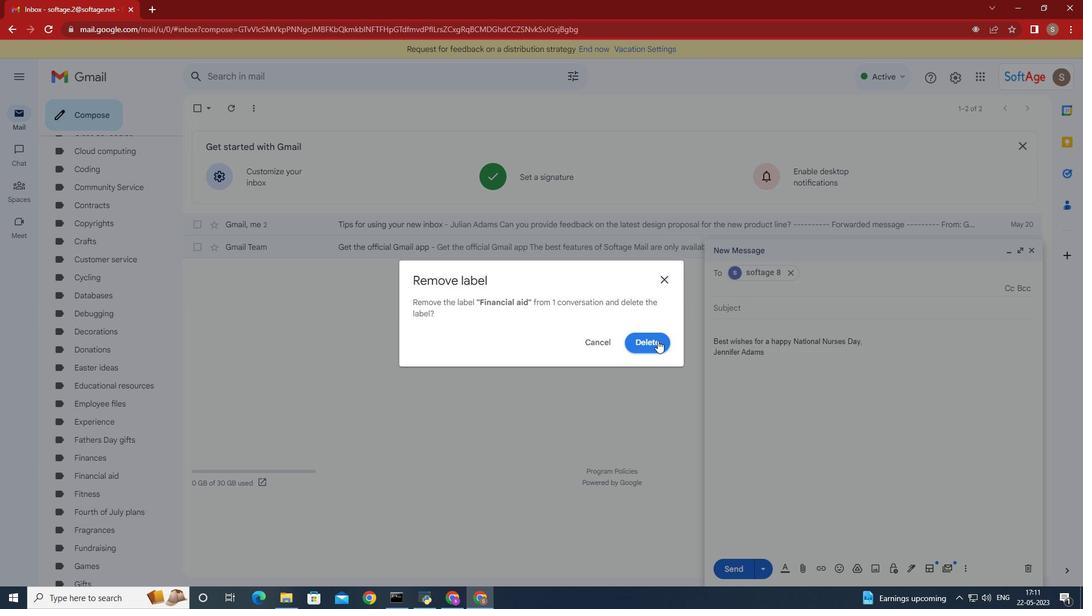 
Action: Mouse moved to (143, 291)
Screenshot: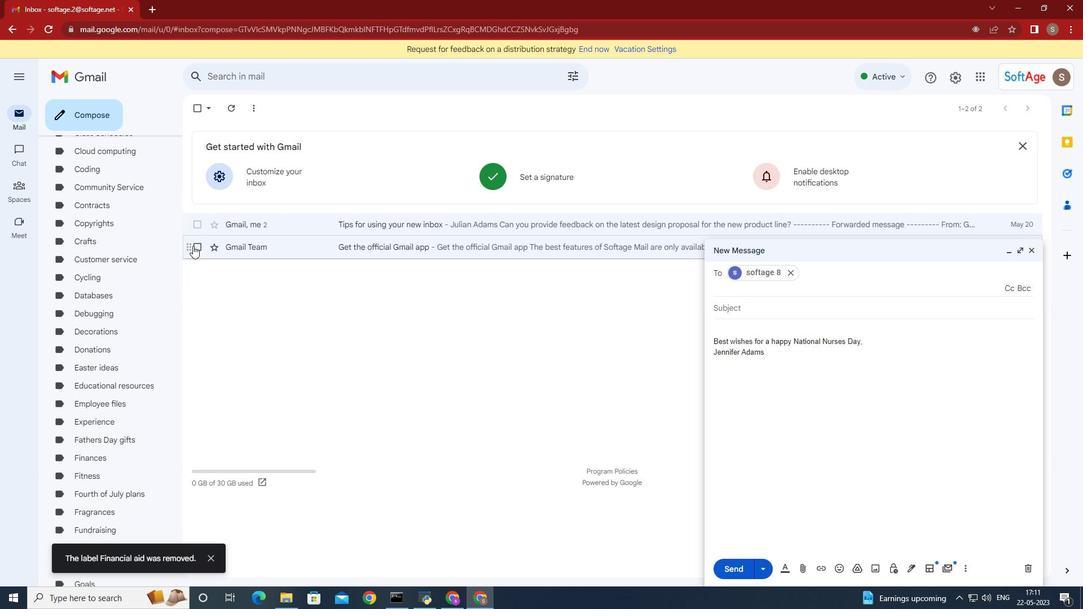
Action: Mouse scrolled (143, 292) with delta (0, 0)
Screenshot: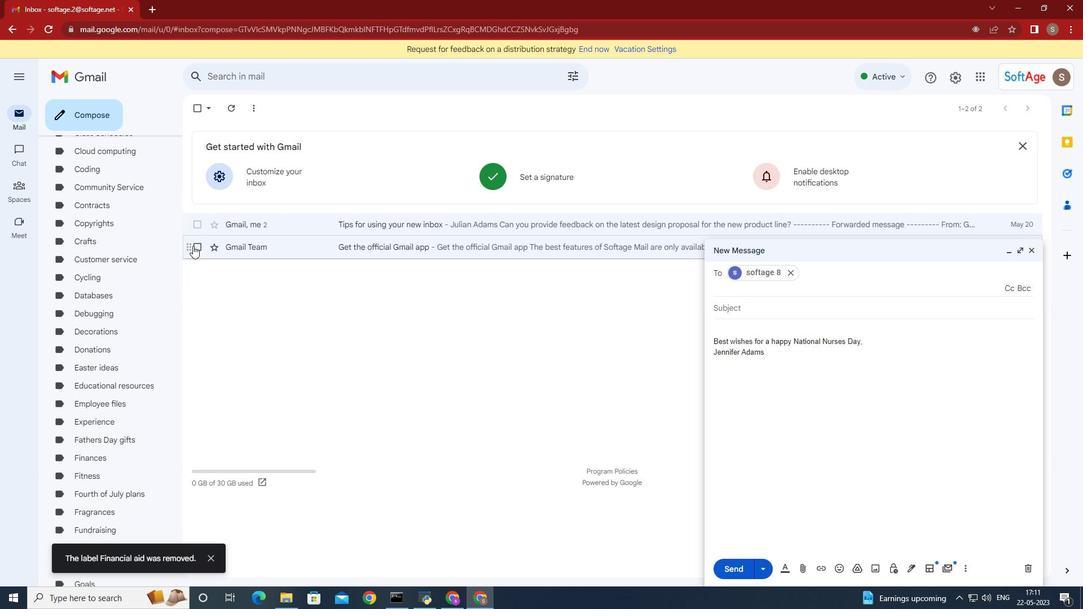 
Action: Mouse moved to (128, 311)
Screenshot: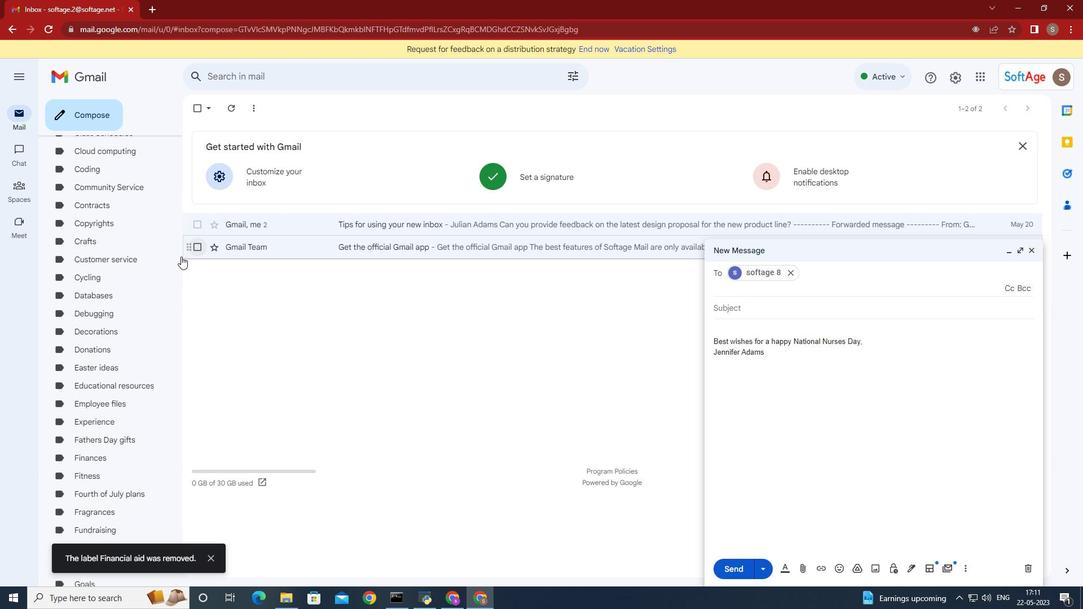 
Action: Mouse scrolled (128, 311) with delta (0, 0)
Screenshot: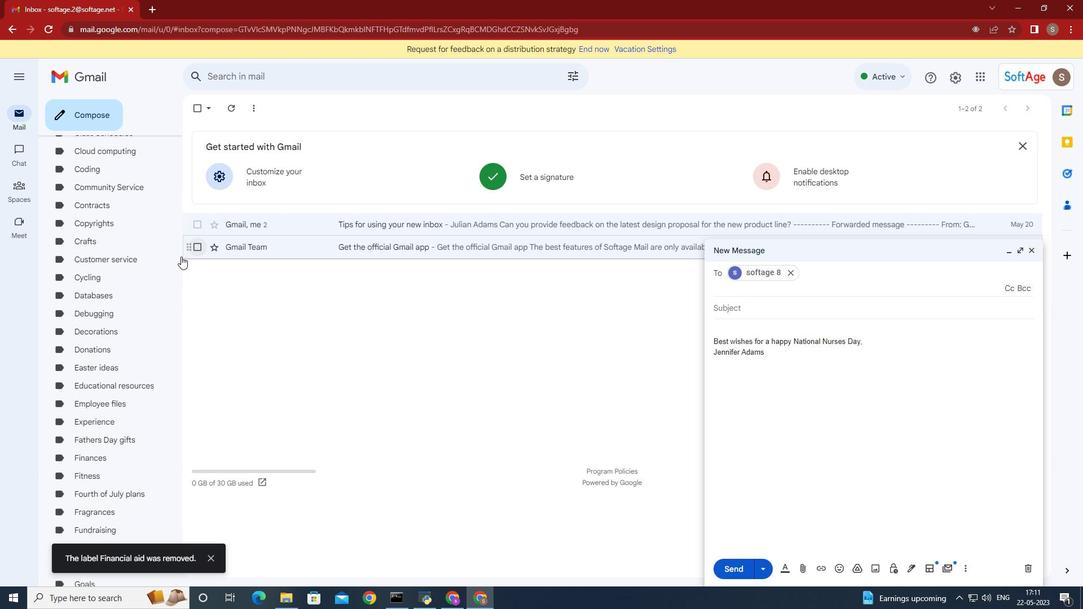 
Action: Mouse moved to (122, 325)
Screenshot: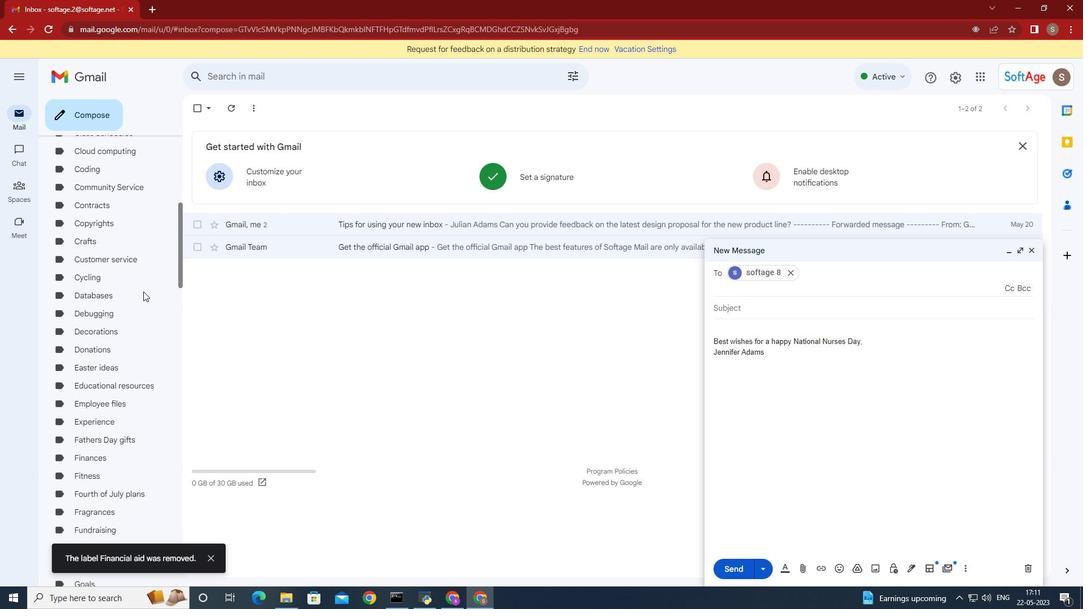 
Action: Mouse scrolled (122, 326) with delta (0, 0)
Screenshot: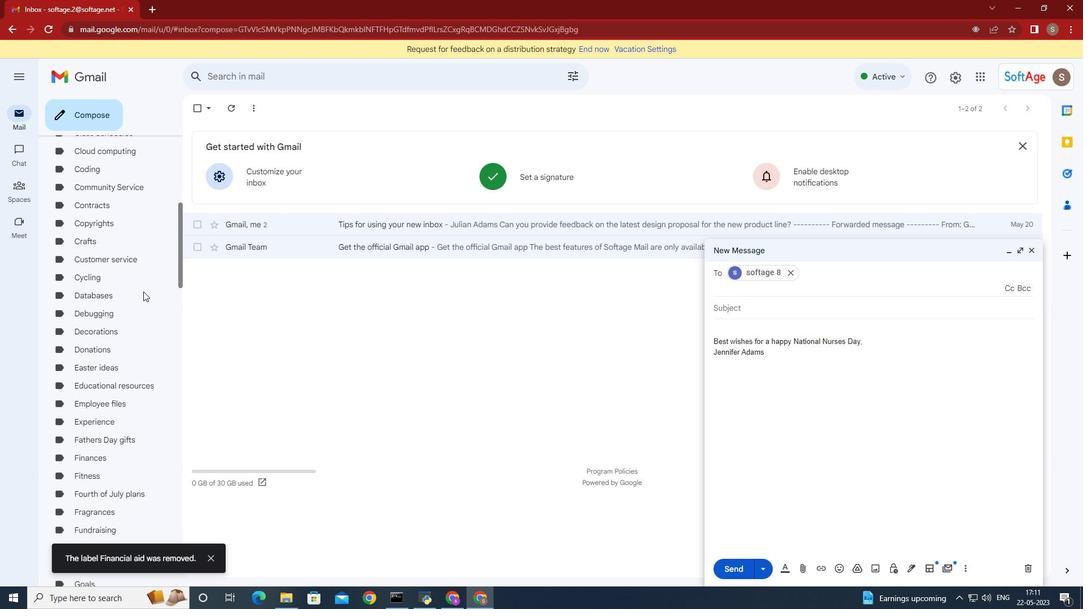 
Action: Mouse moved to (121, 332)
Screenshot: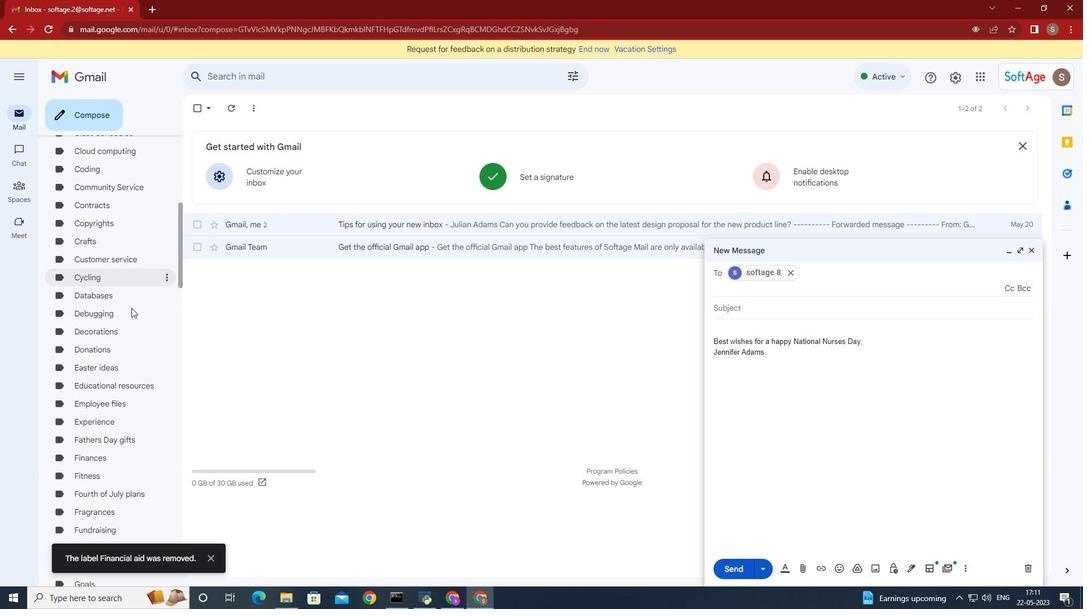 
Action: Mouse scrolled (121, 331) with delta (0, 0)
Screenshot: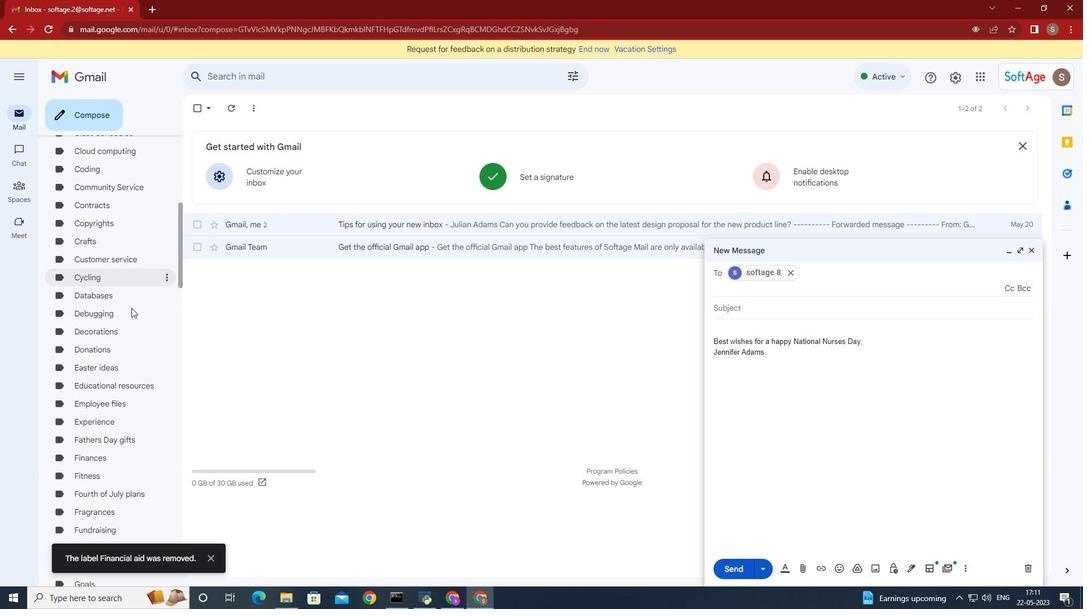 
Action: Mouse moved to (121, 333)
Screenshot: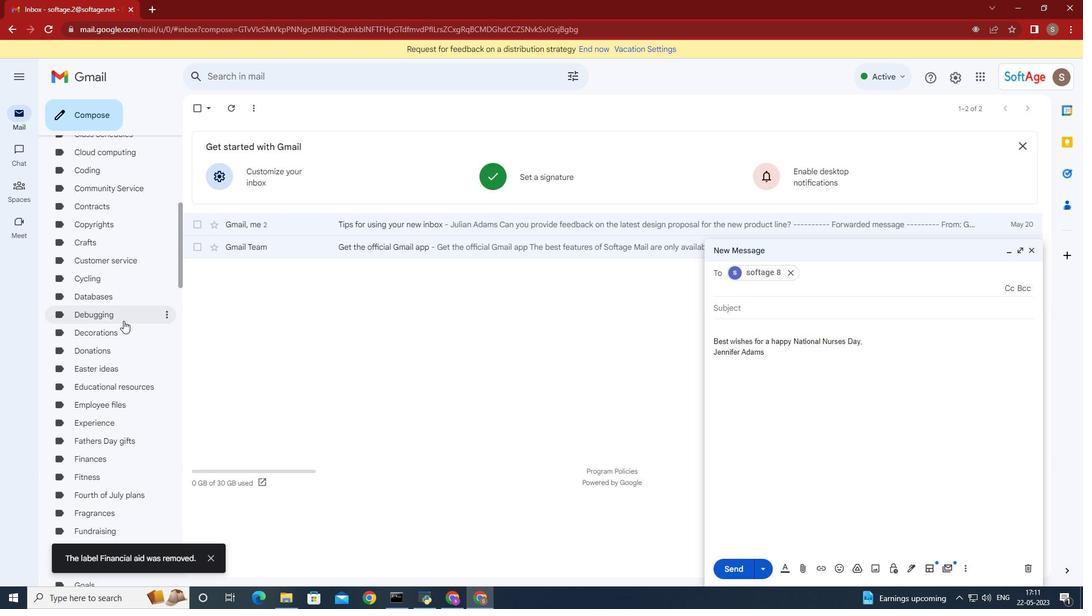 
Action: Mouse scrolled (121, 334) with delta (0, 0)
Screenshot: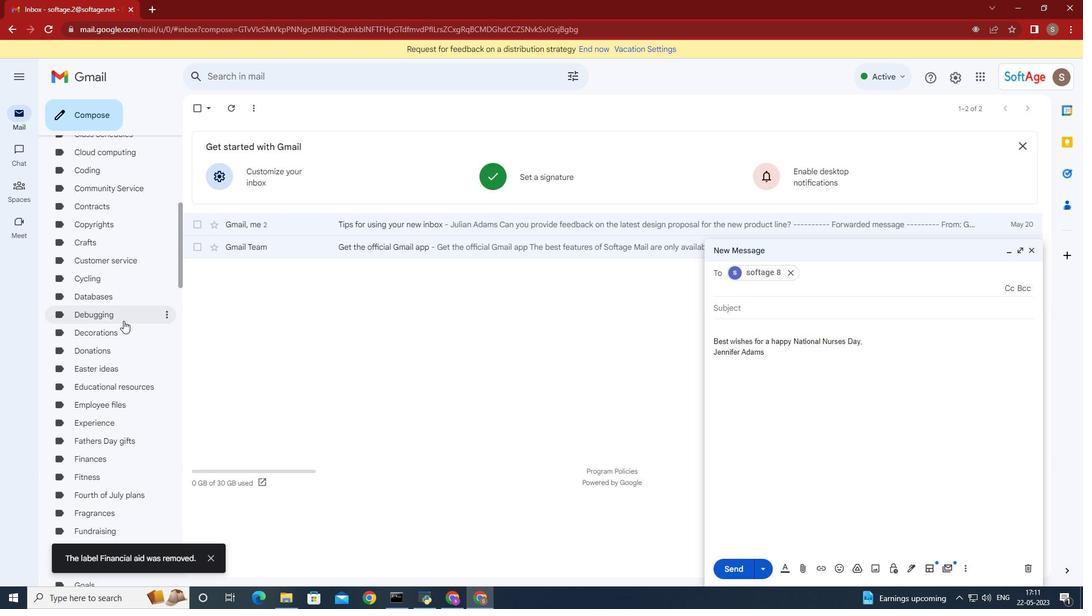 
Action: Mouse moved to (122, 341)
Screenshot: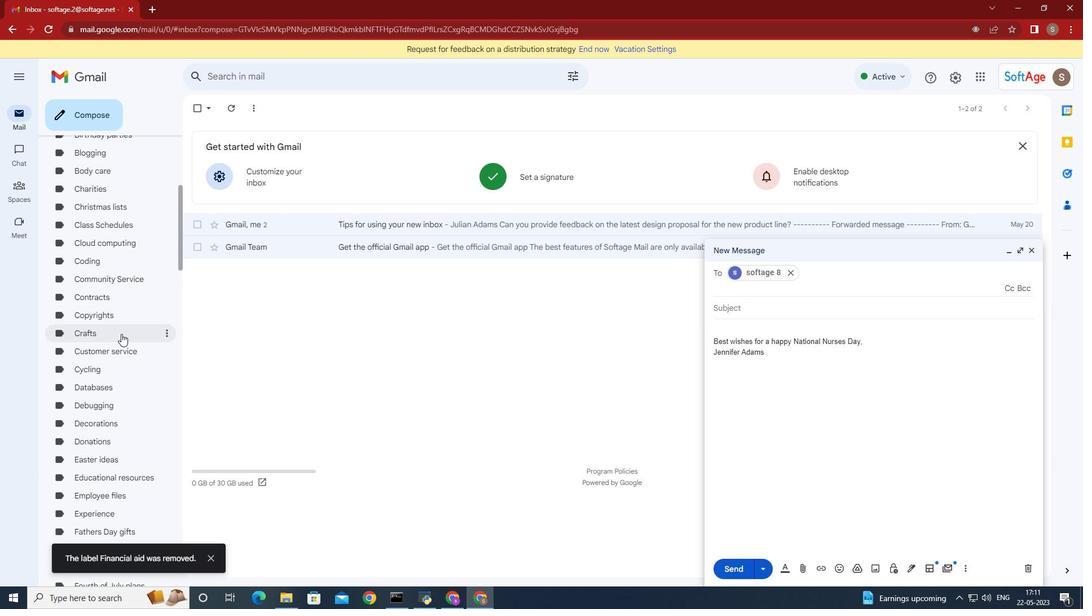 
Action: Mouse scrolled (121, 338) with delta (0, 0)
Screenshot: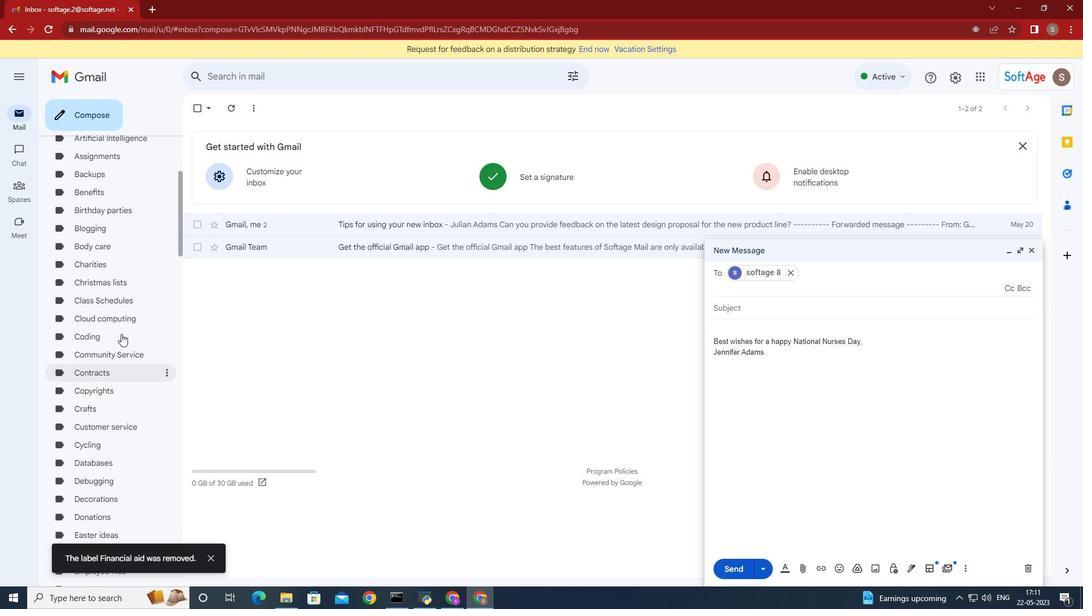 
Action: Mouse moved to (124, 339)
Screenshot: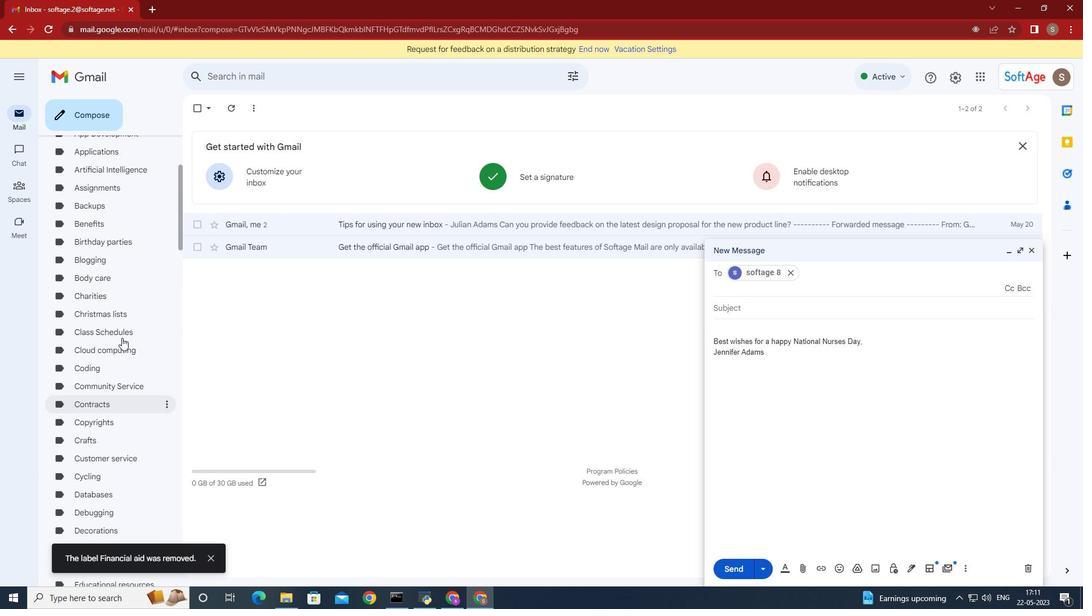 
Action: Mouse scrolled (124, 340) with delta (0, 0)
Screenshot: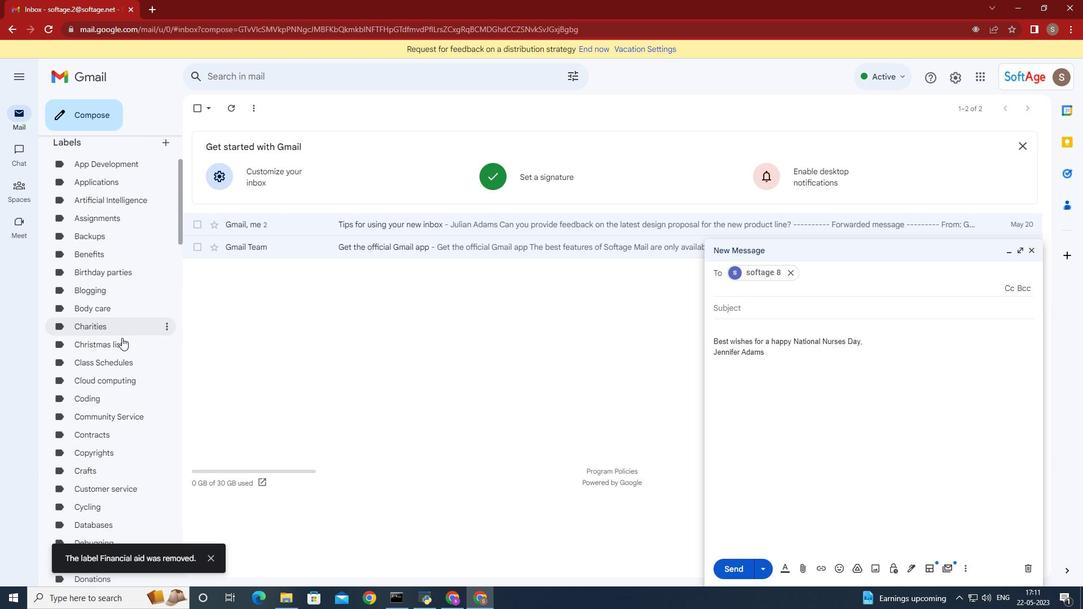 
Action: Mouse scrolled (124, 340) with delta (0, 0)
Screenshot: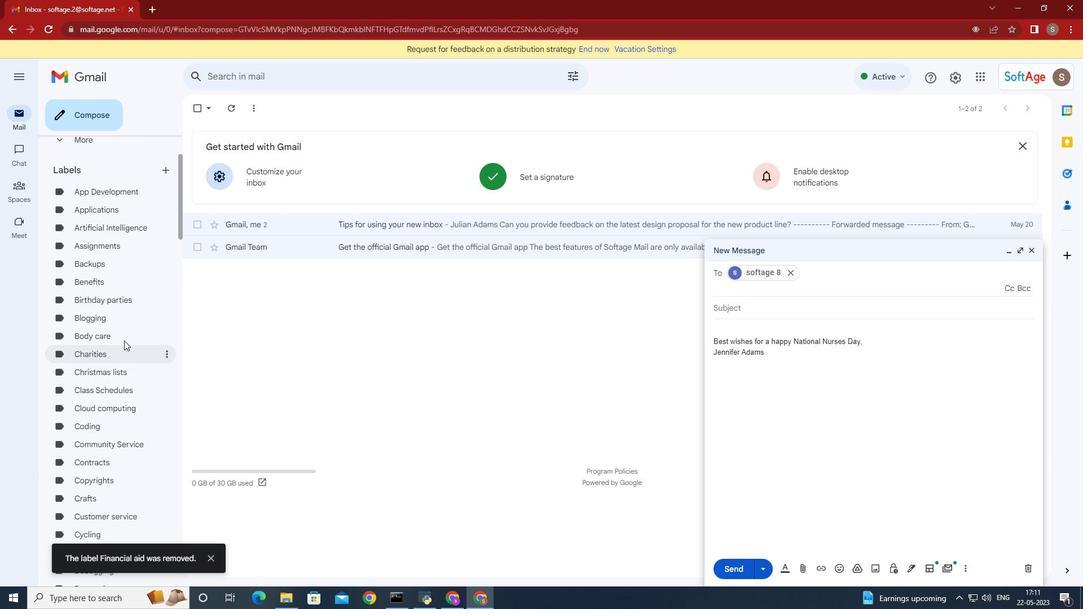 
Action: Mouse scrolled (124, 340) with delta (0, 0)
Screenshot: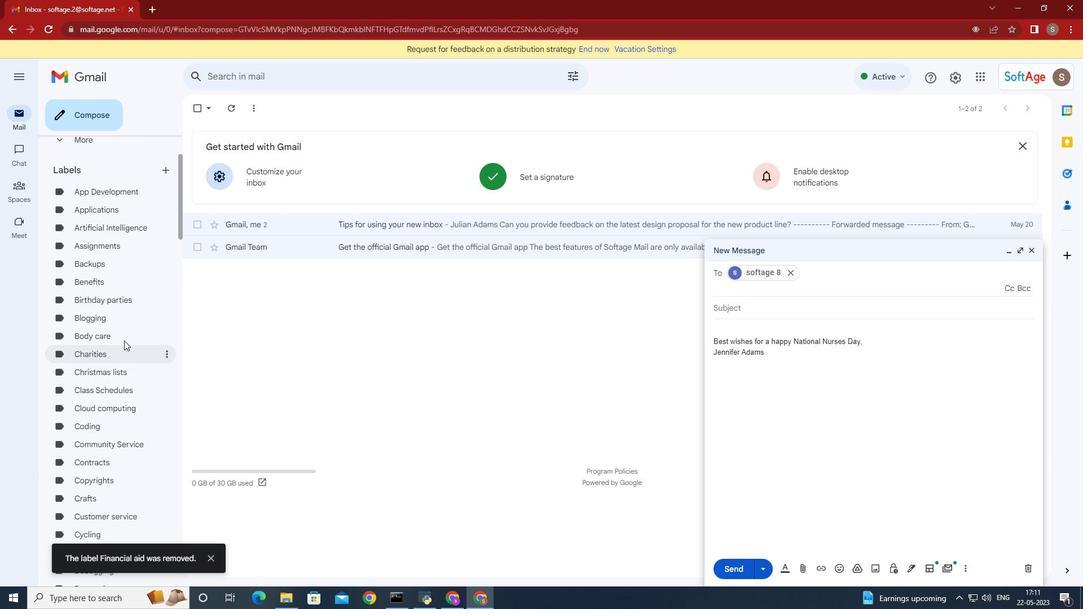 
Action: Mouse moved to (164, 271)
Screenshot: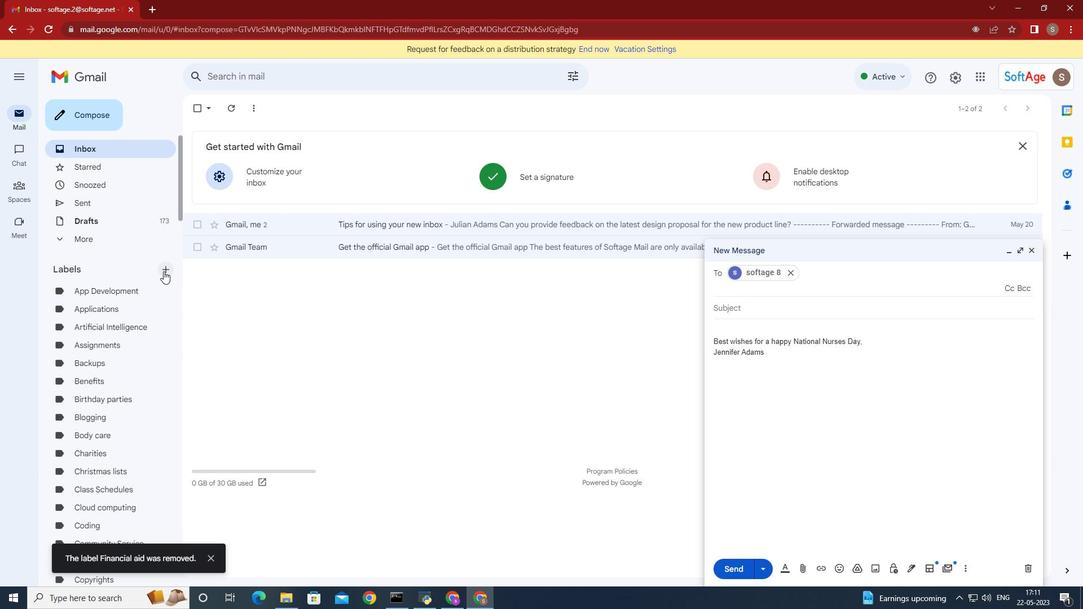 
Action: Mouse pressed left at (164, 271)
Screenshot: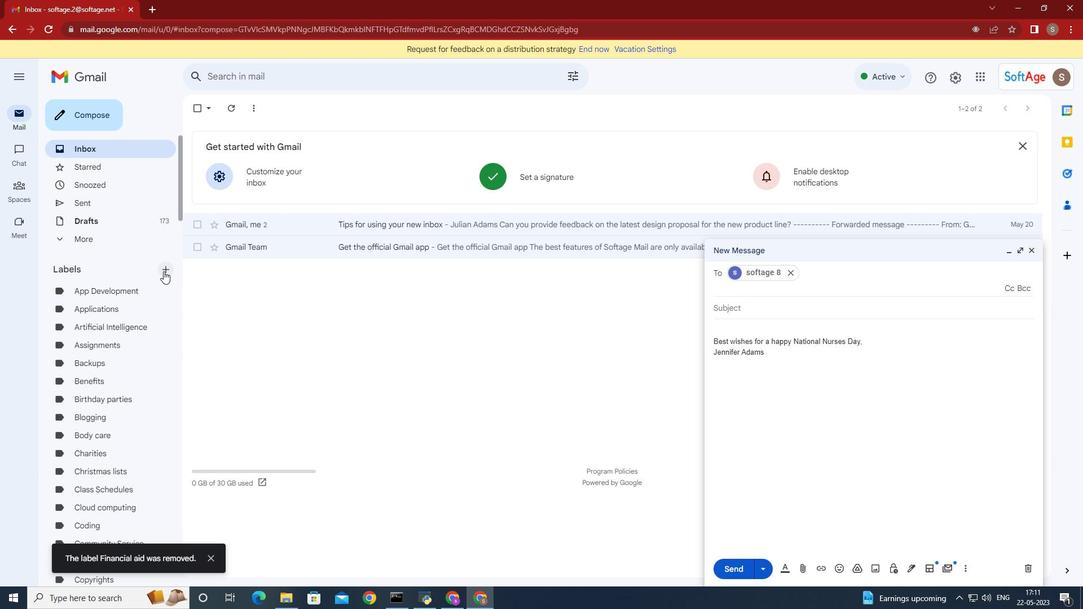 
Action: Mouse moved to (334, 329)
Screenshot: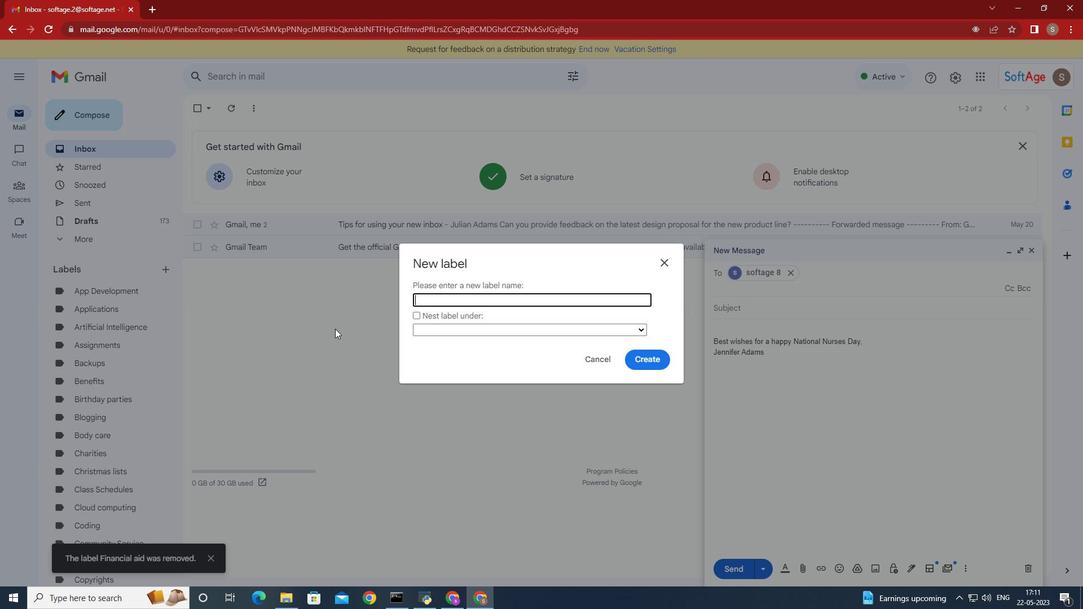 
Action: Key pressed <Key.shift>Financial<Key.space>aid
Screenshot: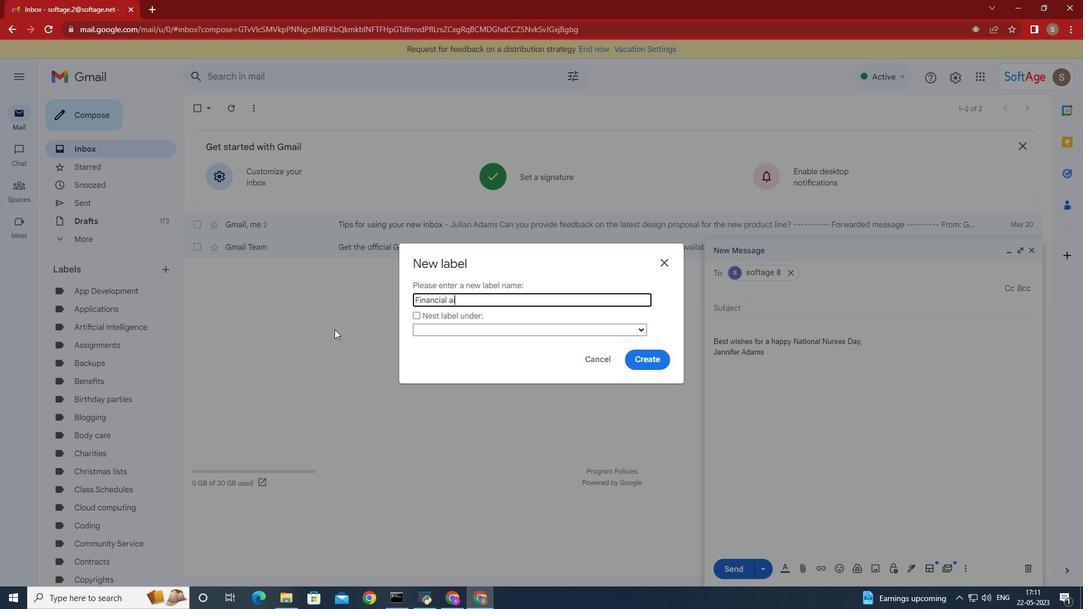 
Action: Mouse moved to (645, 357)
Screenshot: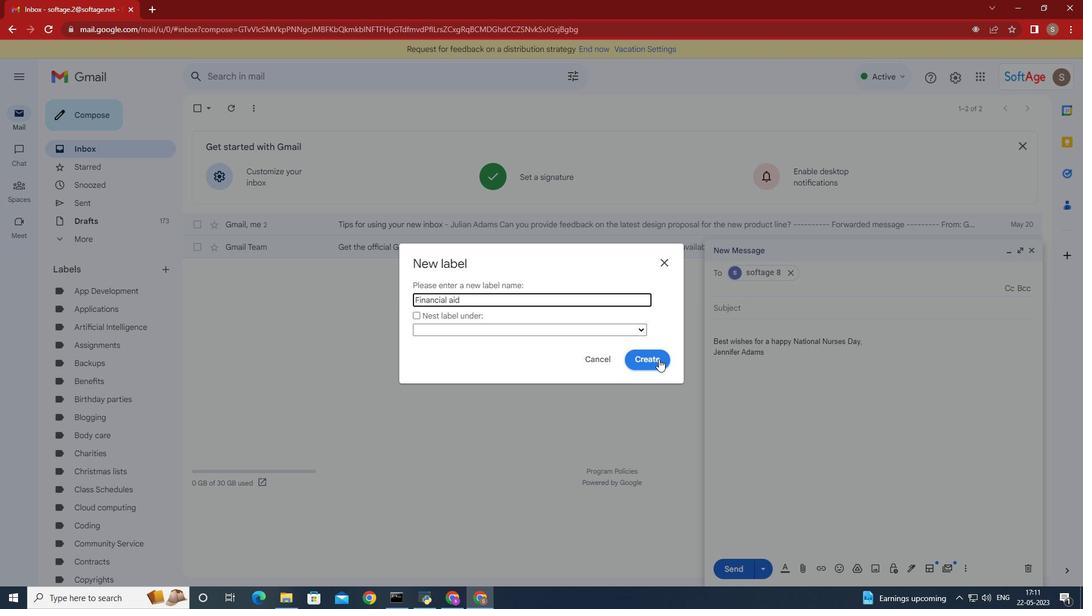 
Action: Mouse pressed left at (645, 357)
Screenshot: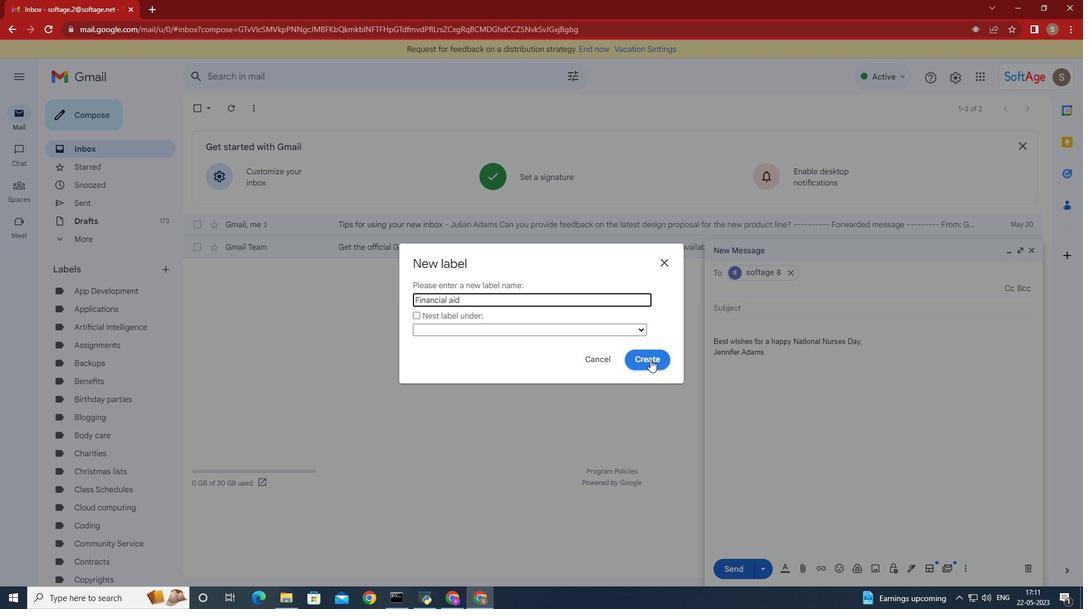 
